 Task: Look for Airbnb properties in Juticalpa, Honduras from 12th December, 2023 to 16th December, 2023 for 8 adults.8 bedrooms having 8 beds and 8 bathrooms. Property type can be house. Amenities needed are: wifi, TV, free parkinig on premises, gym, breakfast. Look for 3 properties as per requirement.
Action: Mouse moved to (525, 110)
Screenshot: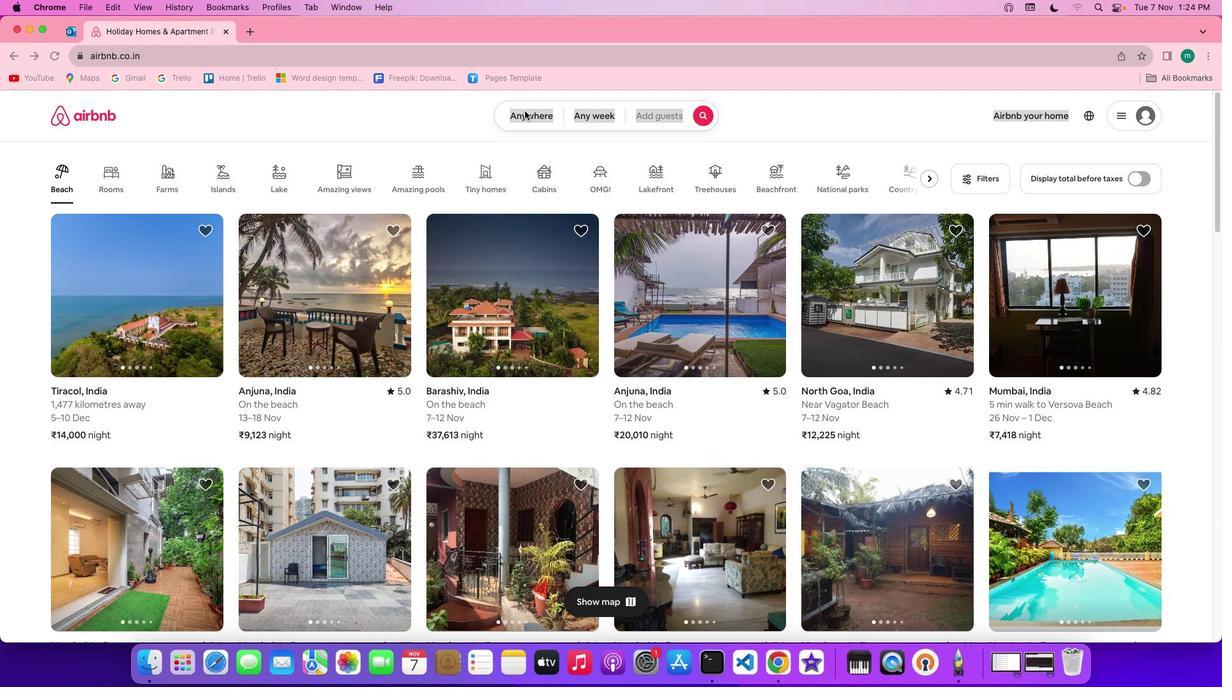 
Action: Mouse pressed left at (525, 110)
Screenshot: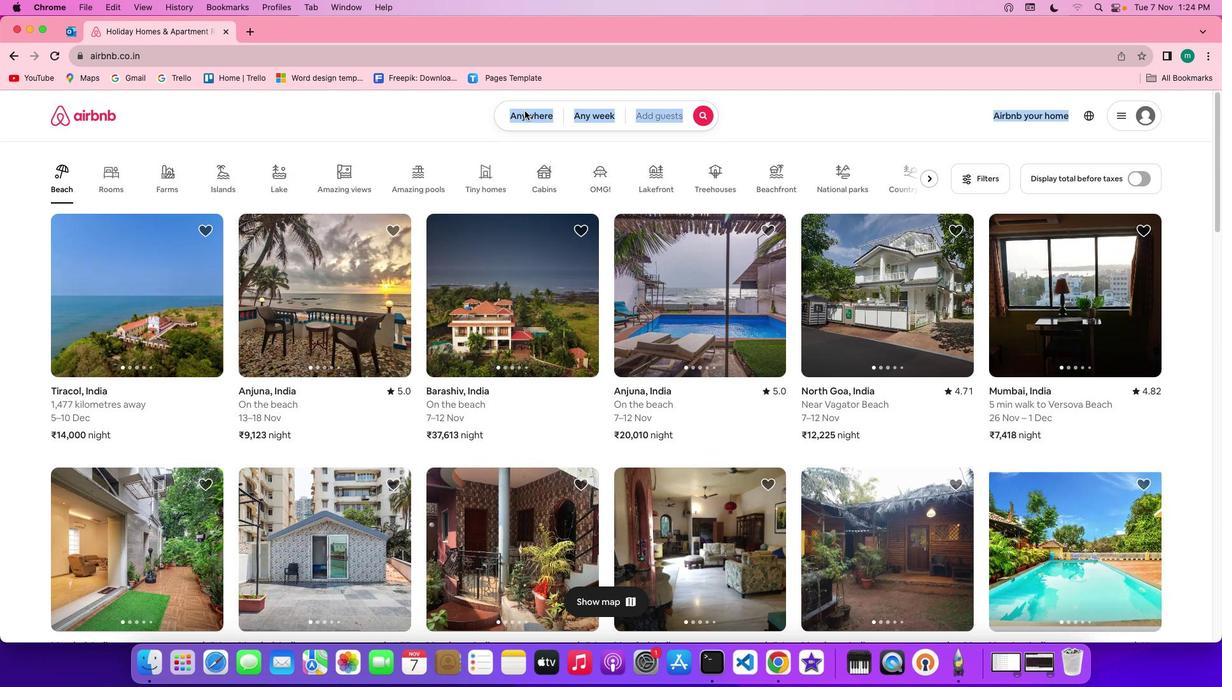 
Action: Mouse pressed left at (525, 110)
Screenshot: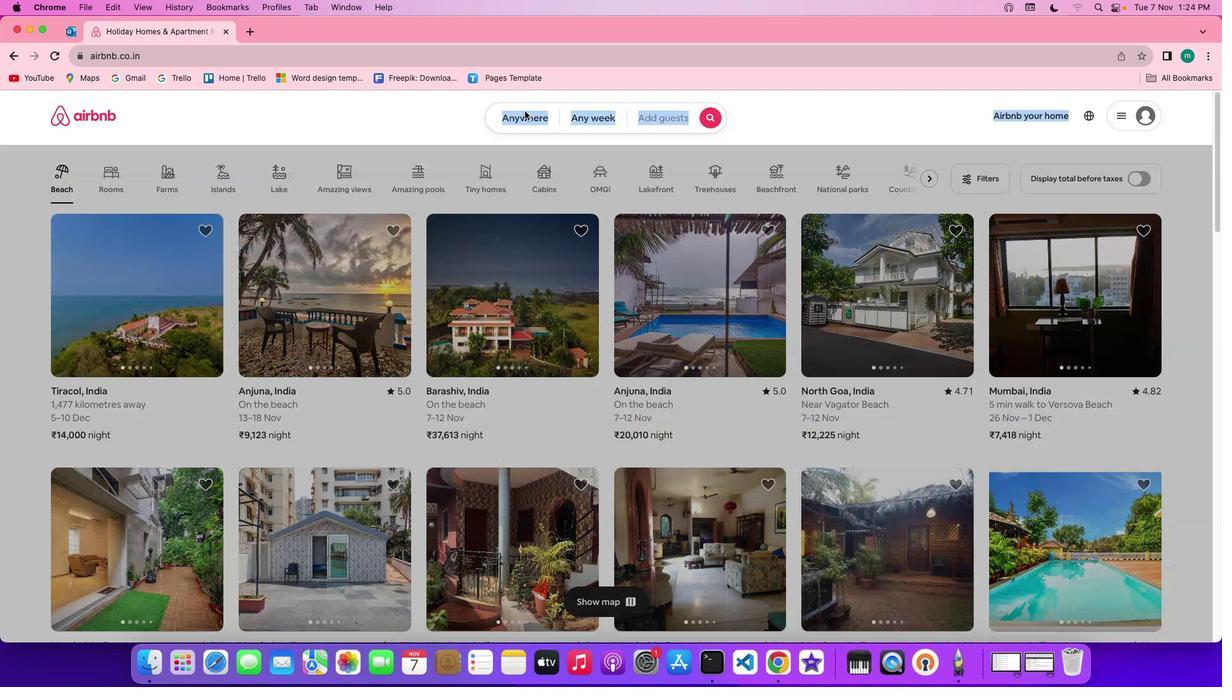 
Action: Mouse moved to (468, 168)
Screenshot: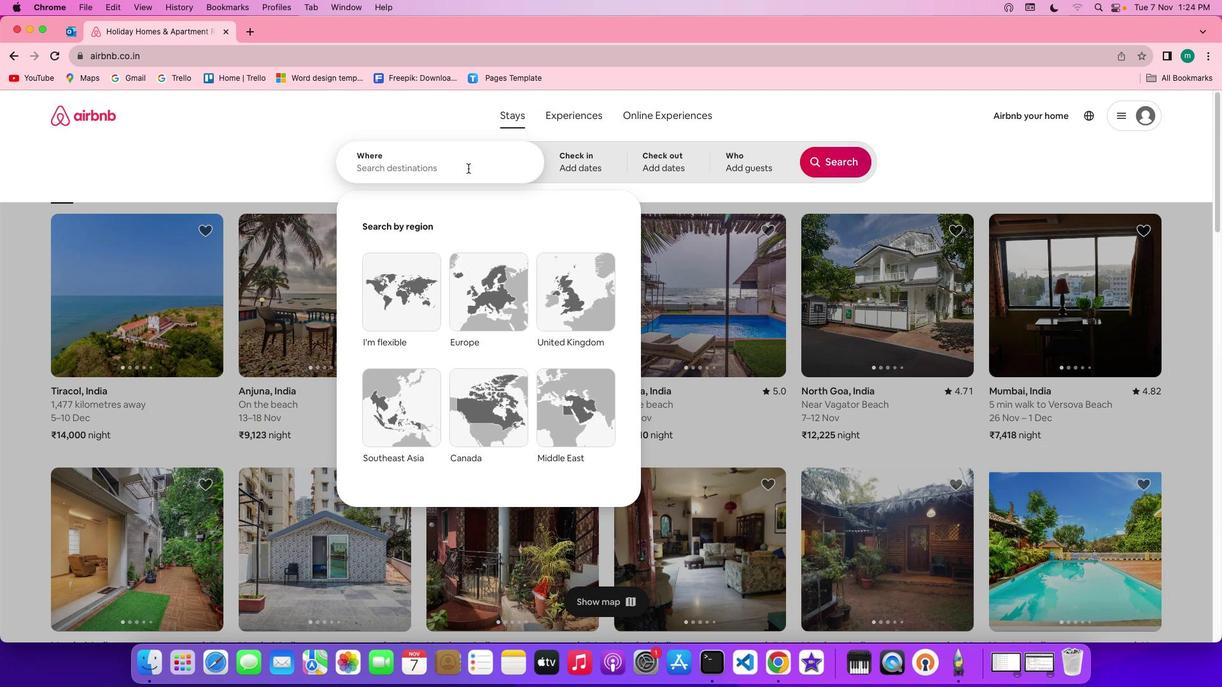 
Action: Mouse pressed left at (468, 168)
Screenshot: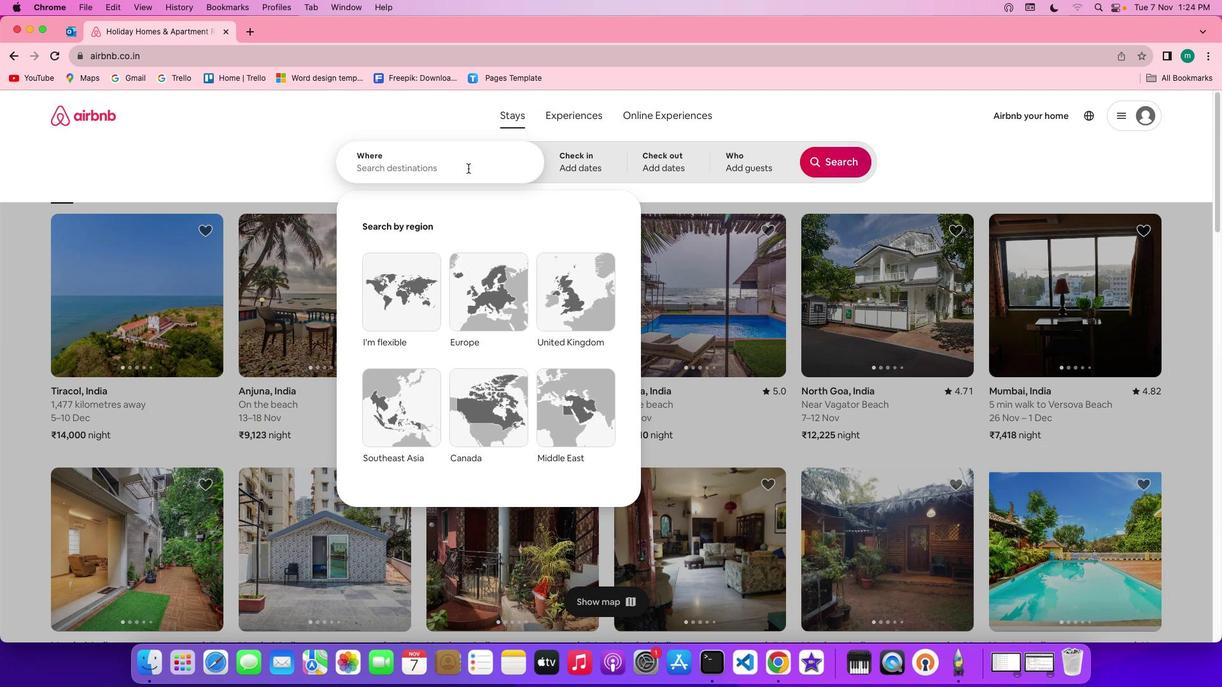 
Action: Mouse moved to (466, 168)
Screenshot: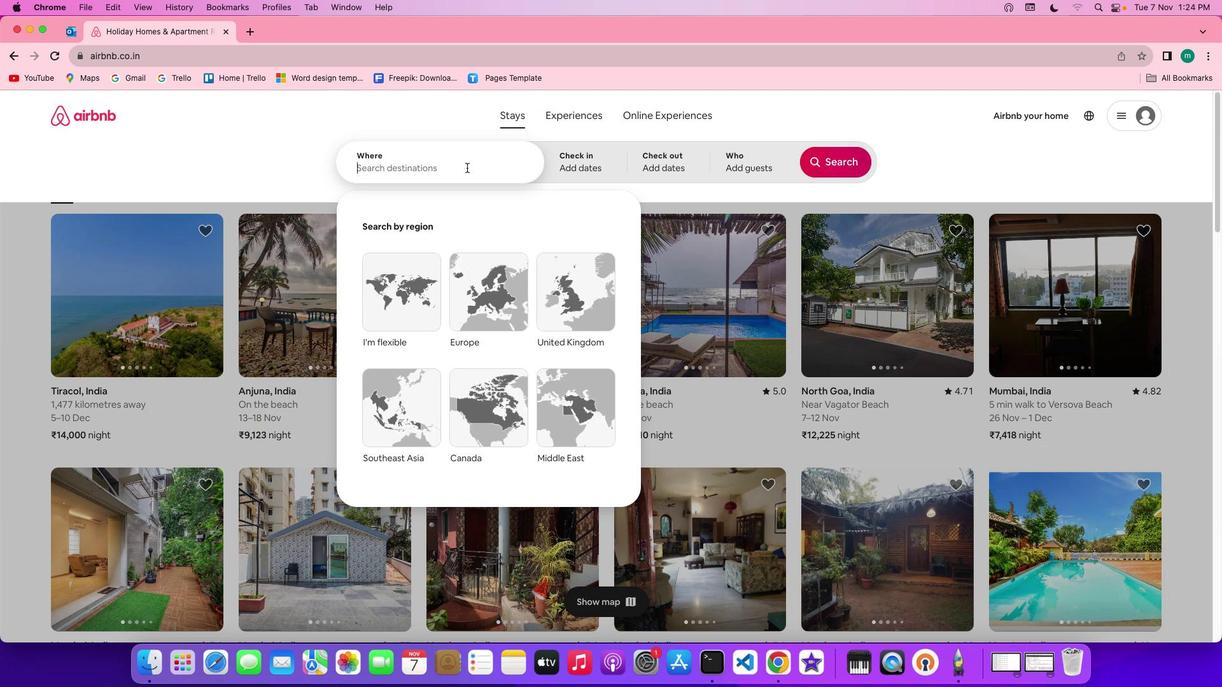 
Action: Key pressed Key.shiftKey.shift'J''u''t''i''c''a''l''p''a'','Key.spaceKey.shift'H''n''d''u''r''a''s'
Screenshot: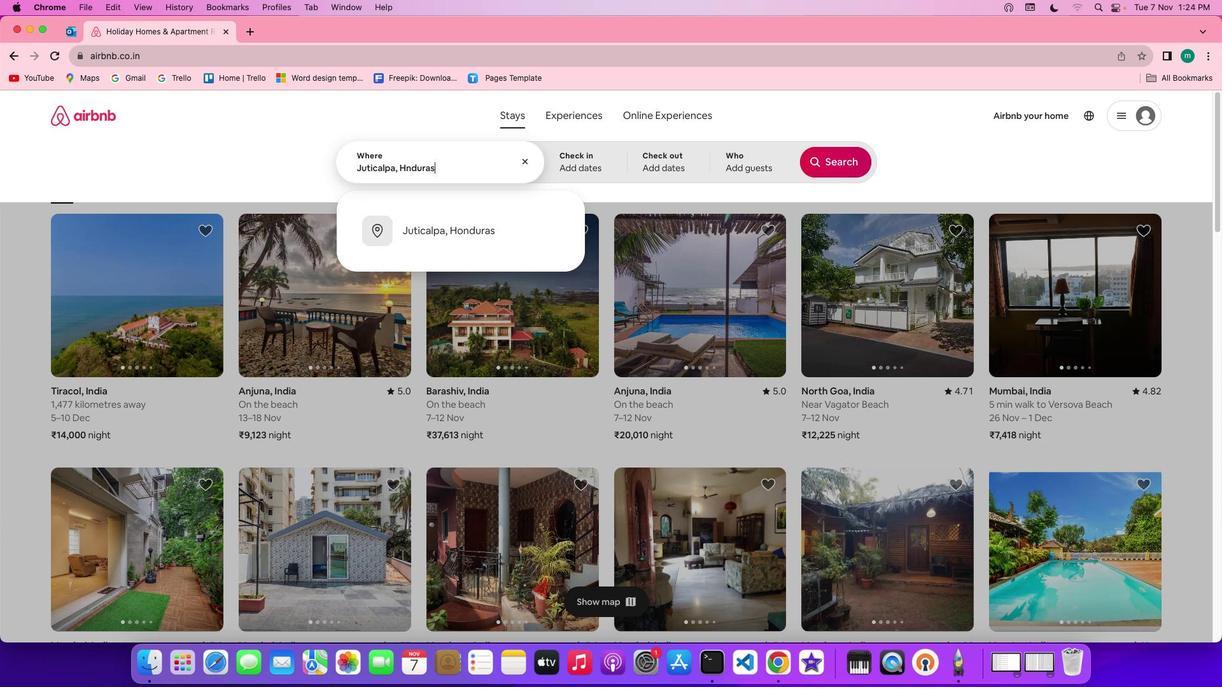 
Action: Mouse moved to (406, 166)
Screenshot: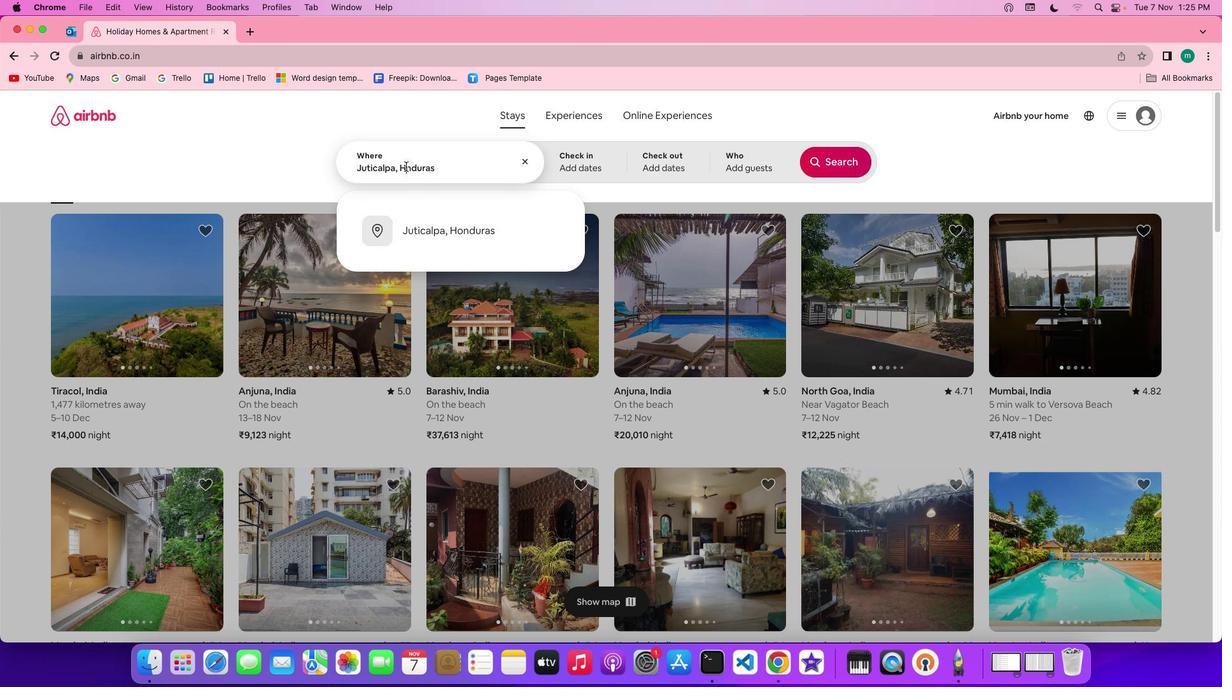 
Action: Mouse pressed left at (406, 166)
Screenshot: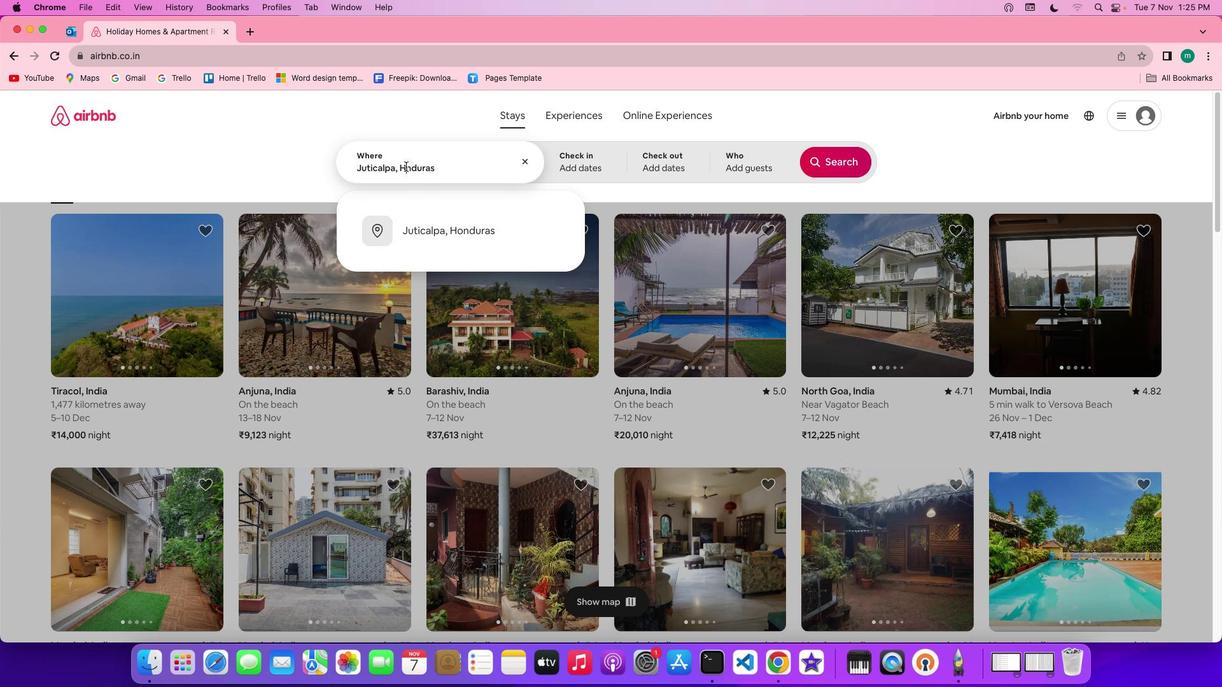 
Action: Mouse moved to (499, 220)
Screenshot: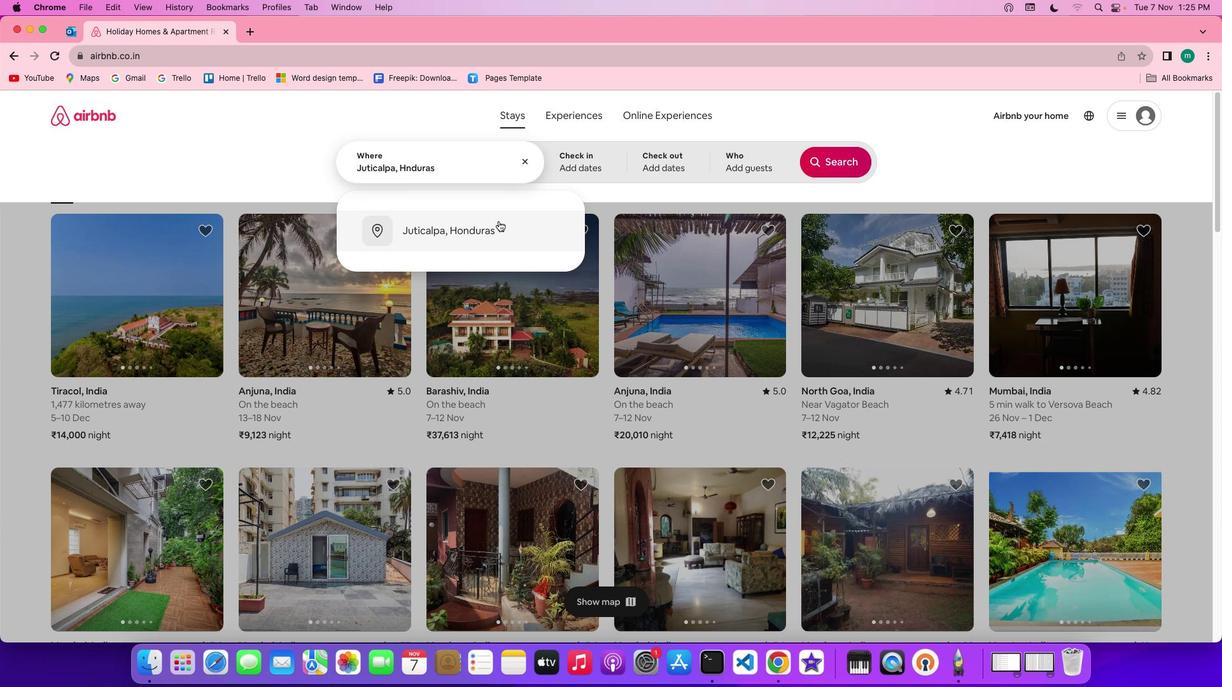 
Action: Key pressed 'o'
Screenshot: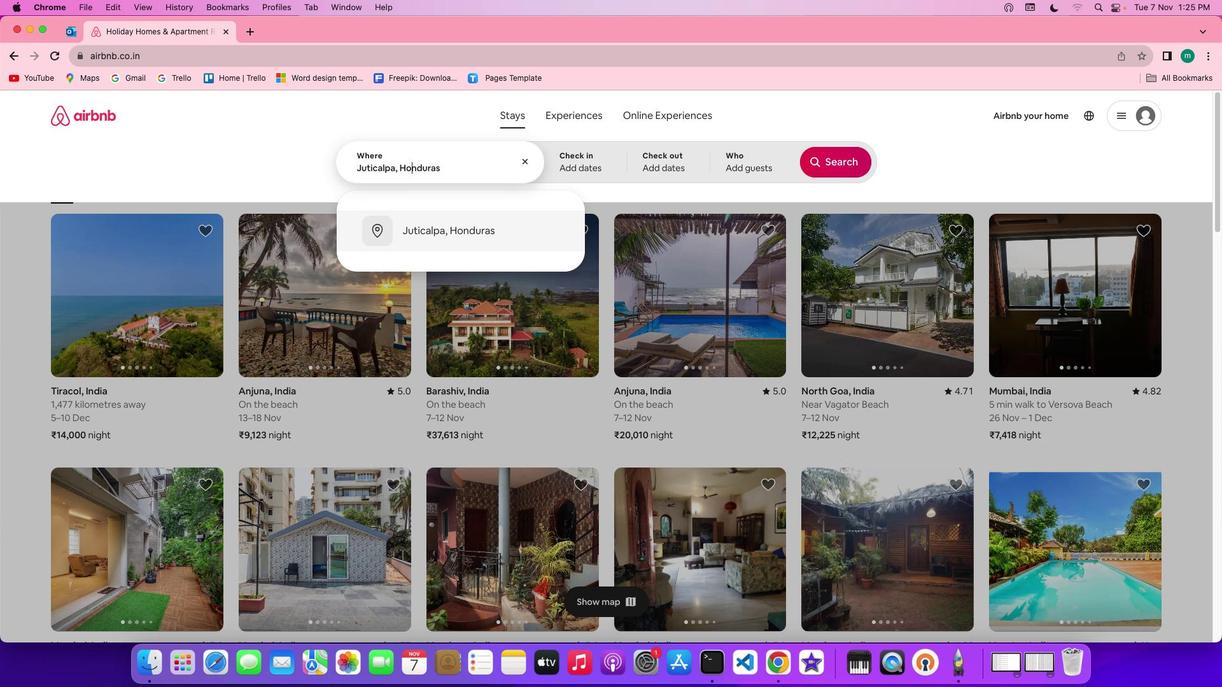 
Action: Mouse moved to (572, 161)
Screenshot: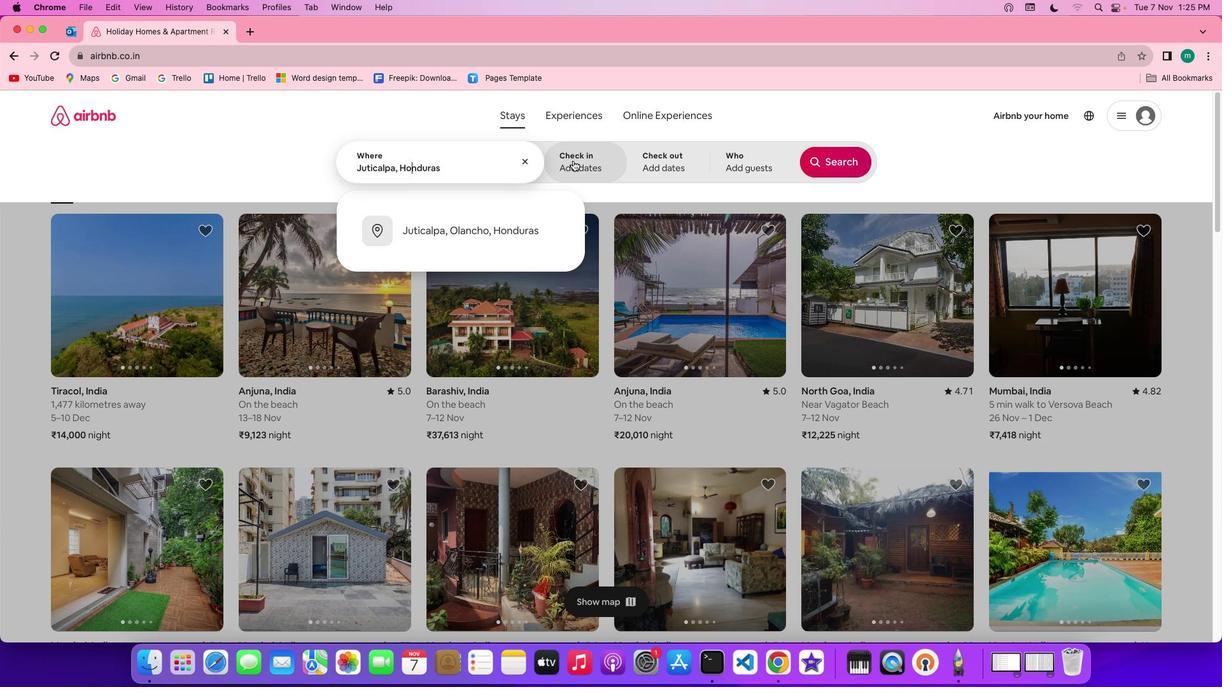 
Action: Mouse pressed left at (572, 161)
Screenshot: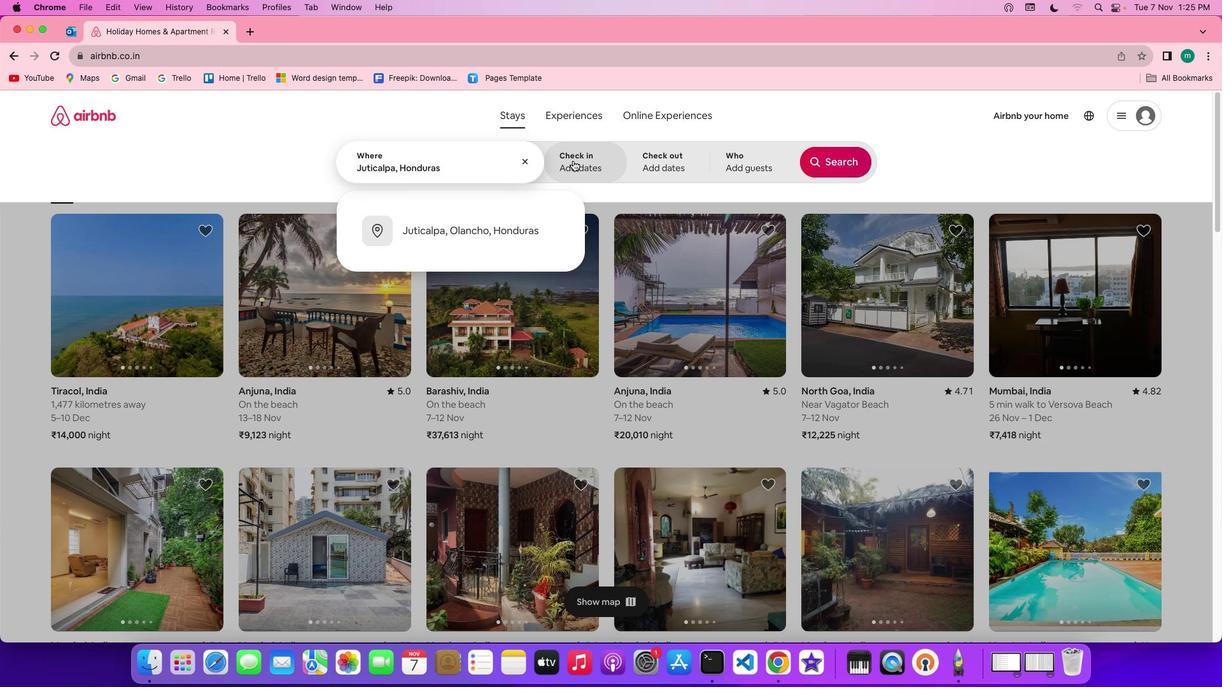 
Action: Mouse moved to (703, 381)
Screenshot: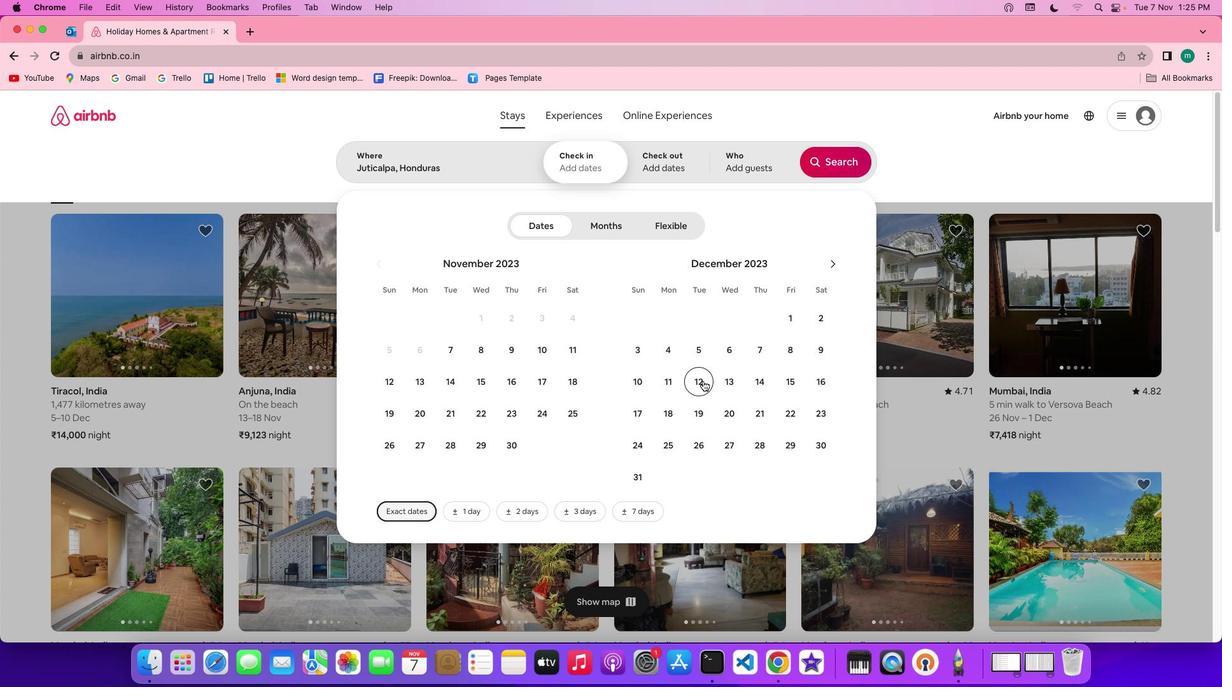 
Action: Mouse pressed left at (703, 381)
Screenshot: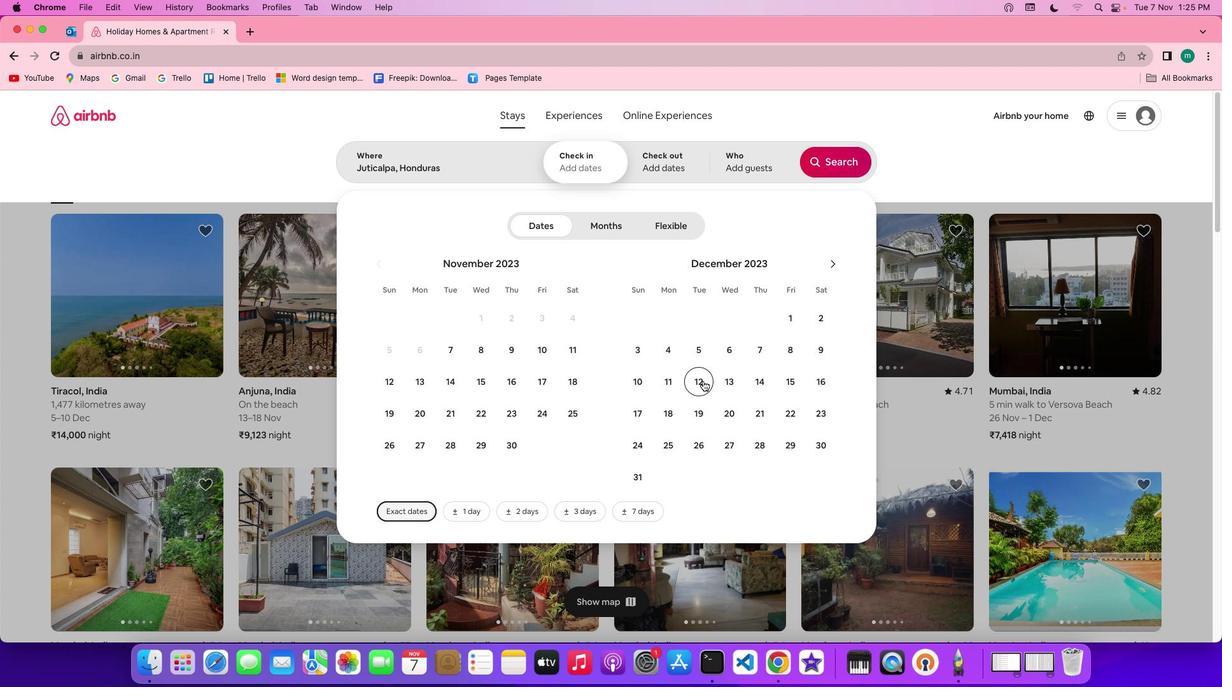 
Action: Mouse moved to (824, 386)
Screenshot: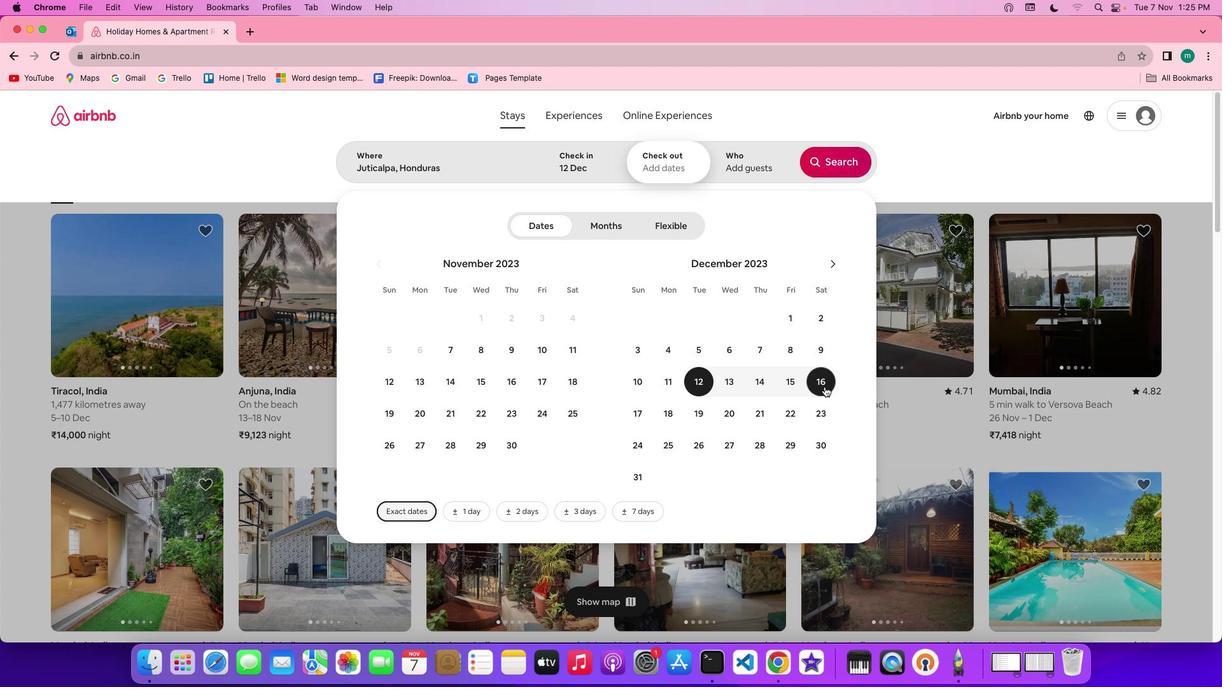 
Action: Mouse pressed left at (824, 386)
Screenshot: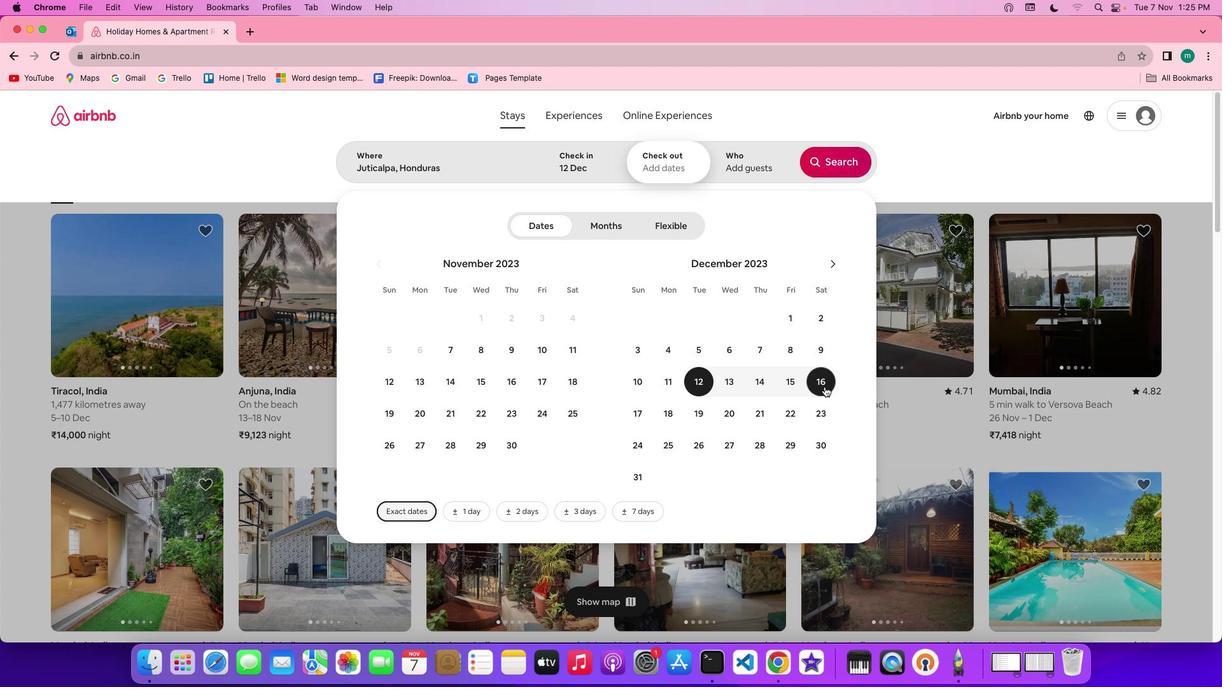 
Action: Mouse moved to (754, 164)
Screenshot: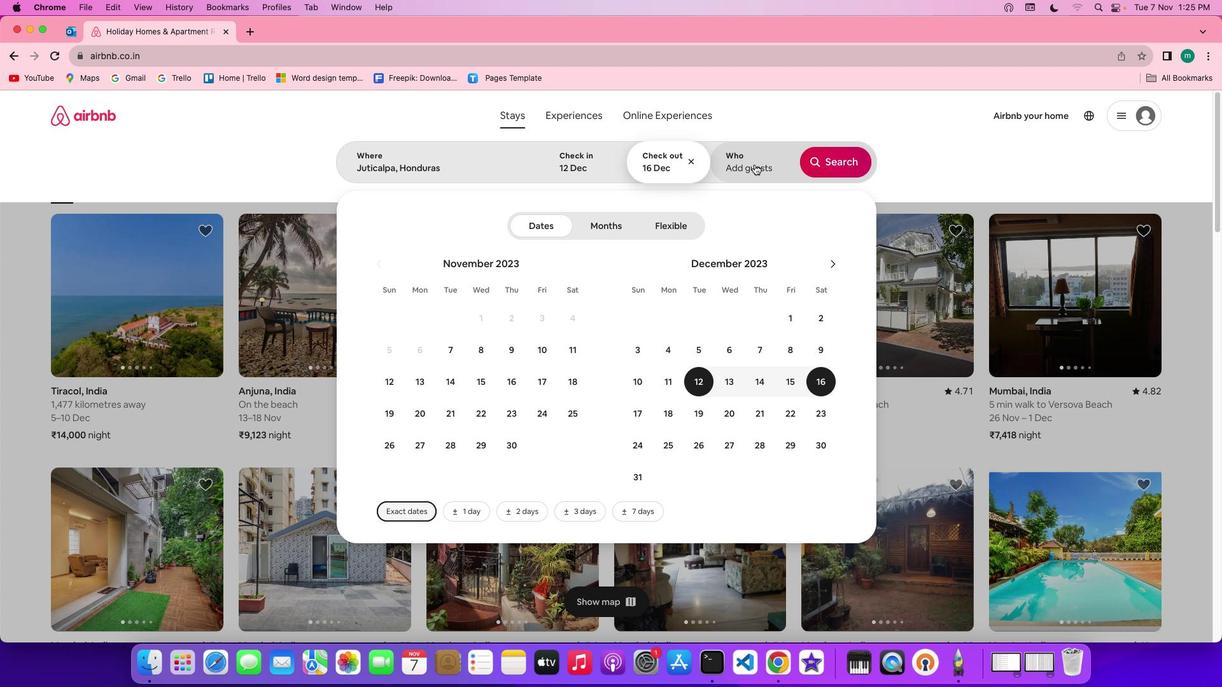 
Action: Mouse pressed left at (754, 164)
Screenshot: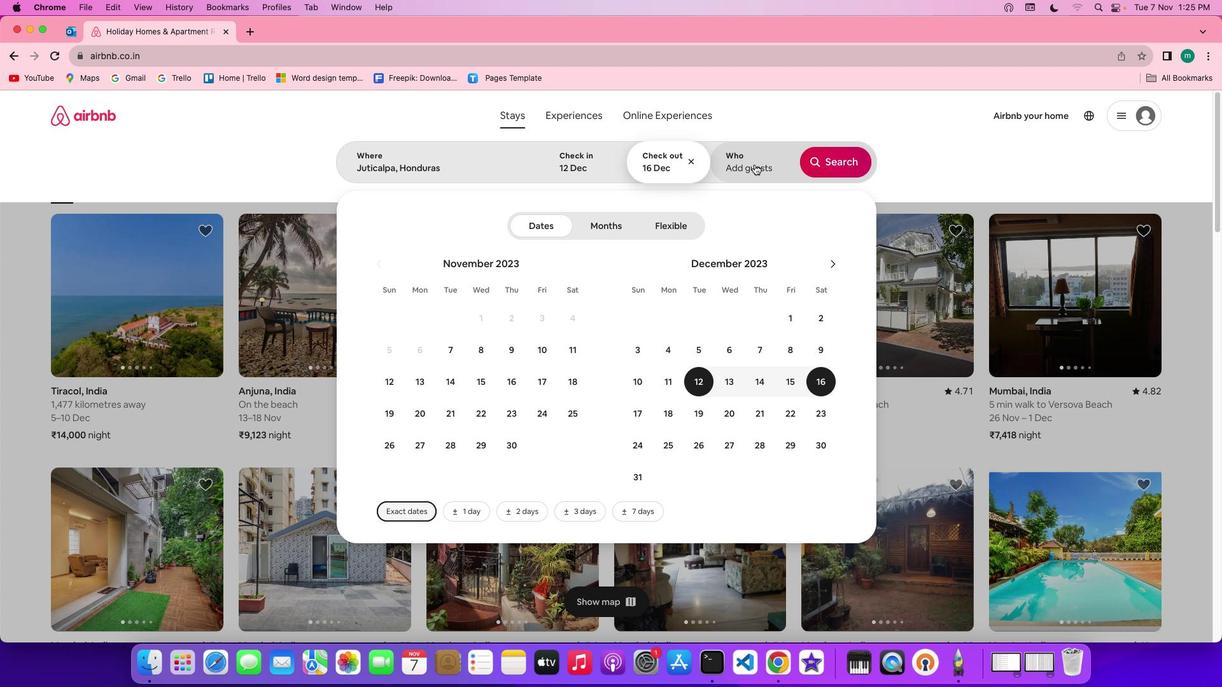 
Action: Mouse moved to (839, 232)
Screenshot: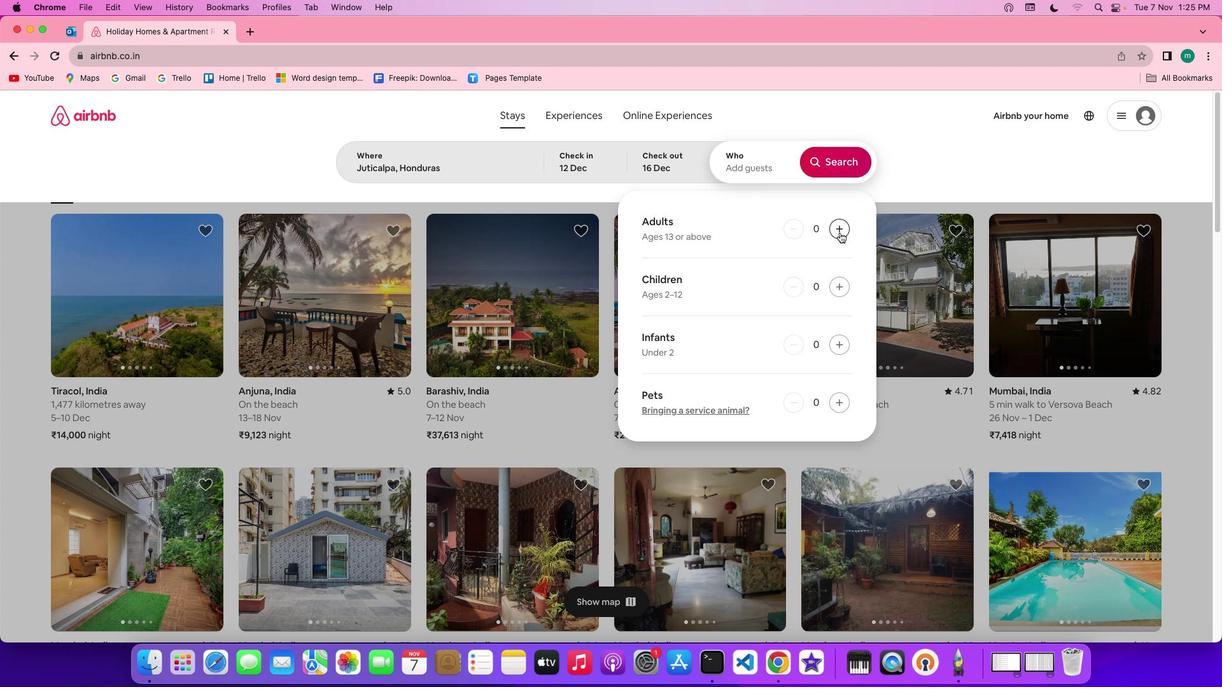 
Action: Mouse pressed left at (839, 232)
Screenshot: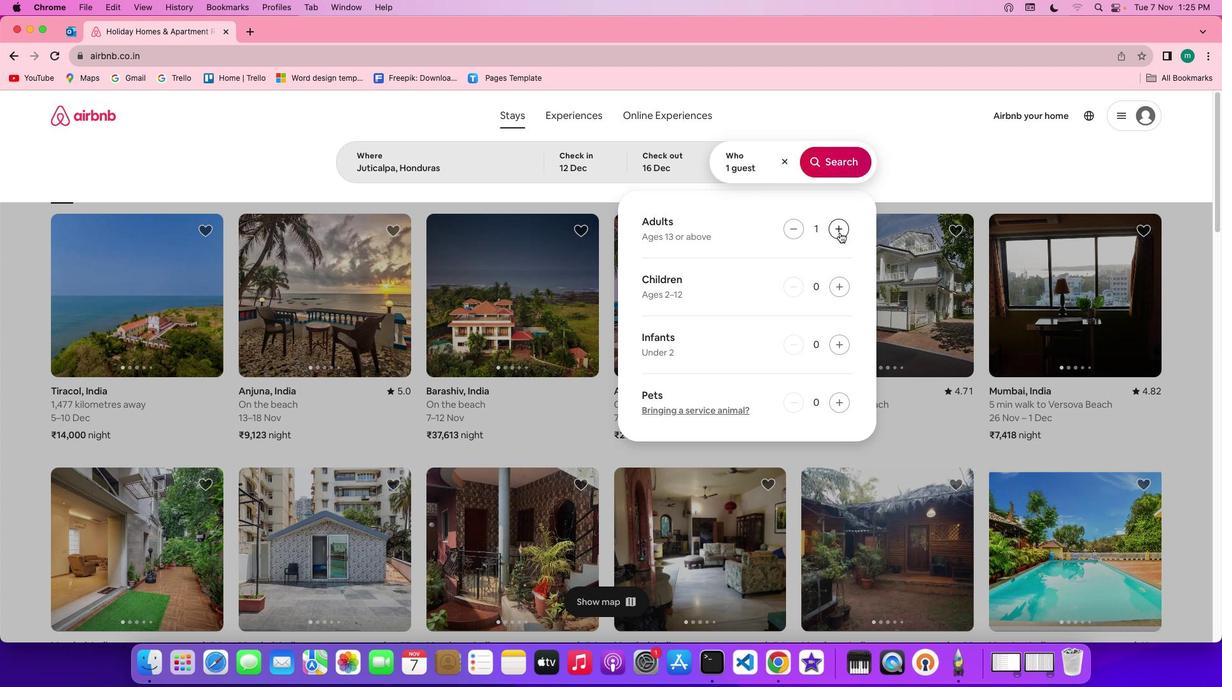 
Action: Mouse pressed left at (839, 232)
Screenshot: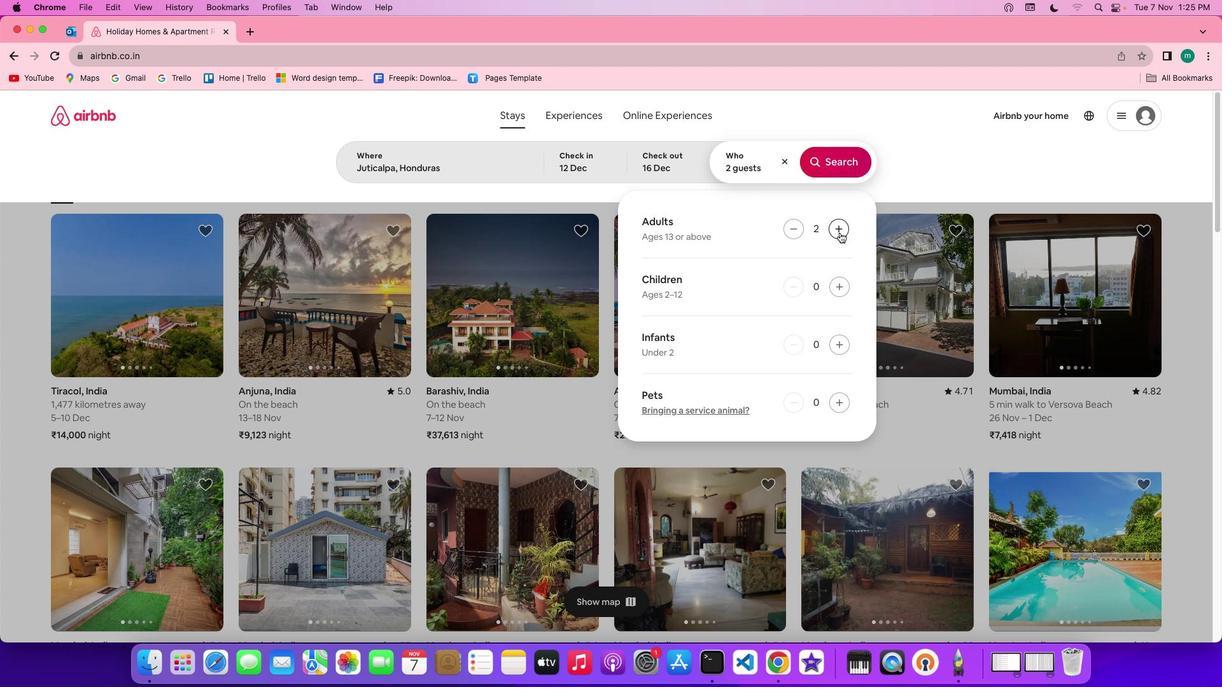 
Action: Mouse pressed left at (839, 232)
Screenshot: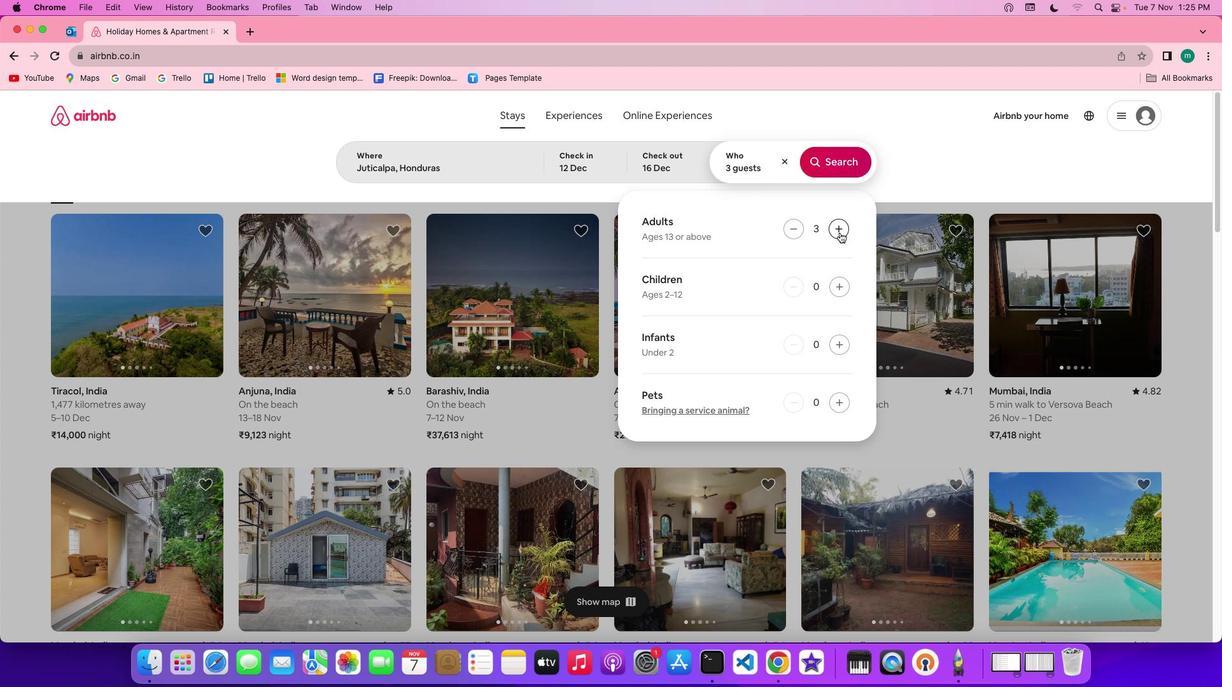 
Action: Mouse pressed left at (839, 232)
Screenshot: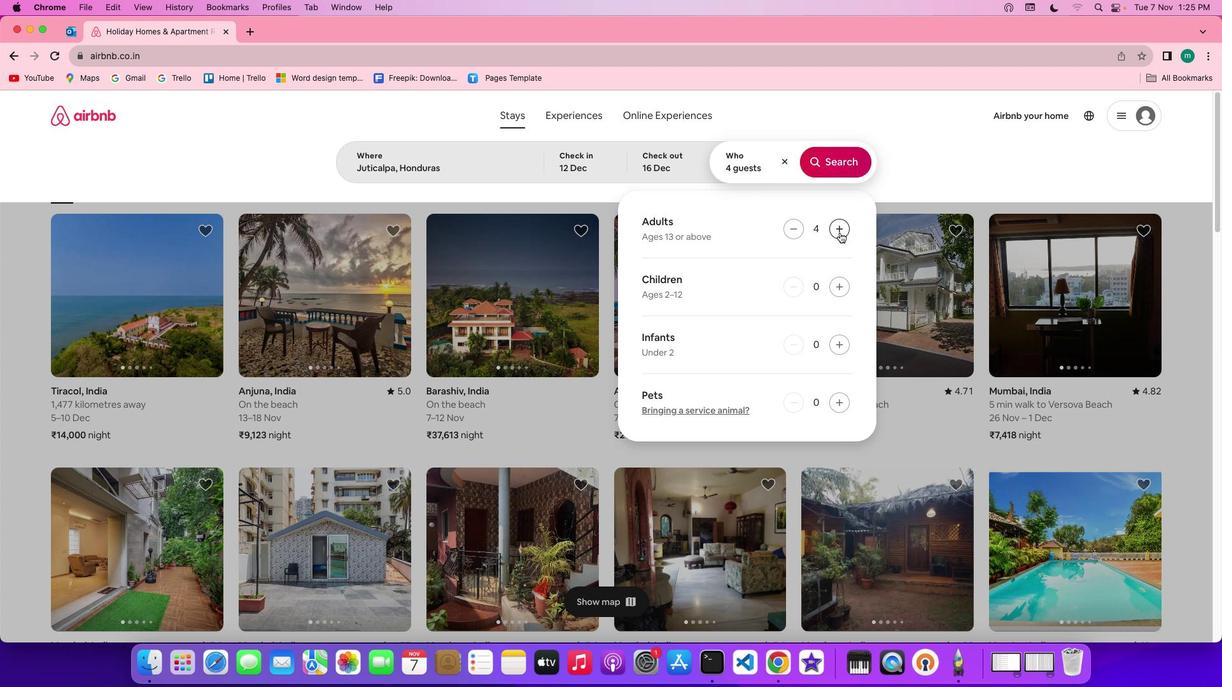 
Action: Mouse pressed left at (839, 232)
Screenshot: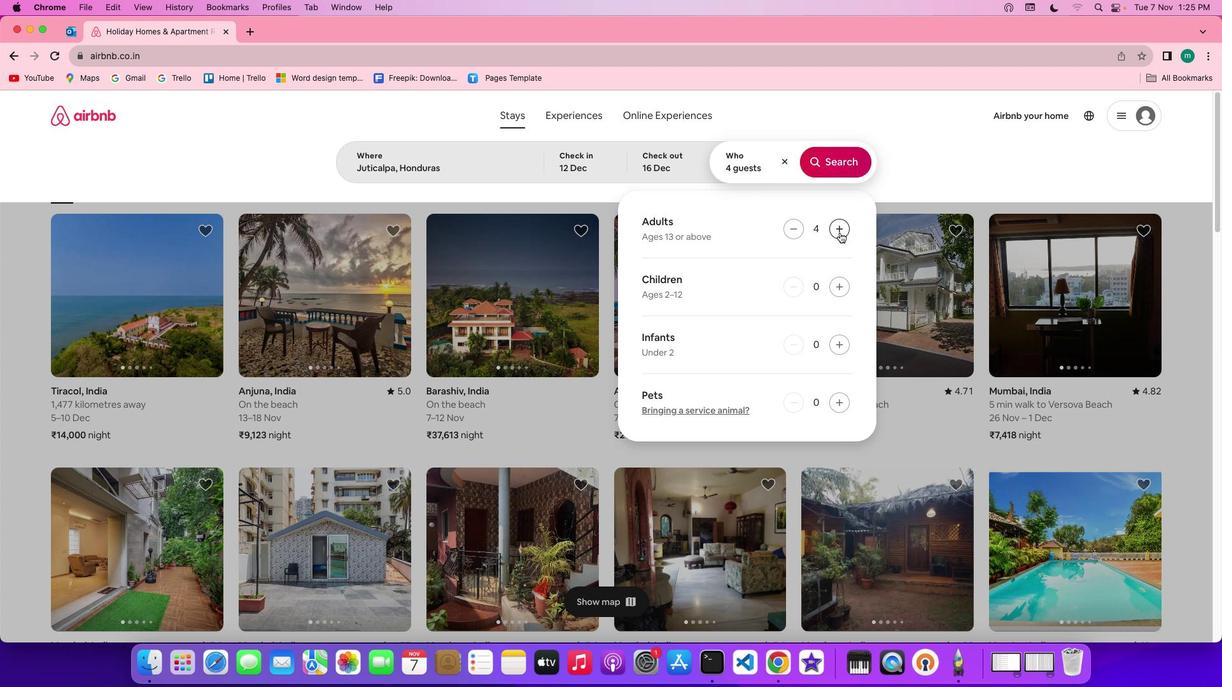 
Action: Mouse pressed left at (839, 232)
Screenshot: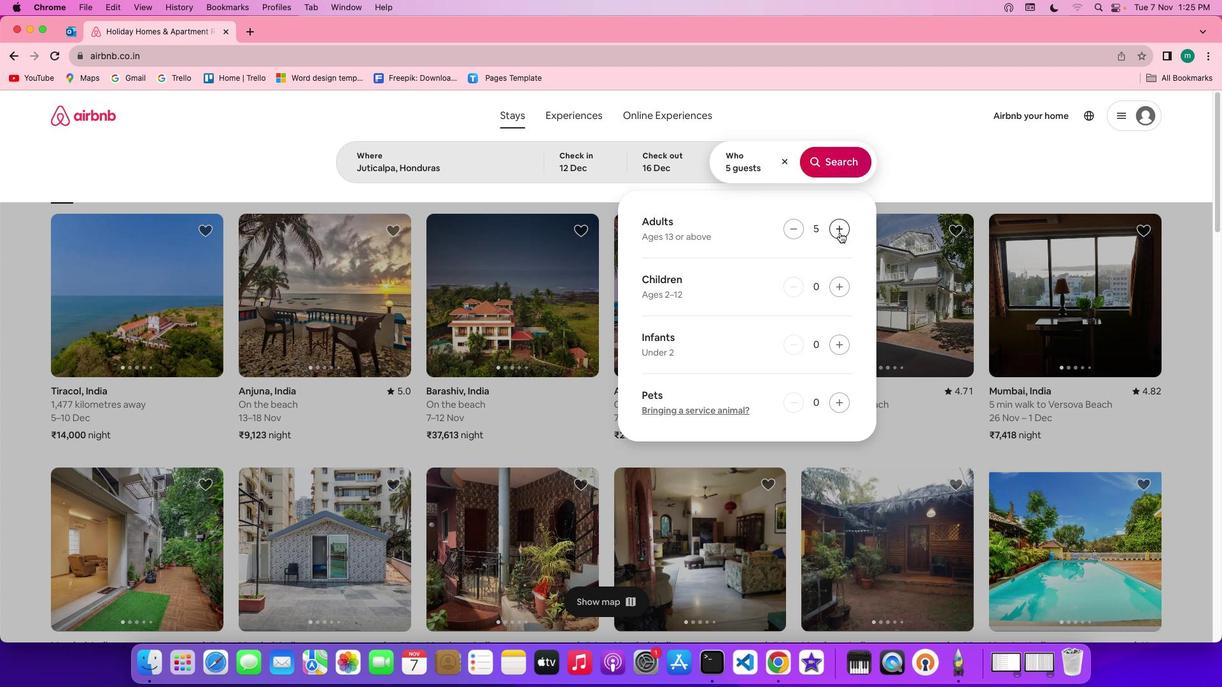 
Action: Mouse pressed left at (839, 232)
Screenshot: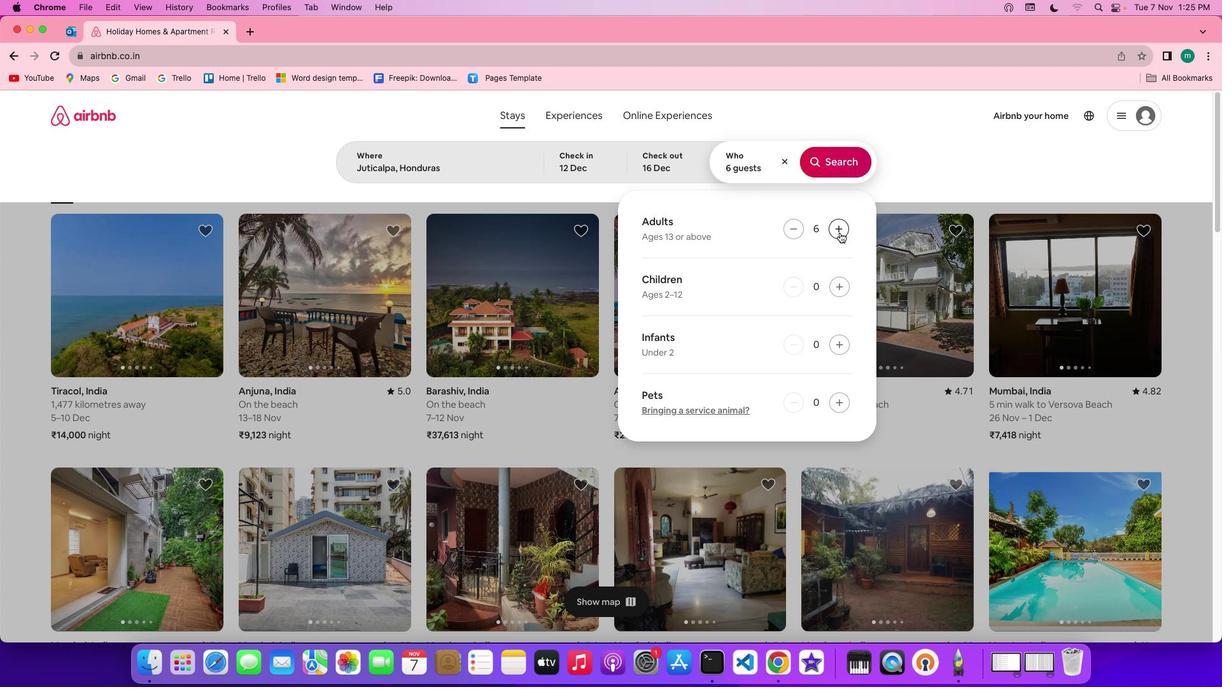 
Action: Mouse pressed left at (839, 232)
Screenshot: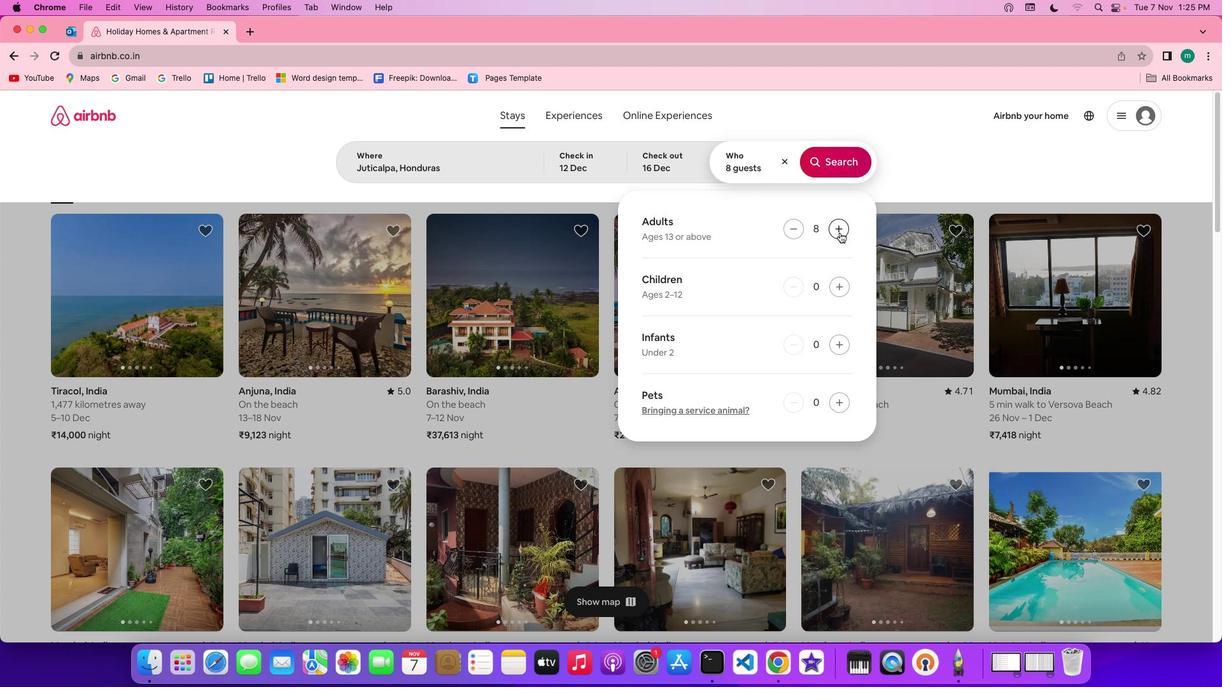 
Action: Mouse moved to (828, 160)
Screenshot: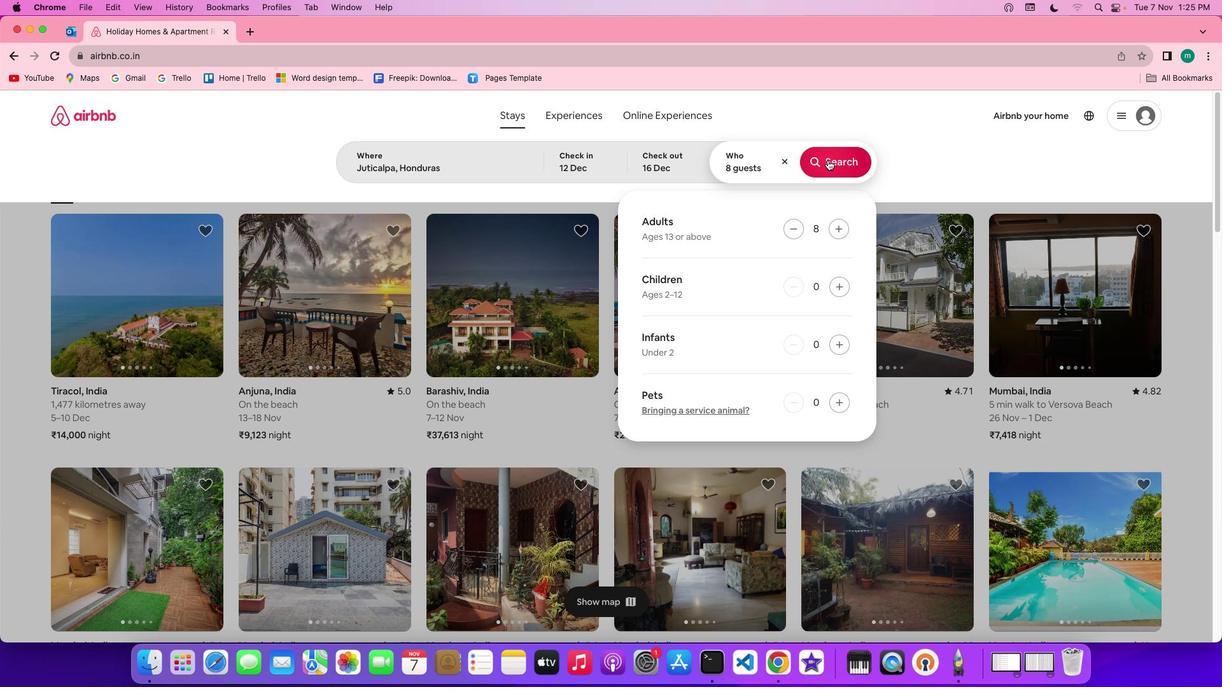 
Action: Mouse pressed left at (828, 160)
Screenshot: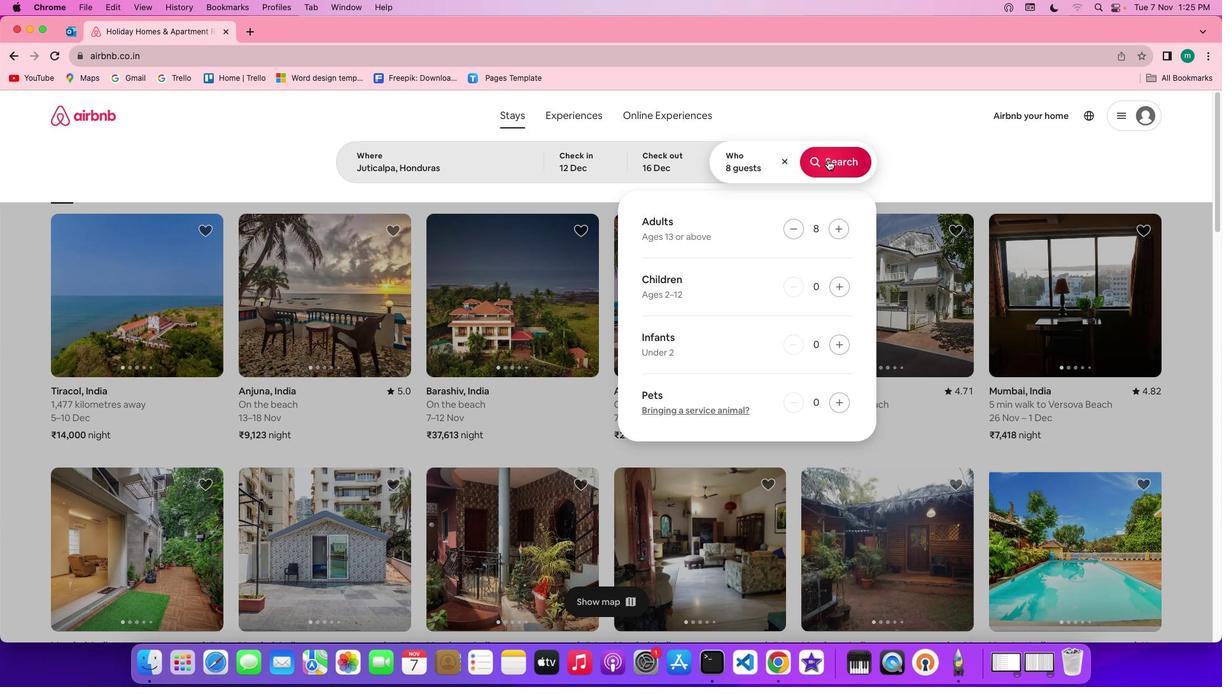 
Action: Mouse moved to (1020, 164)
Screenshot: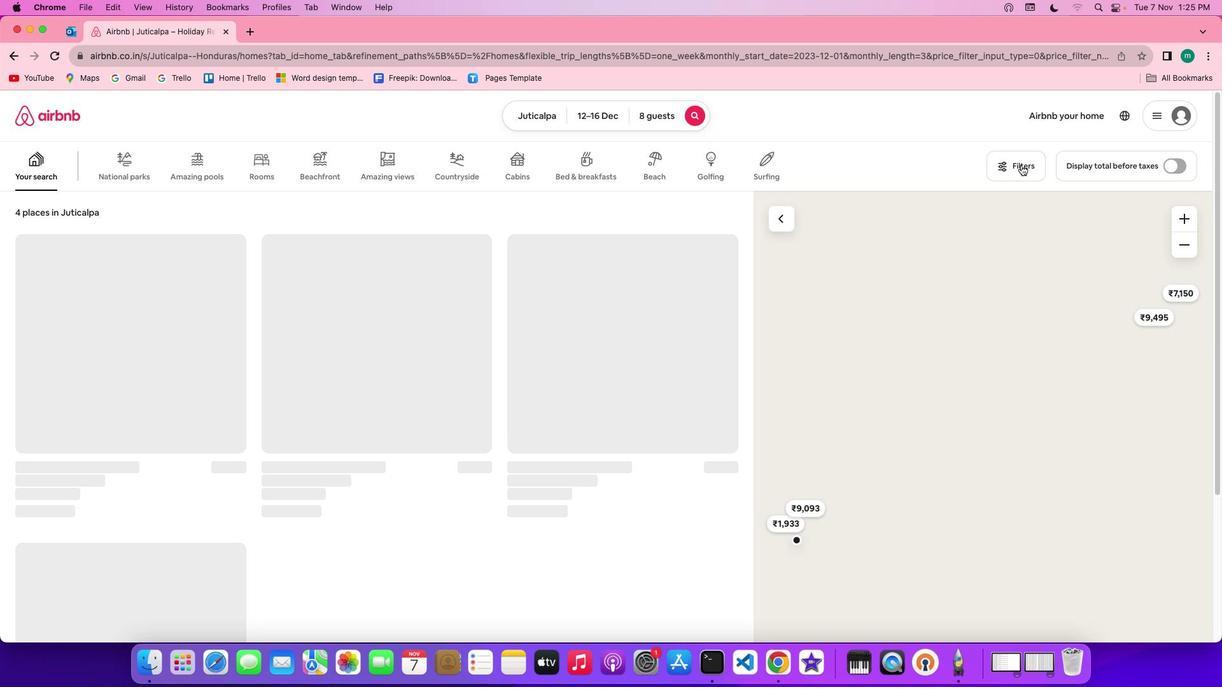 
Action: Mouse pressed left at (1020, 164)
Screenshot: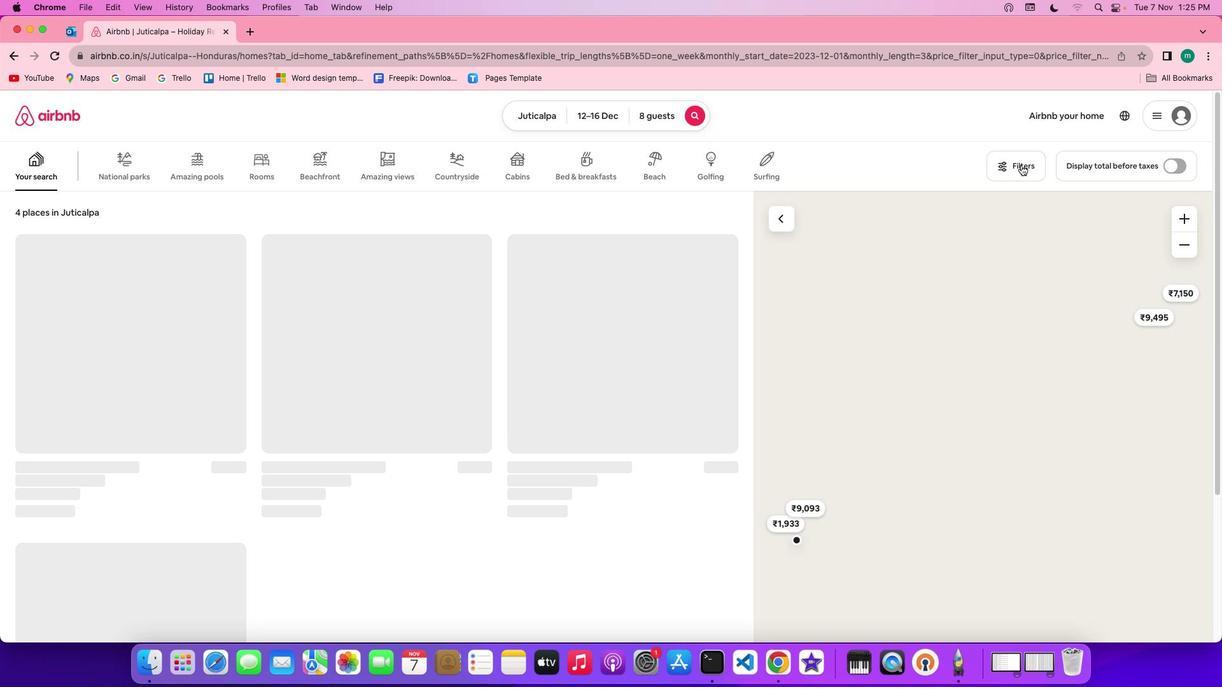 
Action: Mouse moved to (1017, 162)
Screenshot: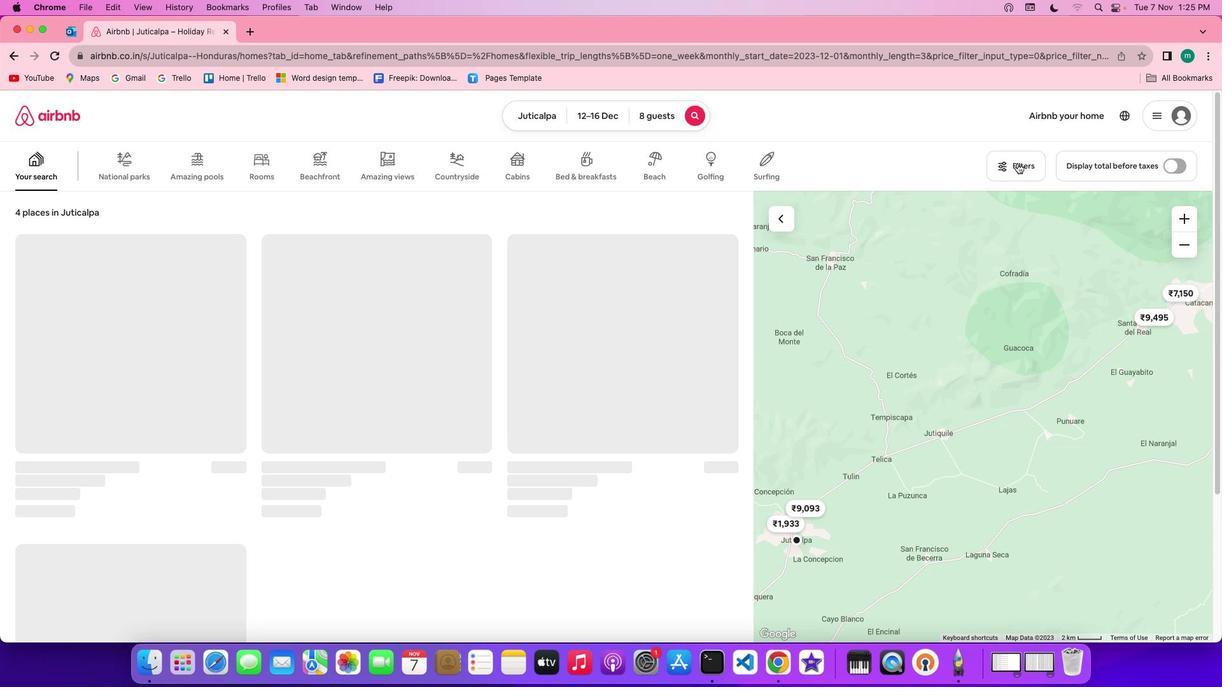 
Action: Mouse pressed left at (1017, 162)
Screenshot: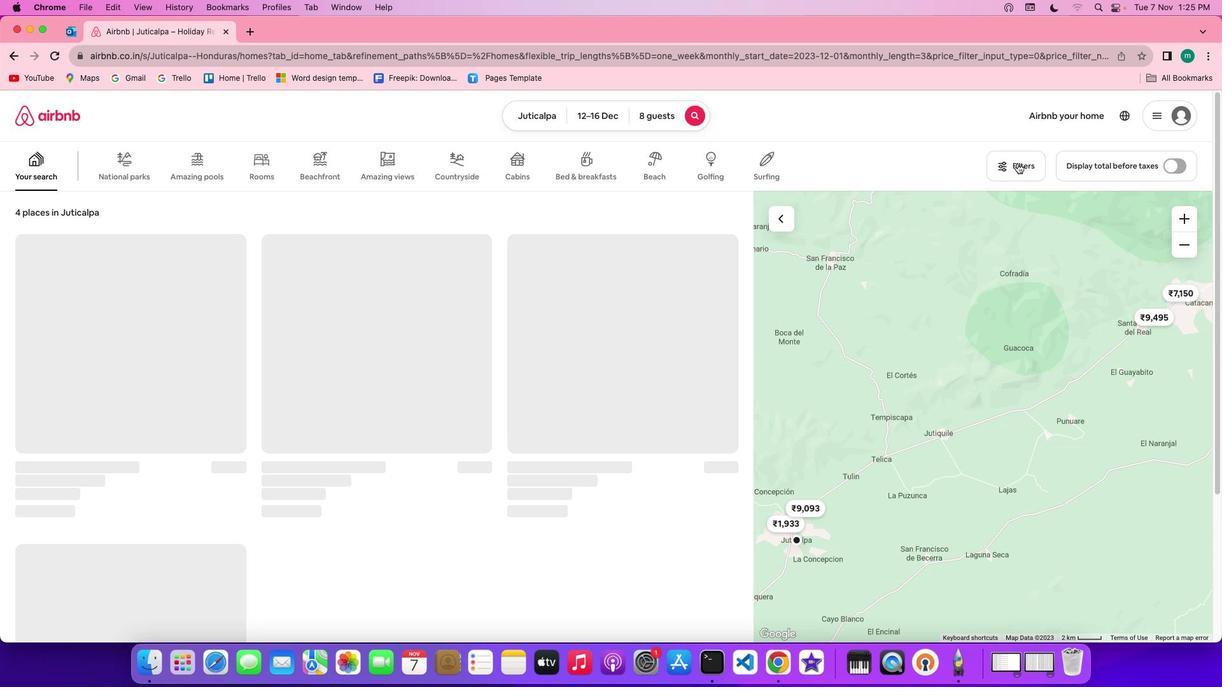 
Action: Mouse moved to (520, 372)
Screenshot: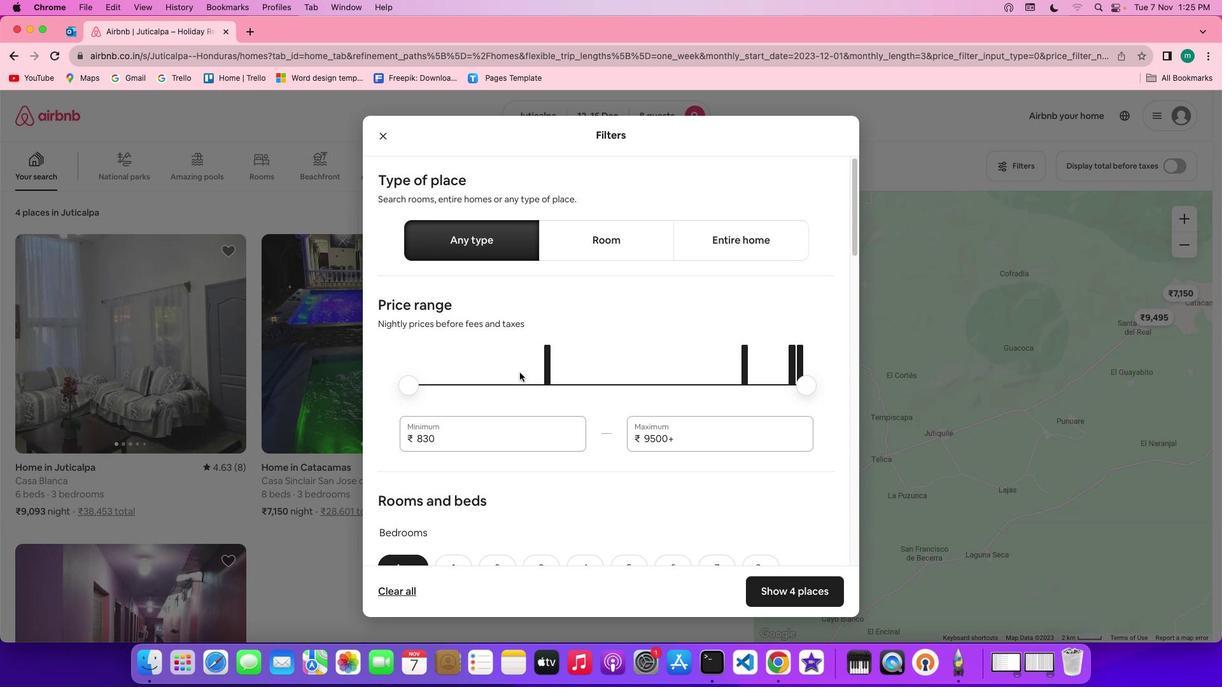
Action: Mouse scrolled (520, 372) with delta (0, 0)
Screenshot: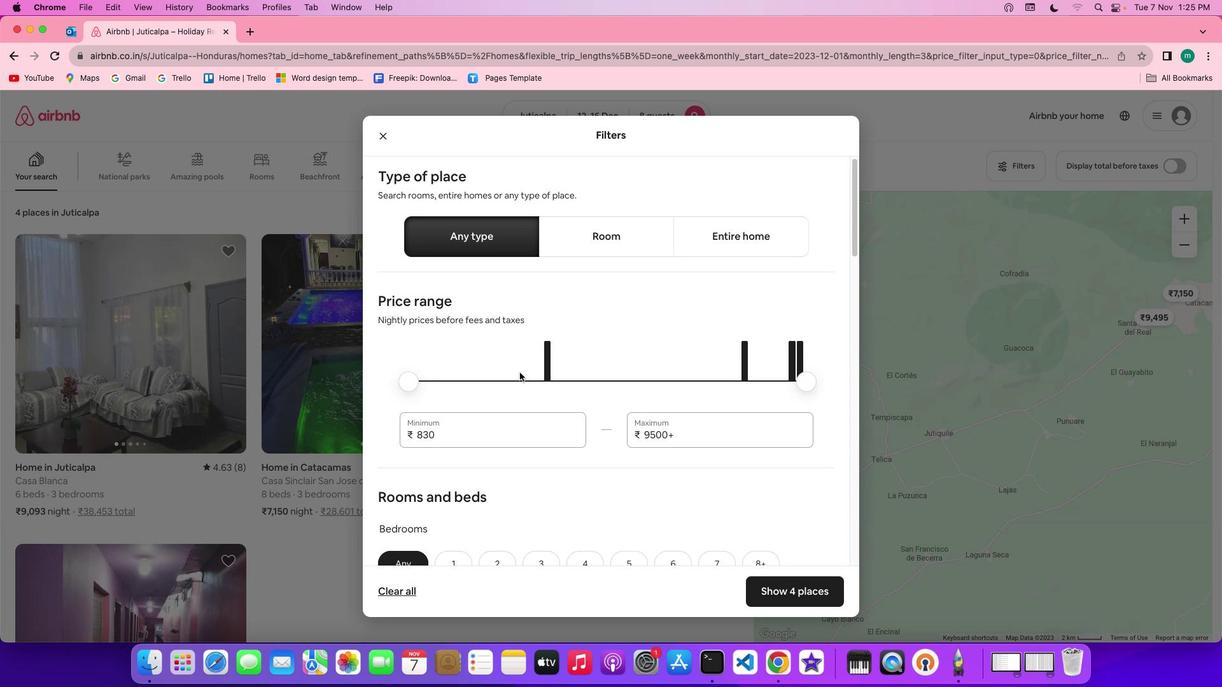 
Action: Mouse scrolled (520, 372) with delta (0, 0)
Screenshot: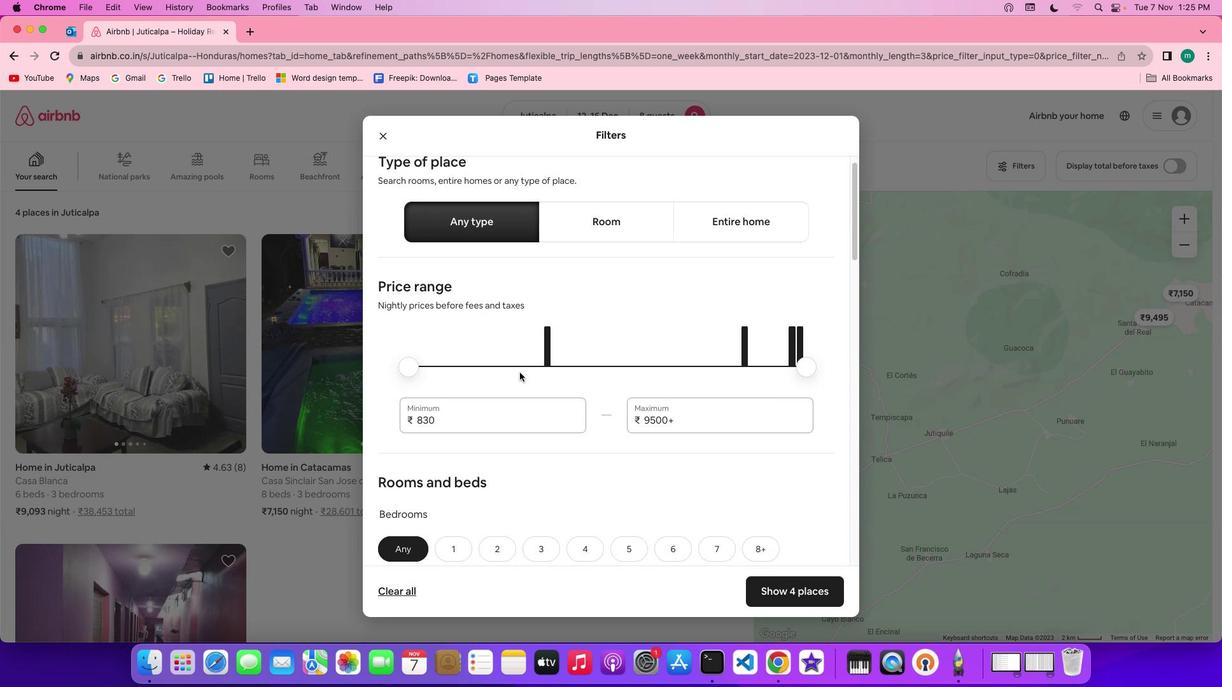 
Action: Mouse scrolled (520, 372) with delta (0, -1)
Screenshot: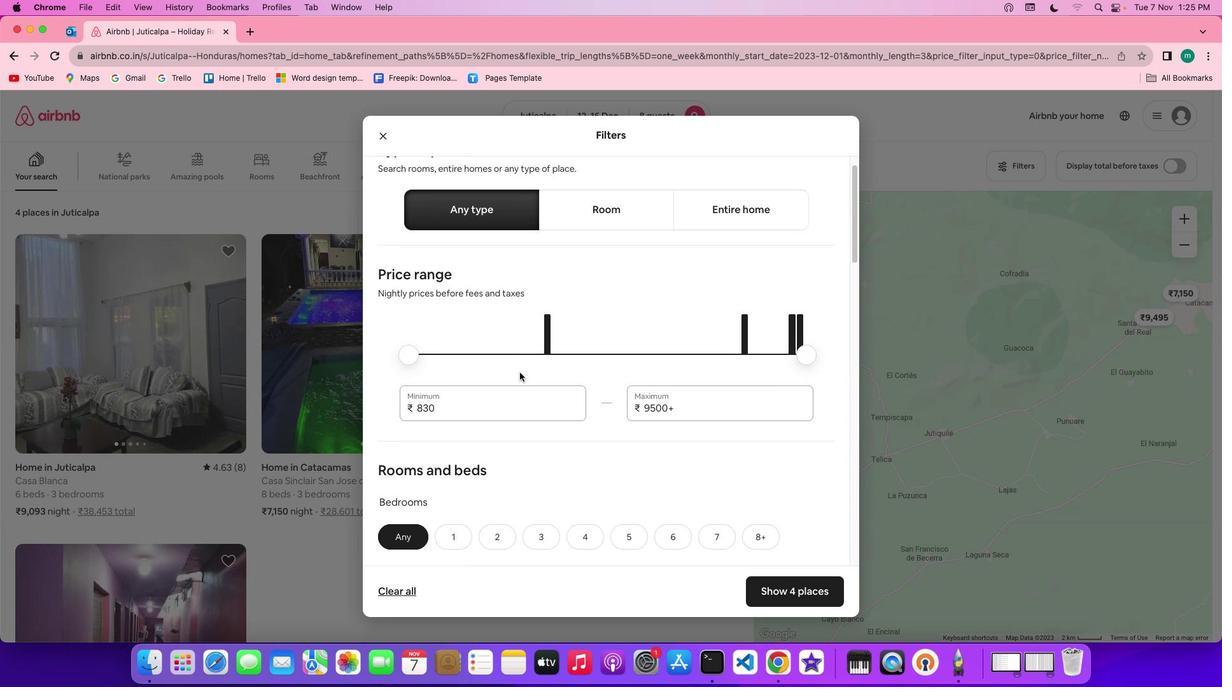 
Action: Mouse scrolled (520, 372) with delta (0, -2)
Screenshot: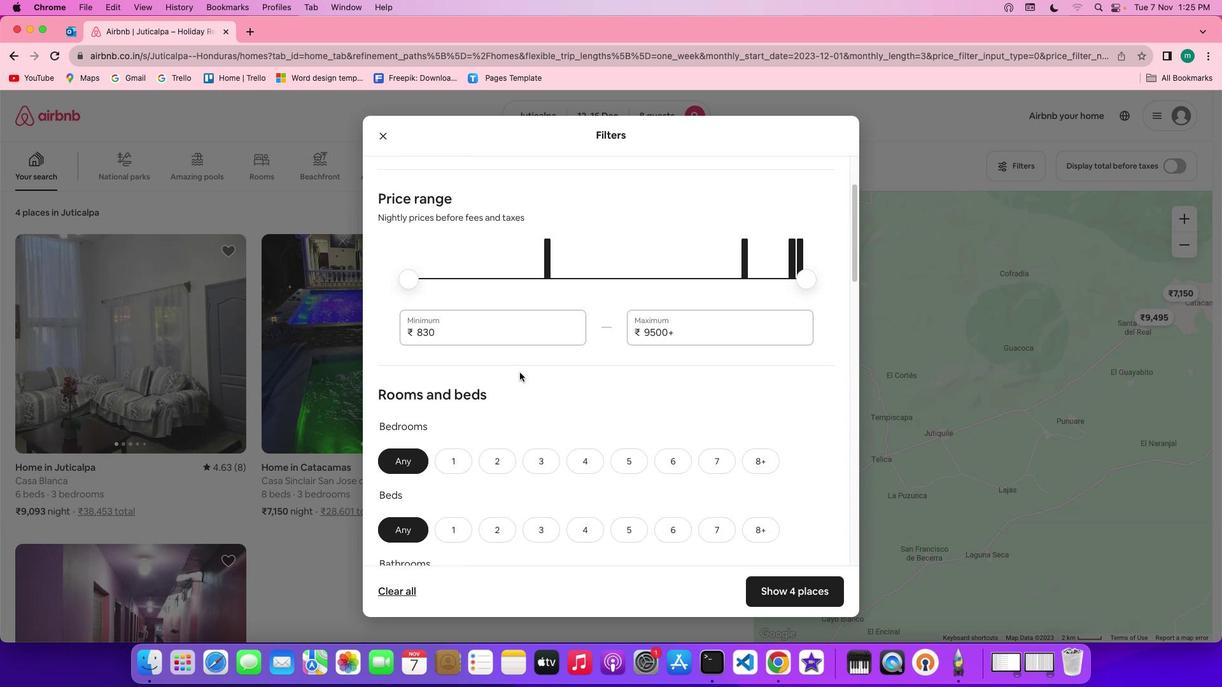
Action: Mouse moved to (528, 365)
Screenshot: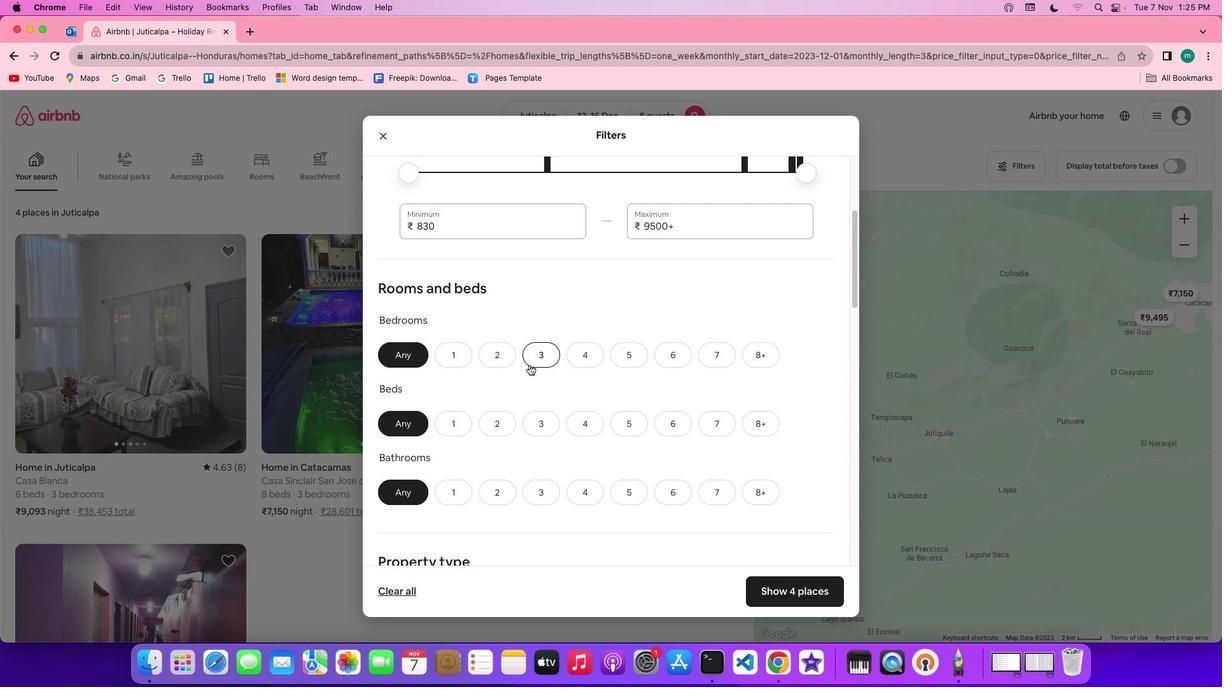 
Action: Mouse scrolled (528, 365) with delta (0, 0)
Screenshot: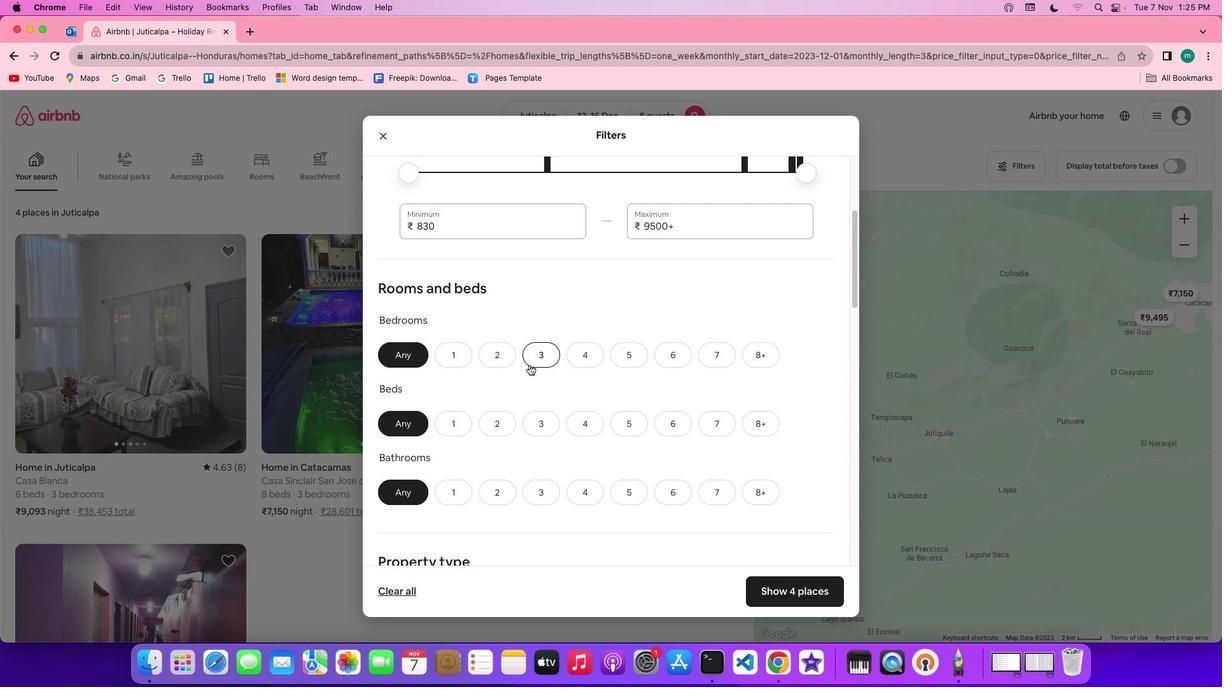 
Action: Mouse scrolled (528, 365) with delta (0, 0)
Screenshot: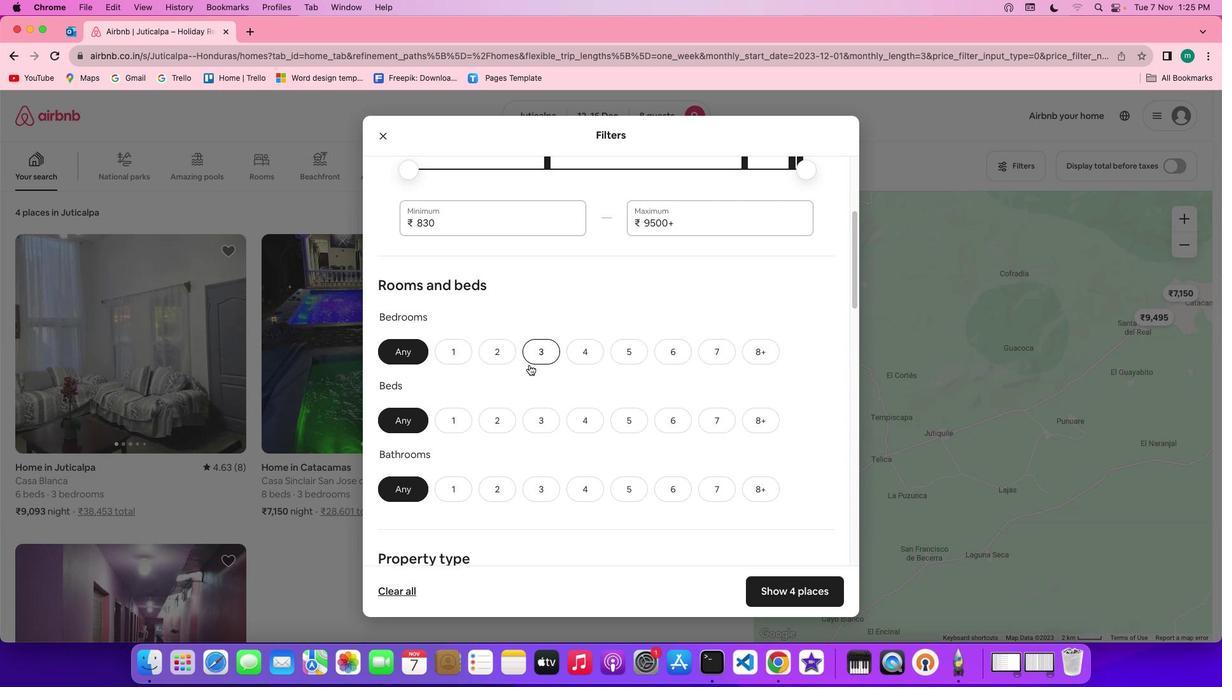 
Action: Mouse moved to (528, 365)
Screenshot: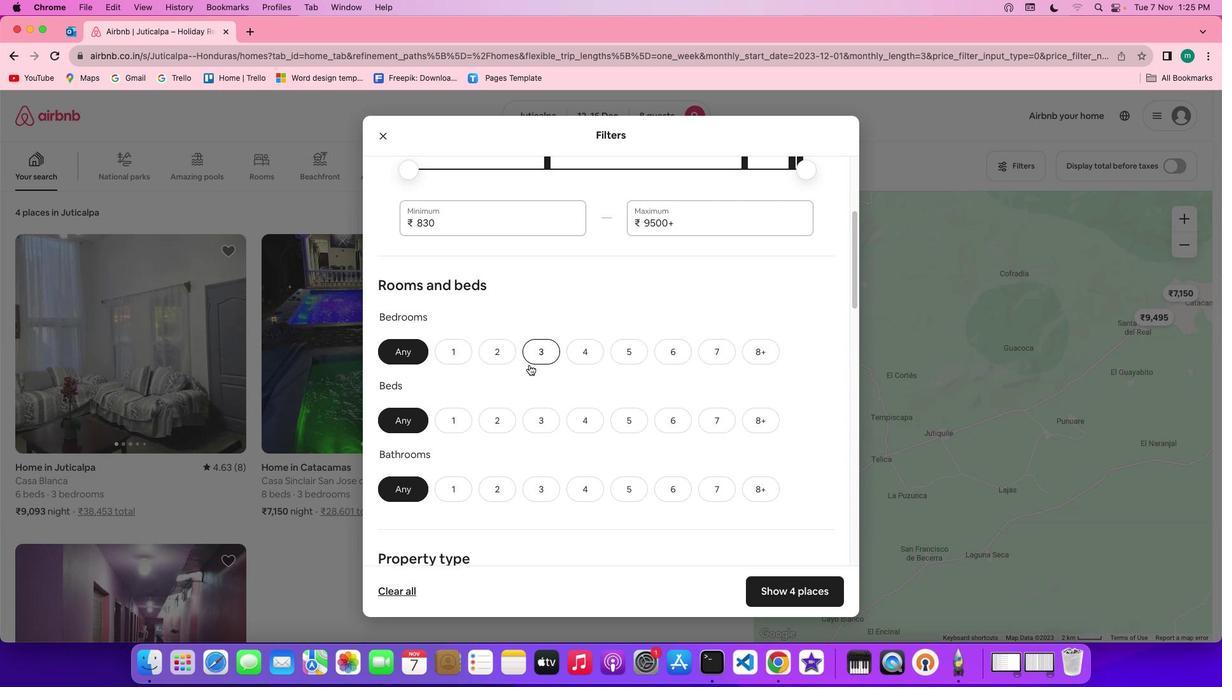 
Action: Mouse scrolled (528, 365) with delta (0, -1)
Screenshot: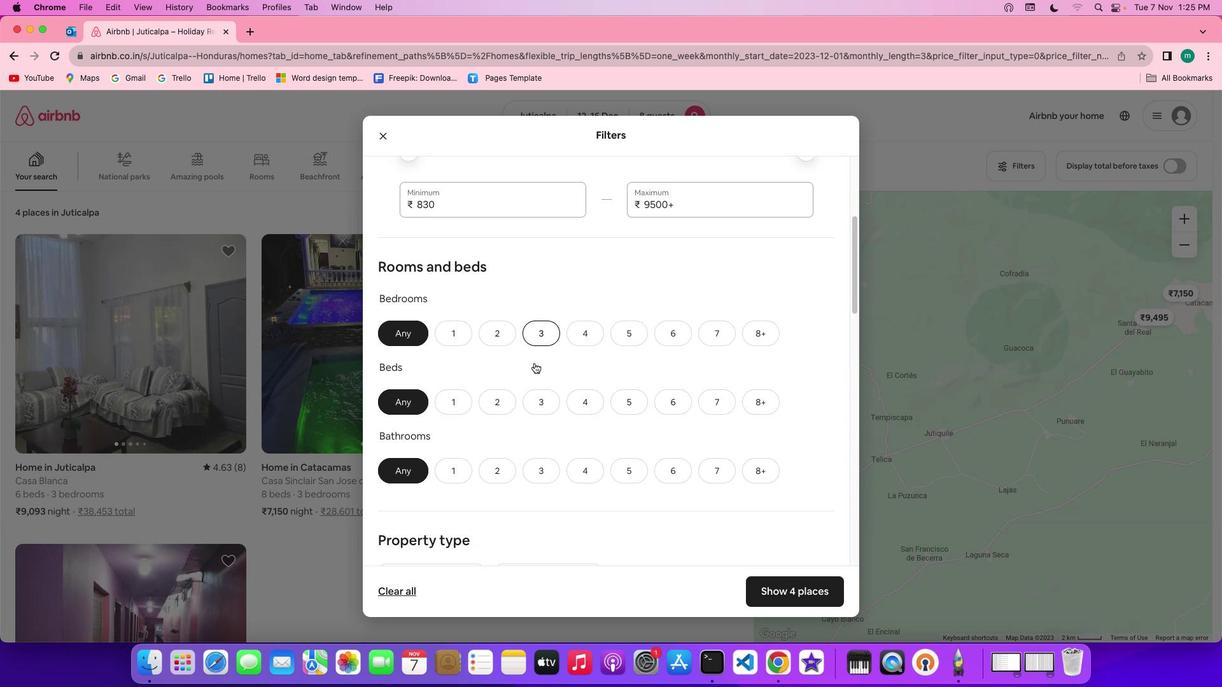 
Action: Mouse moved to (745, 276)
Screenshot: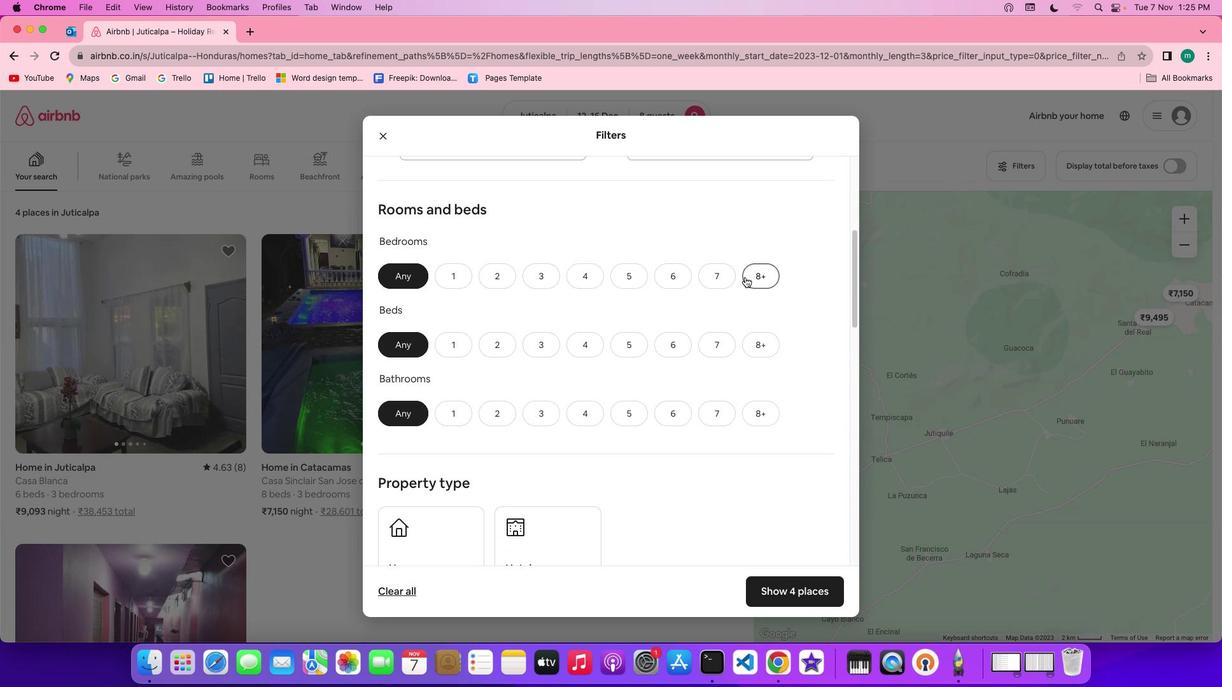 
Action: Mouse pressed left at (745, 276)
Screenshot: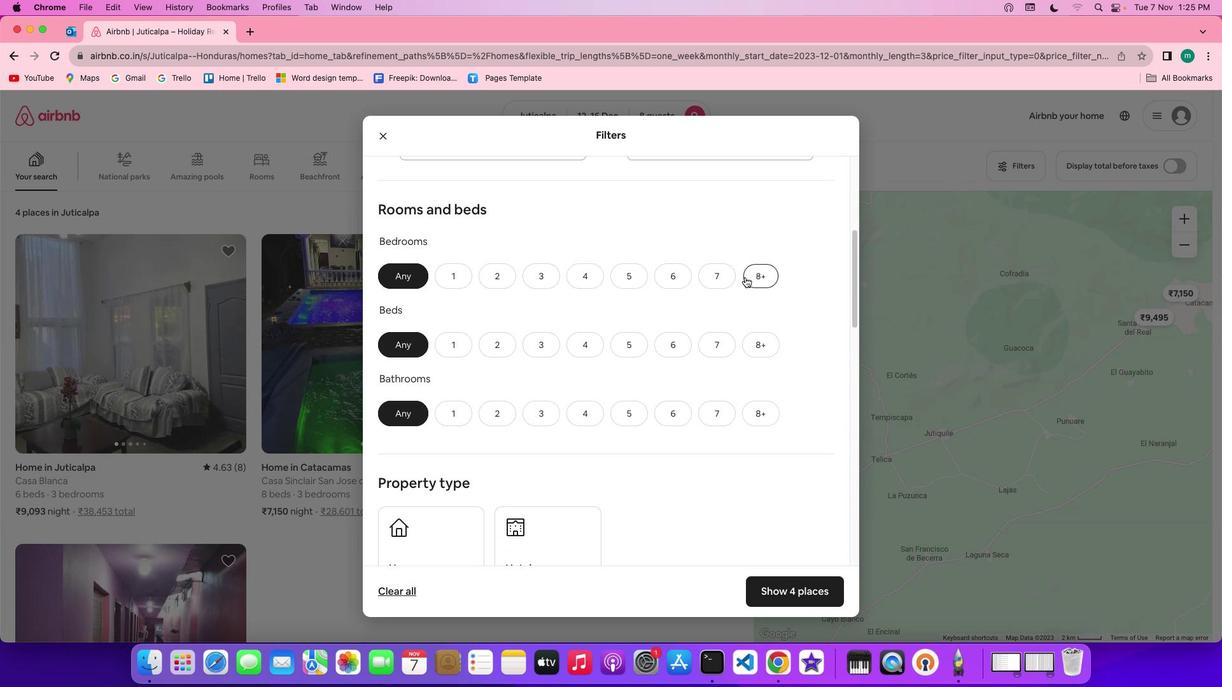 
Action: Mouse moved to (756, 341)
Screenshot: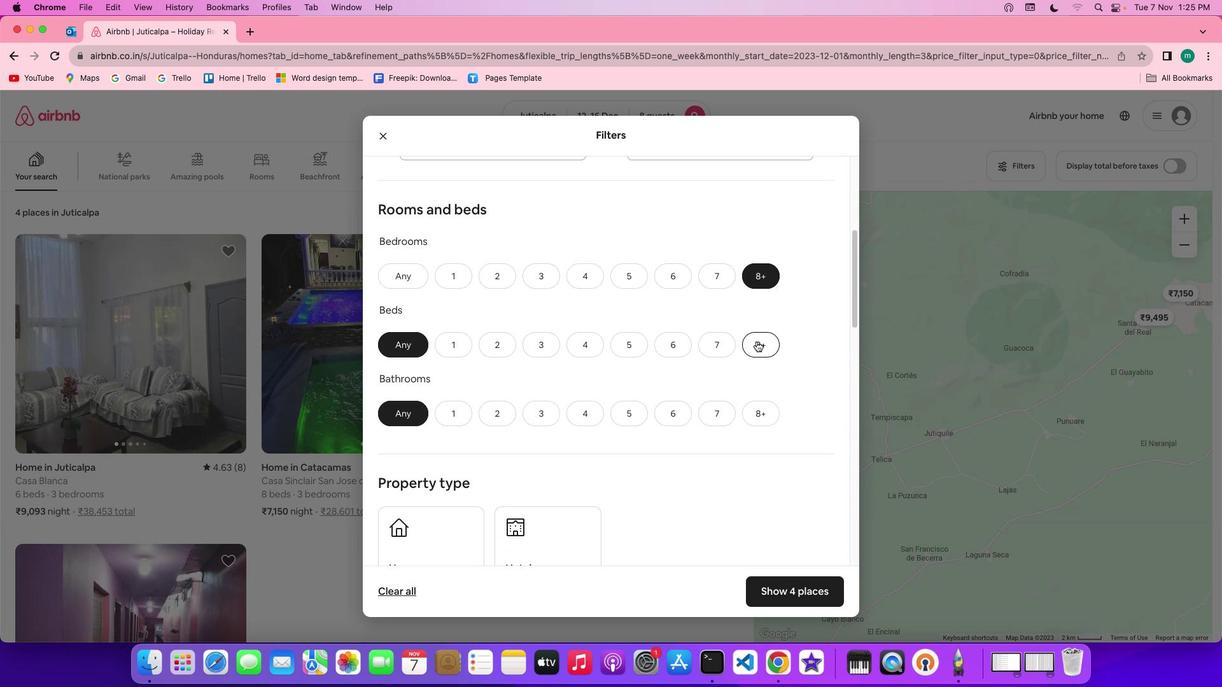 
Action: Mouse pressed left at (756, 341)
Screenshot: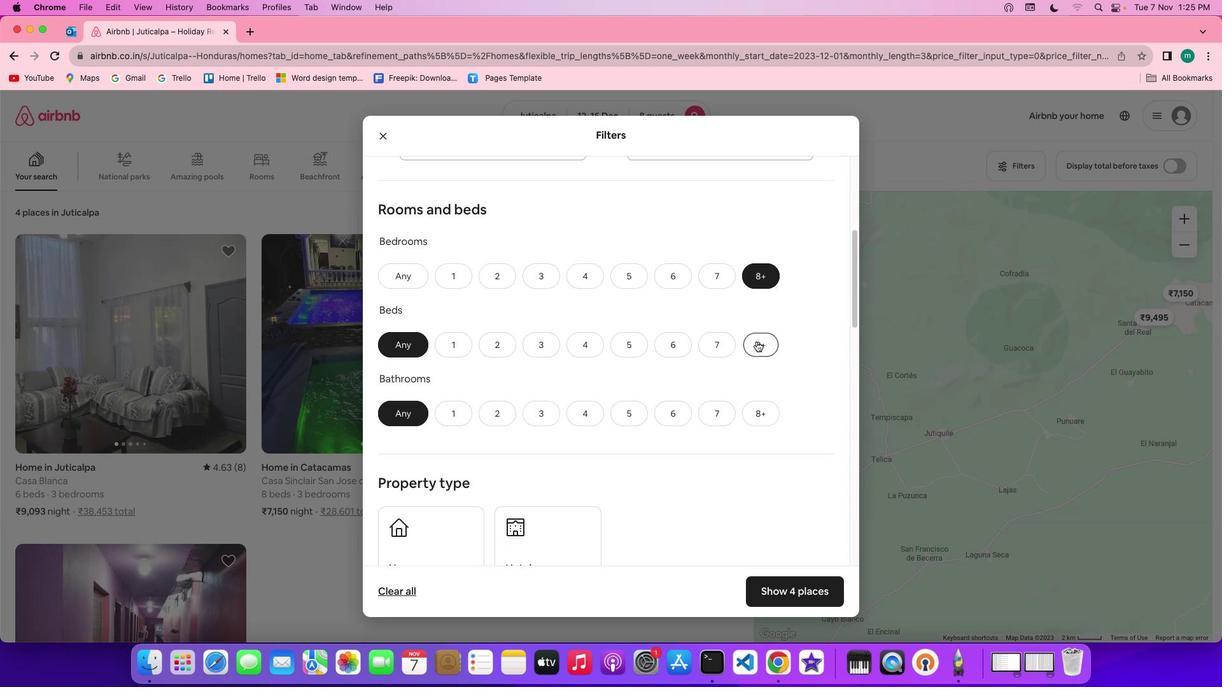 
Action: Mouse moved to (754, 408)
Screenshot: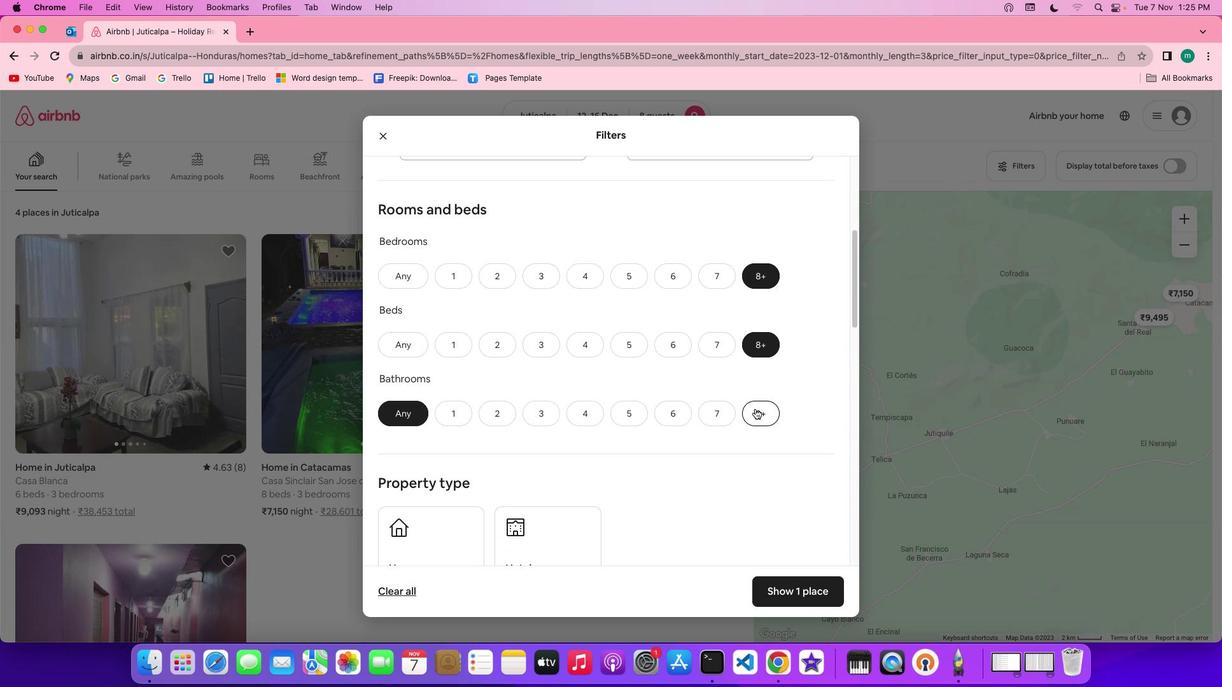 
Action: Mouse pressed left at (754, 408)
Screenshot: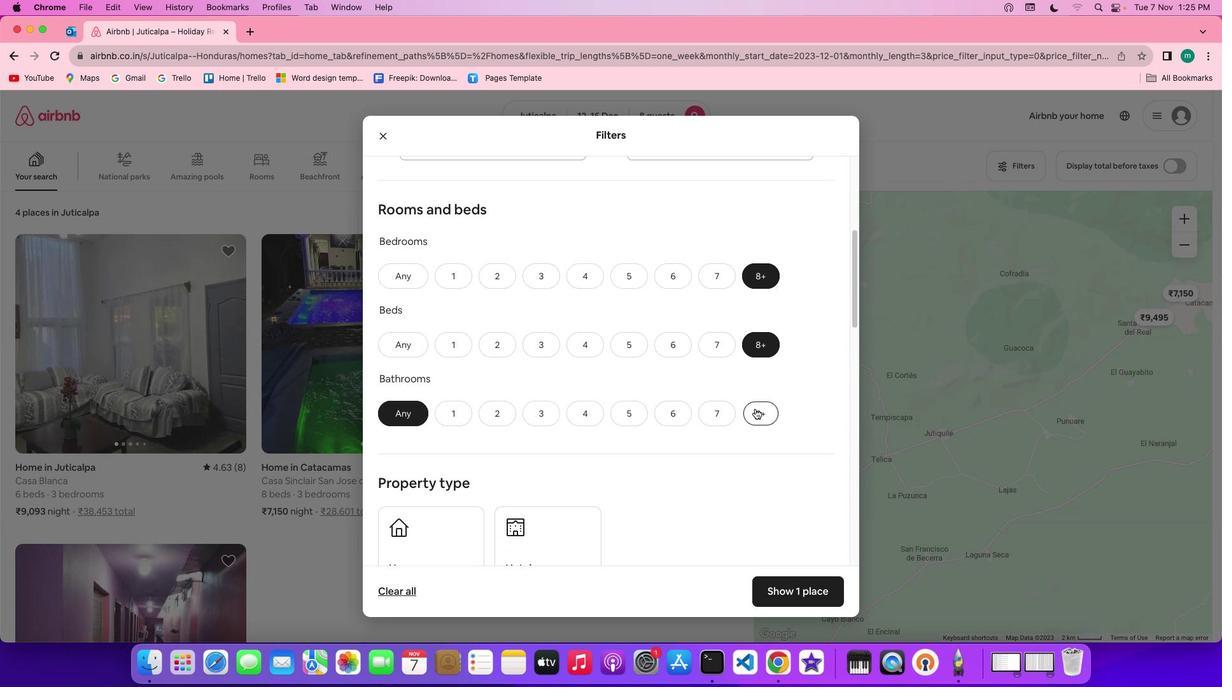 
Action: Mouse moved to (756, 408)
Screenshot: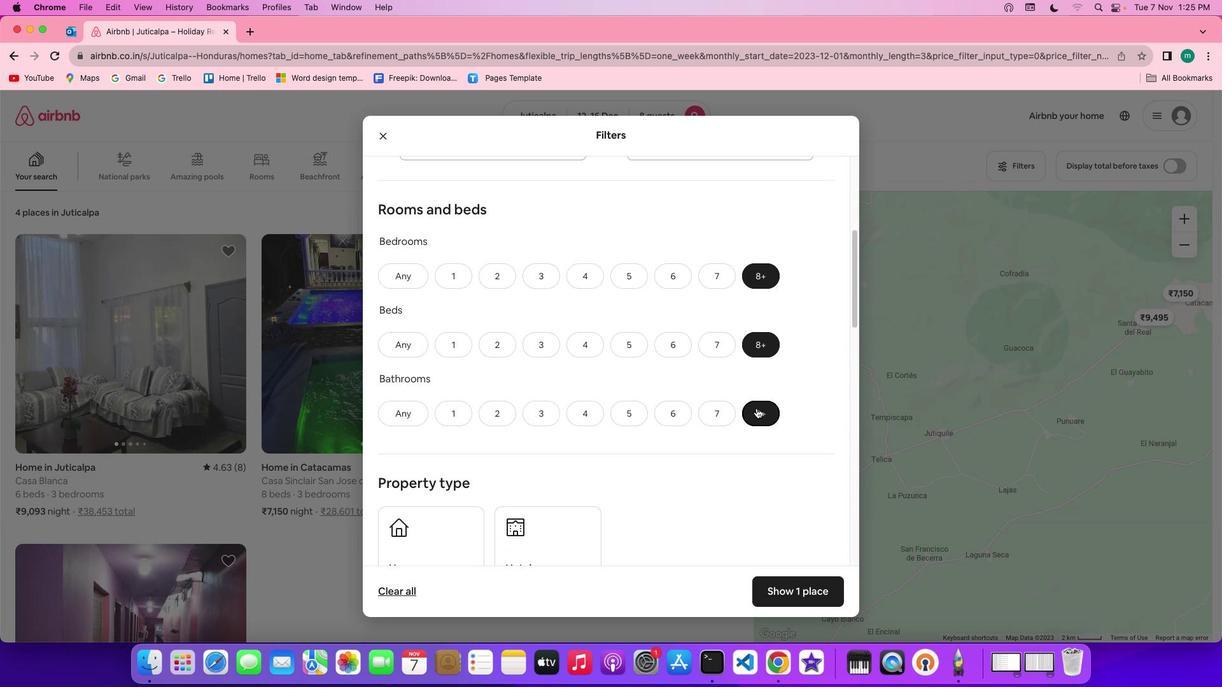 
Action: Mouse scrolled (756, 408) with delta (0, 0)
Screenshot: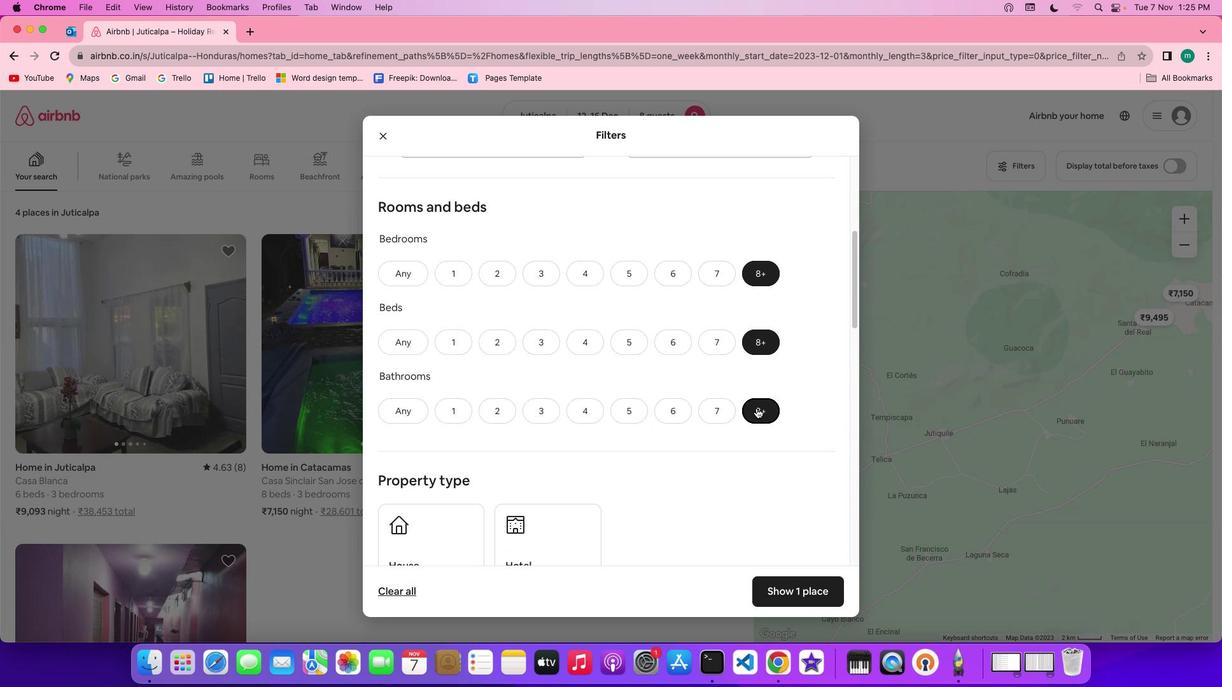 
Action: Mouse scrolled (756, 408) with delta (0, 0)
Screenshot: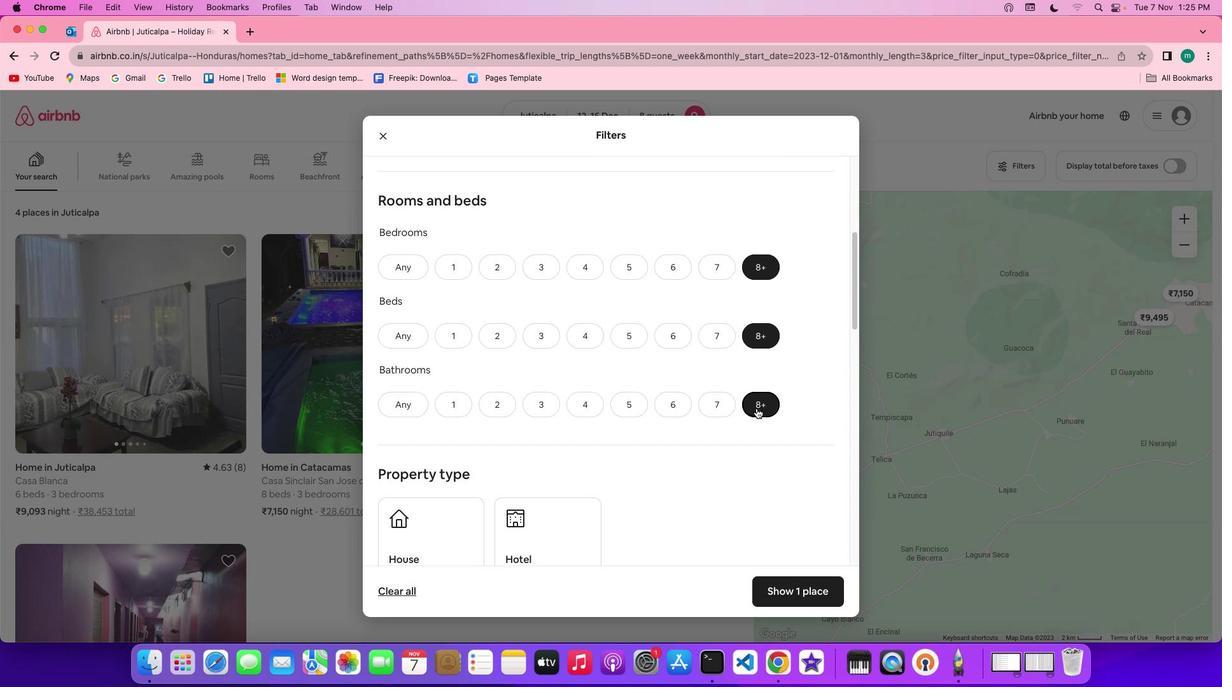 
Action: Mouse scrolled (756, 408) with delta (0, -1)
Screenshot: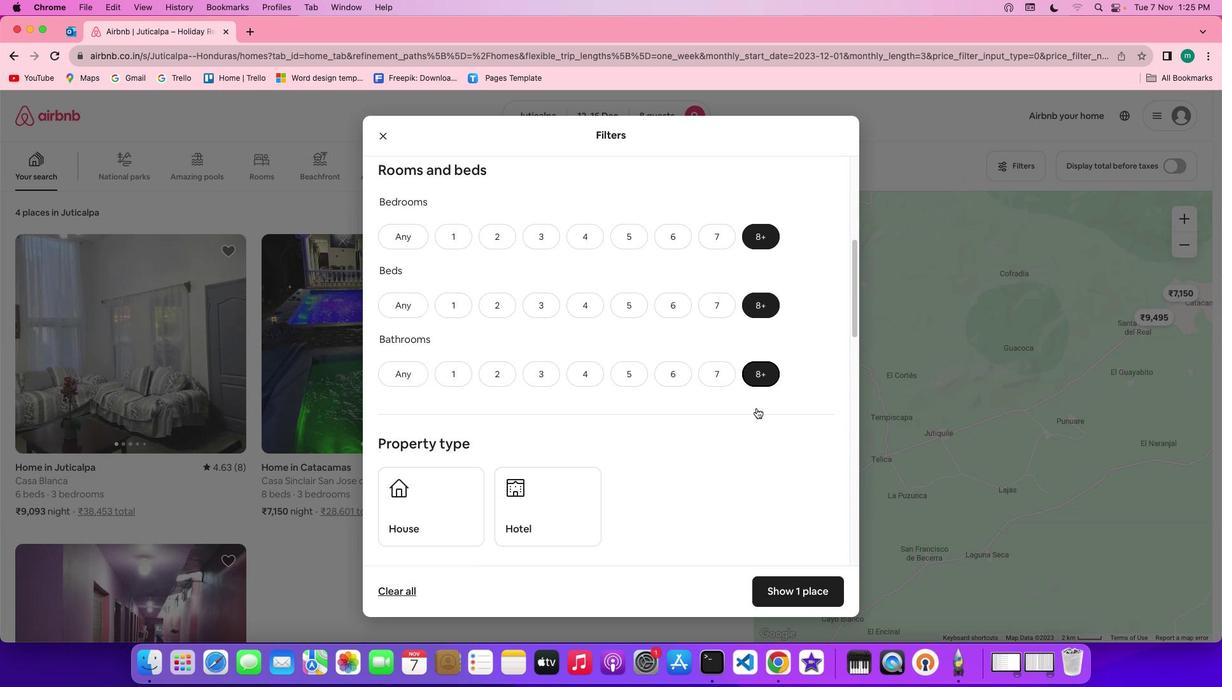
Action: Mouse scrolled (756, 408) with delta (0, 0)
Screenshot: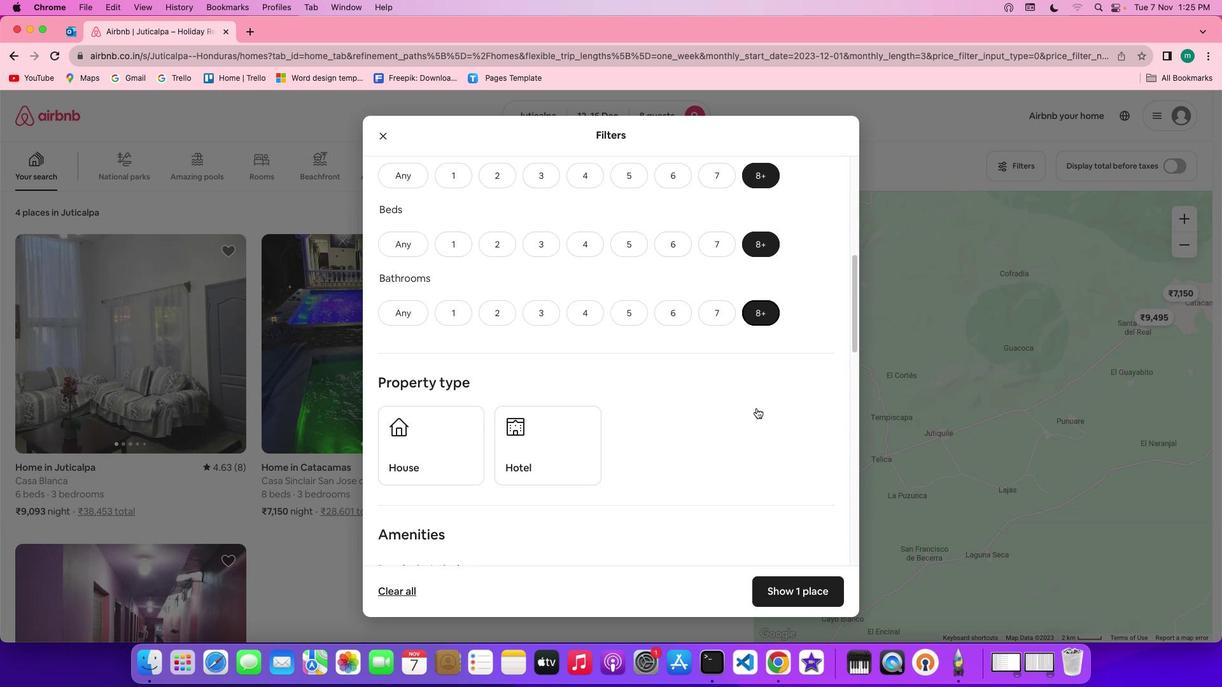 
Action: Mouse moved to (756, 408)
Screenshot: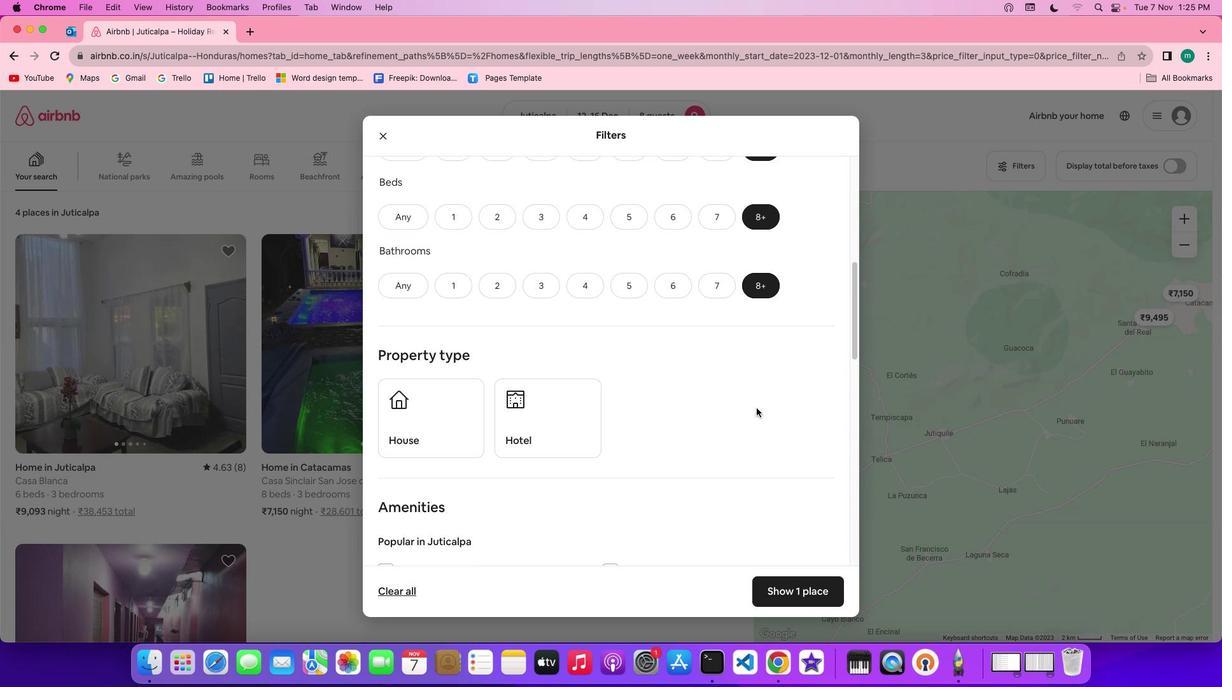 
Action: Mouse scrolled (756, 408) with delta (0, 0)
Screenshot: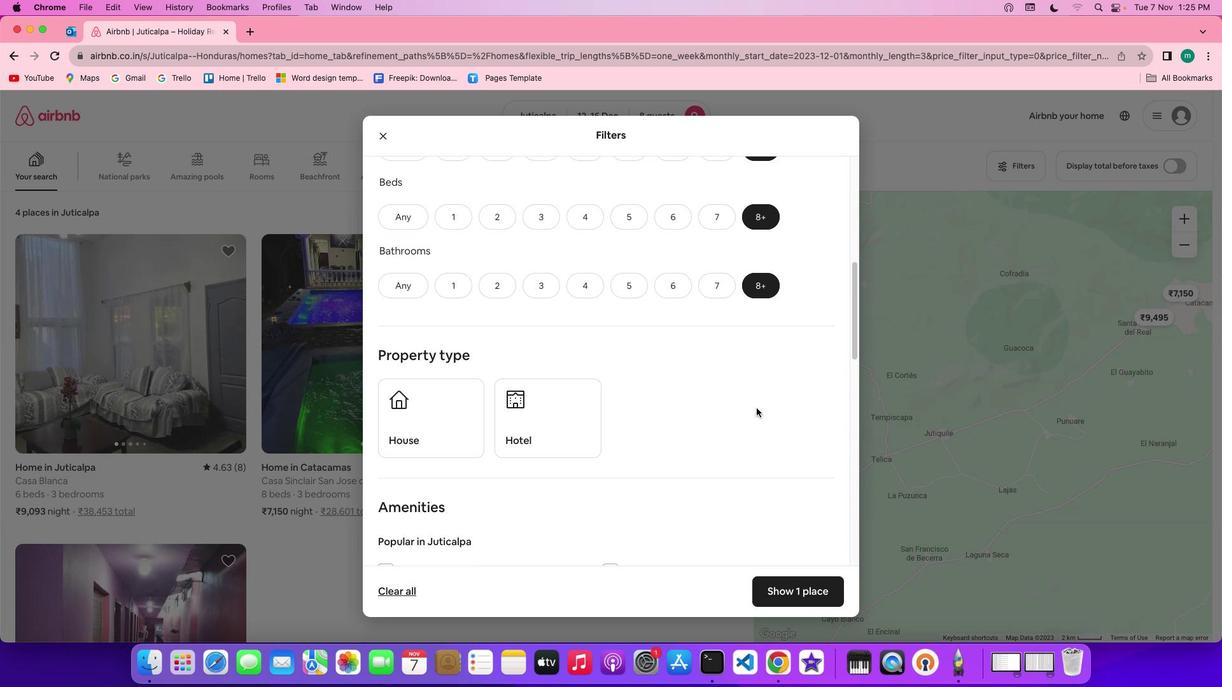 
Action: Mouse scrolled (756, 408) with delta (0, 0)
Screenshot: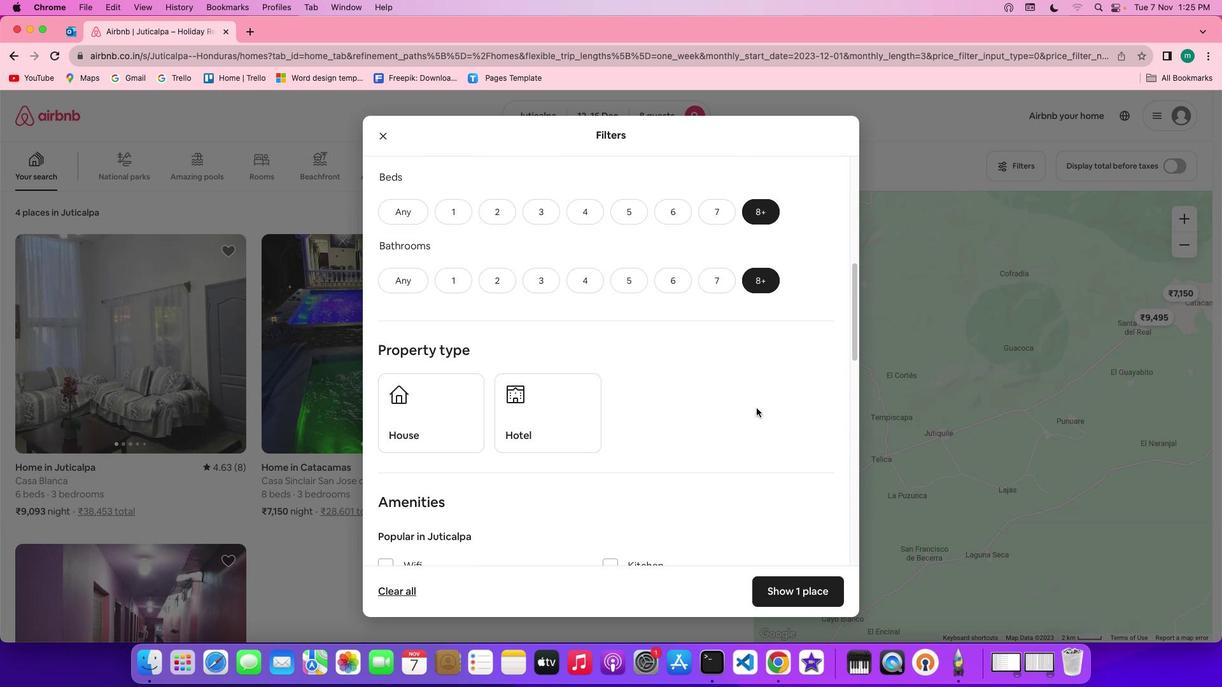 
Action: Mouse scrolled (756, 408) with delta (0, 0)
Screenshot: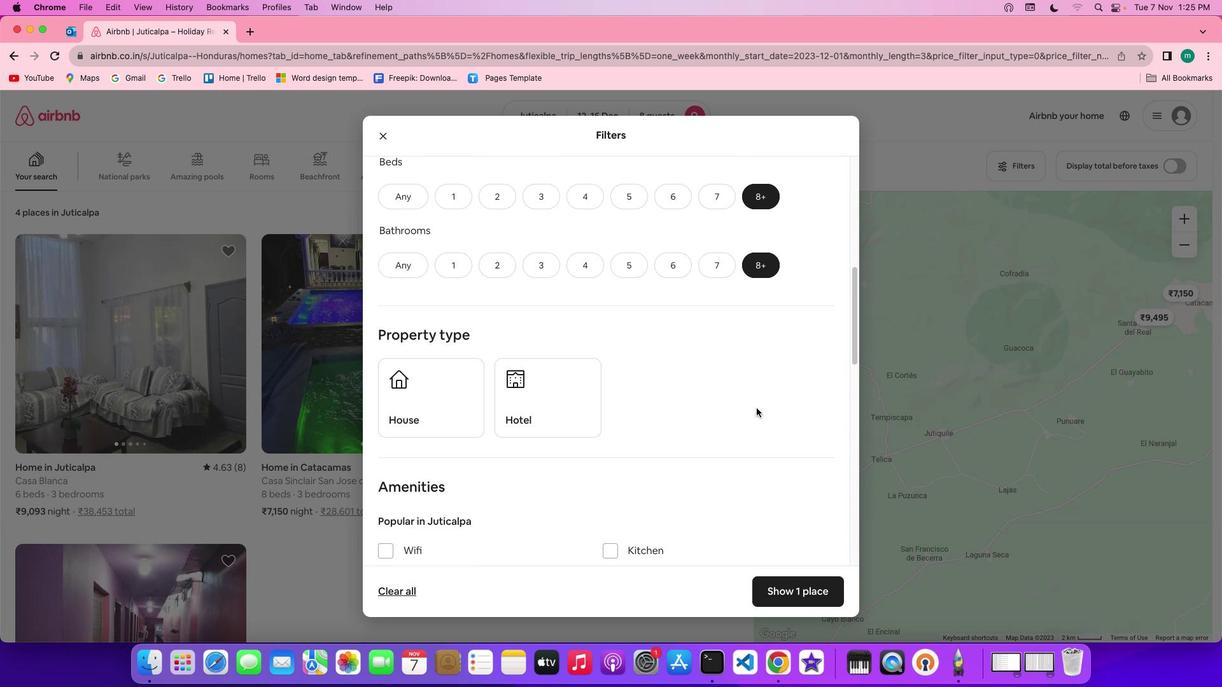
Action: Mouse scrolled (756, 408) with delta (0, 0)
Screenshot: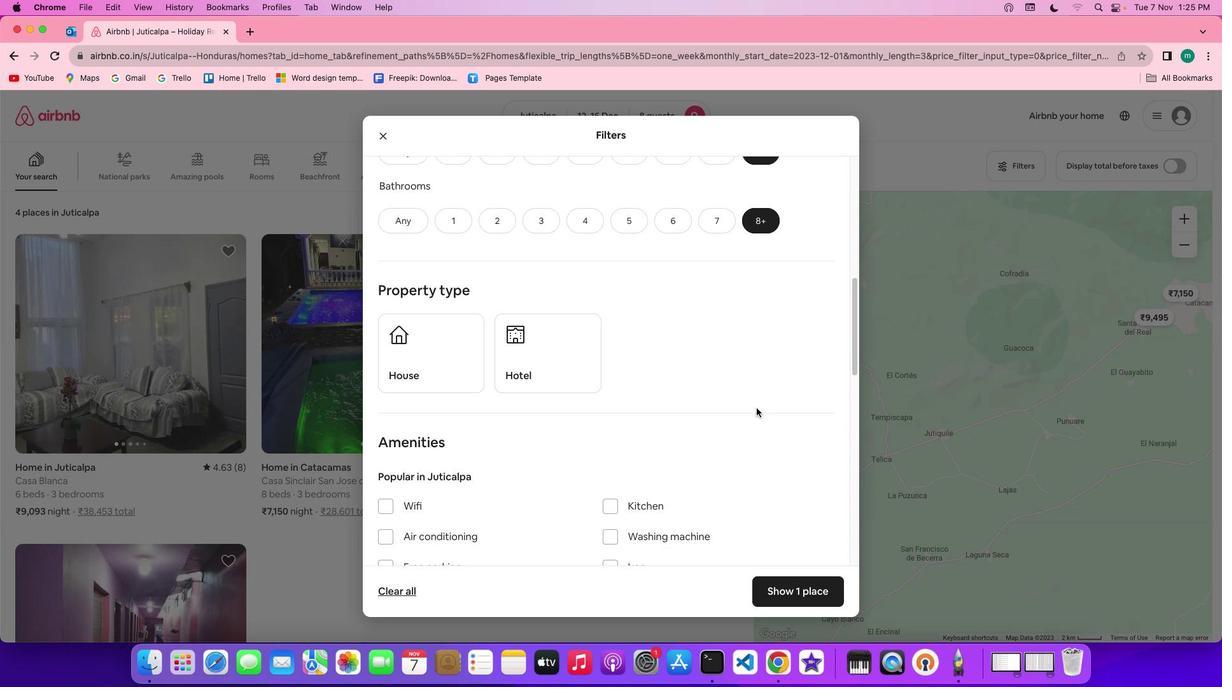 
Action: Mouse scrolled (756, 408) with delta (0, 0)
Screenshot: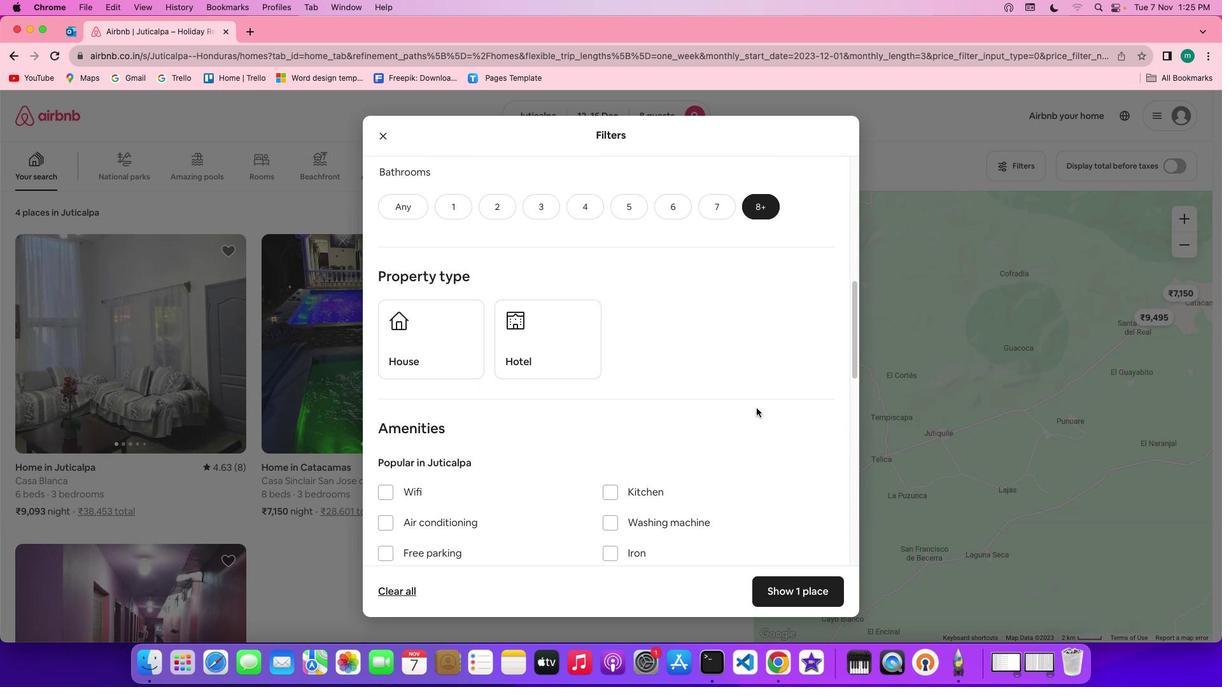 
Action: Mouse scrolled (756, 408) with delta (0, 0)
Screenshot: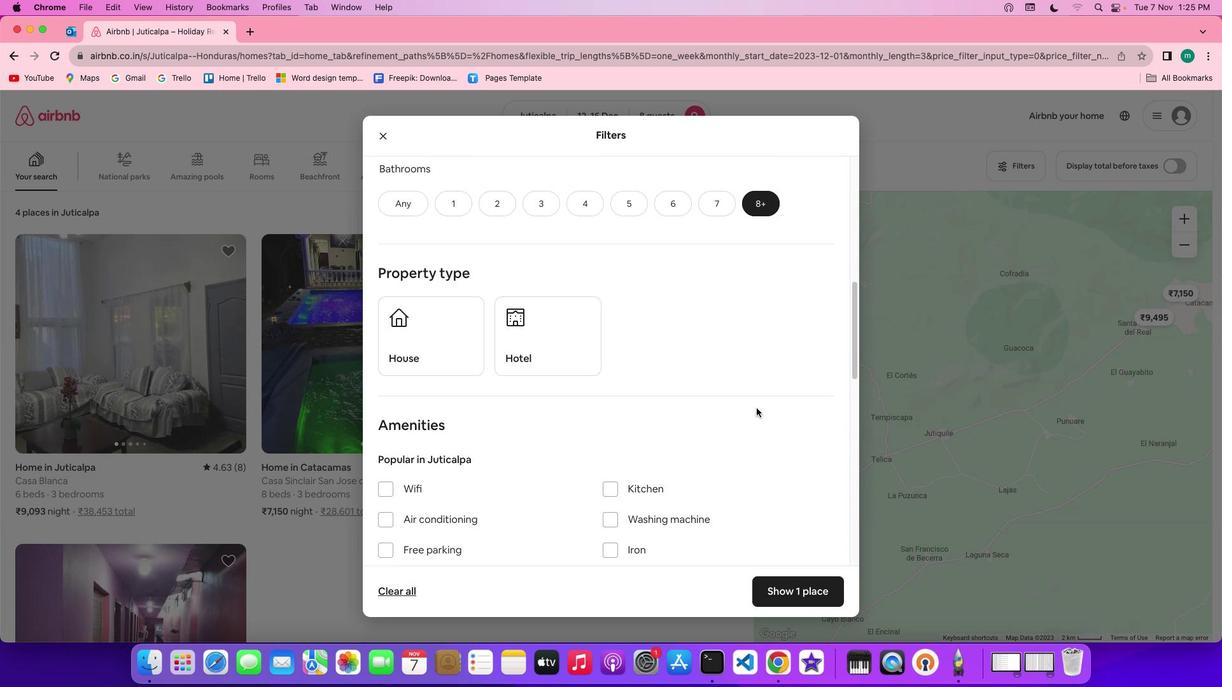 
Action: Mouse moved to (379, 312)
Screenshot: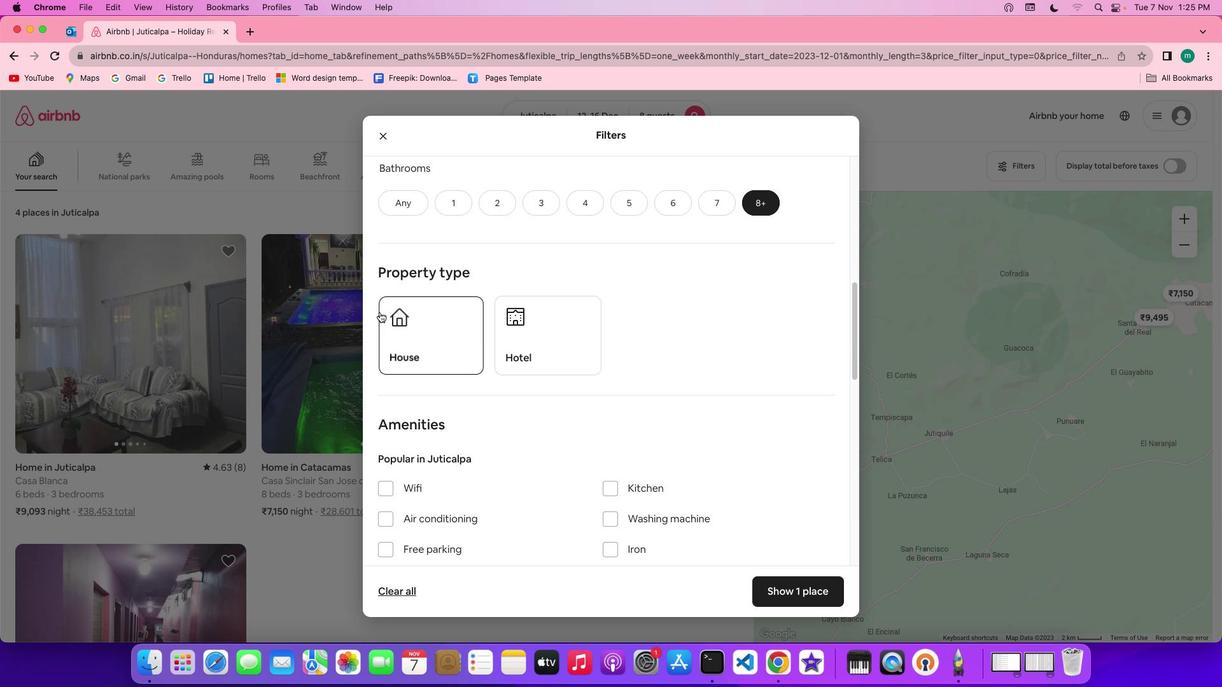 
Action: Mouse pressed left at (379, 312)
Screenshot: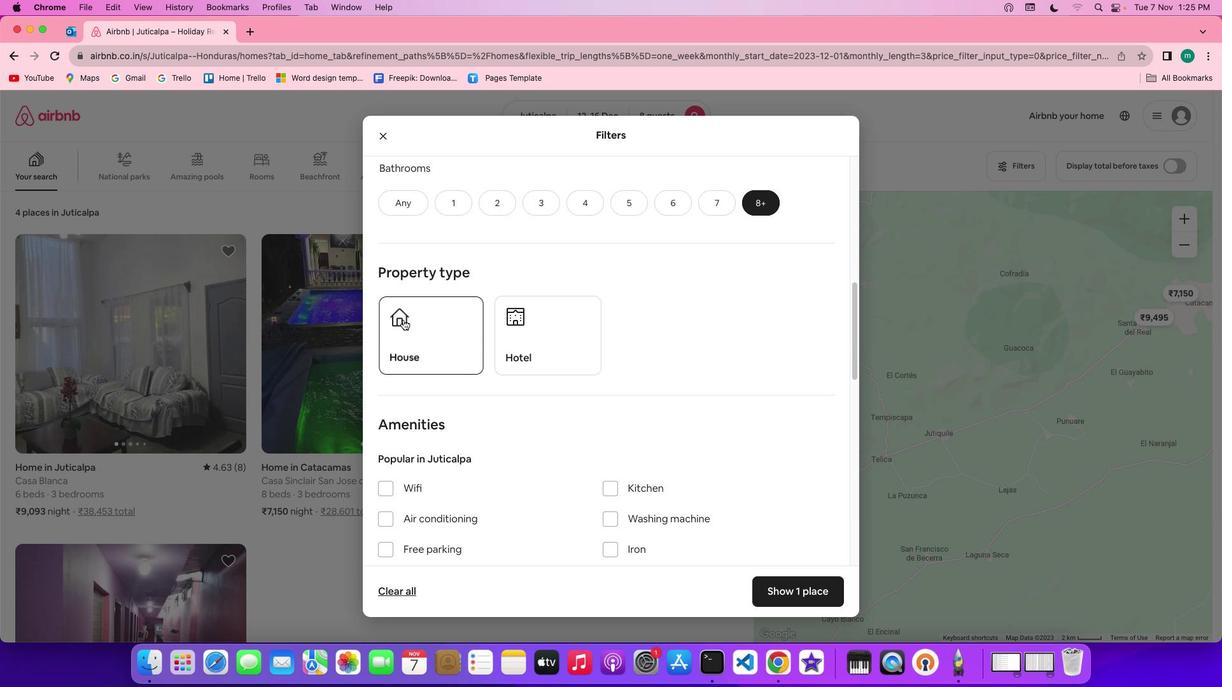 
Action: Mouse moved to (462, 336)
Screenshot: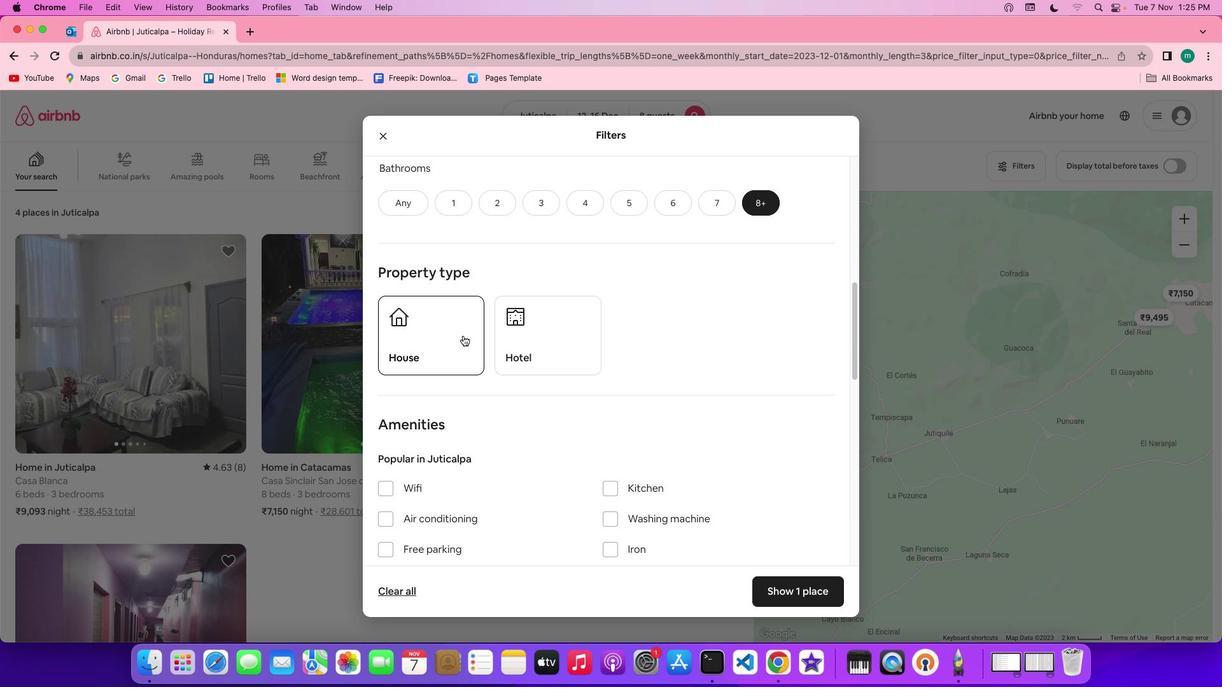 
Action: Mouse pressed left at (462, 336)
Screenshot: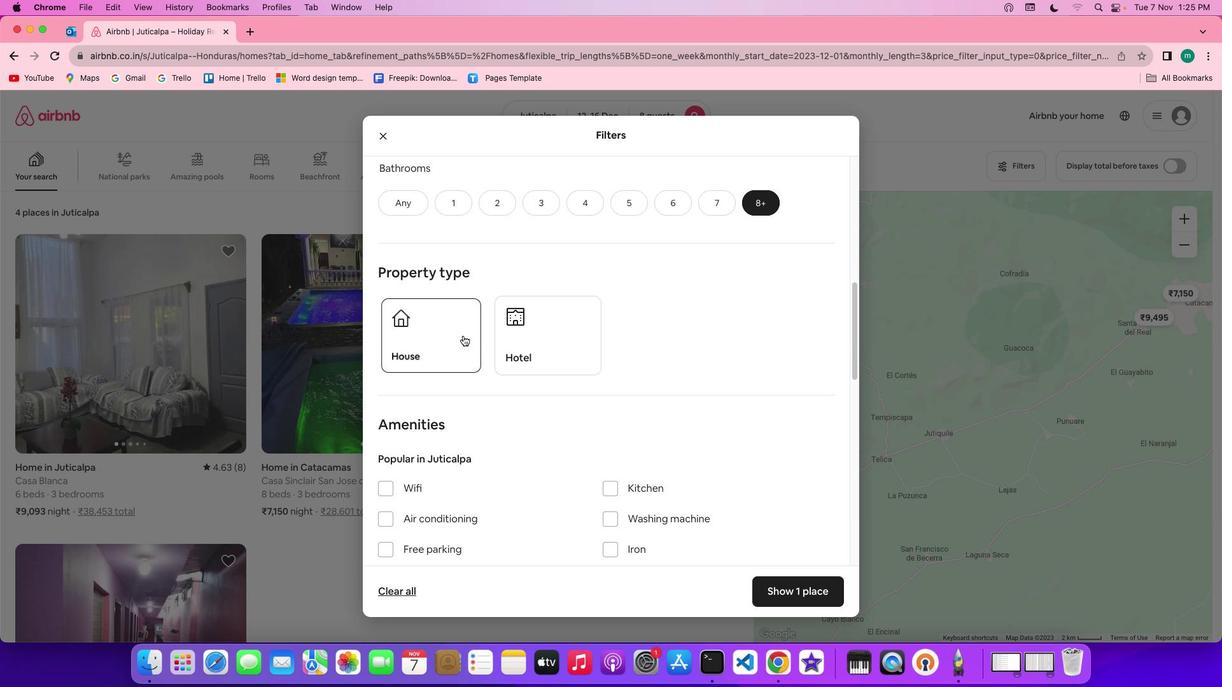 
Action: Mouse moved to (662, 372)
Screenshot: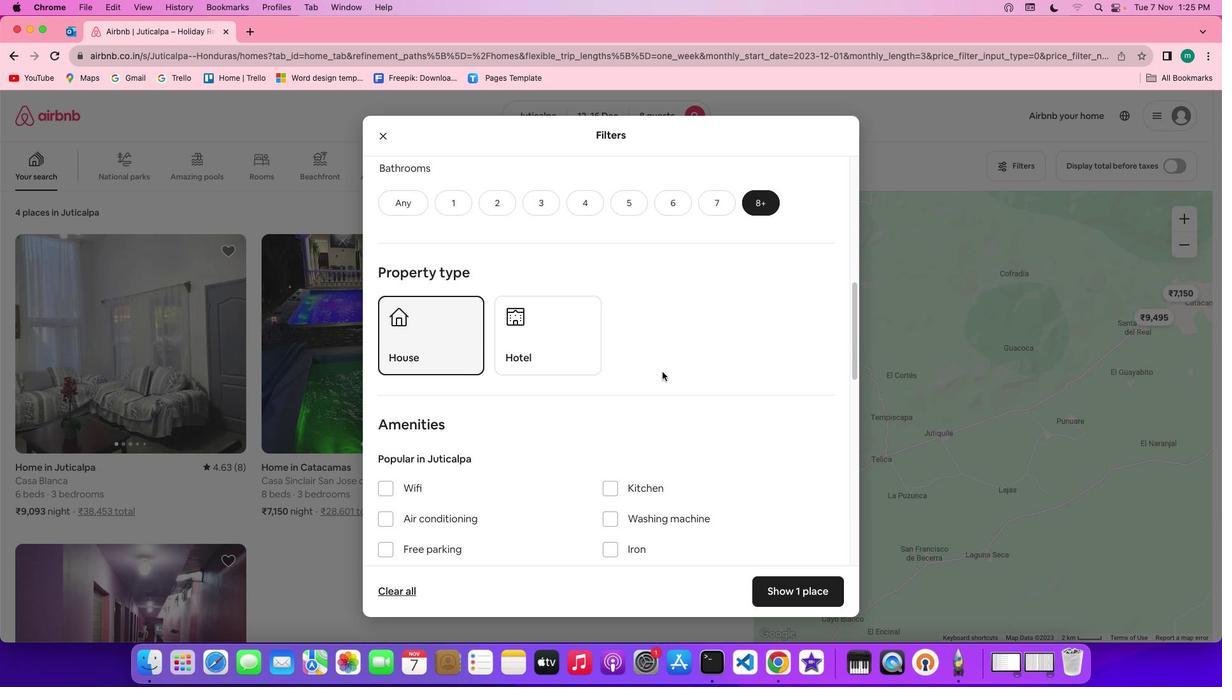 
Action: Mouse scrolled (662, 372) with delta (0, 0)
Screenshot: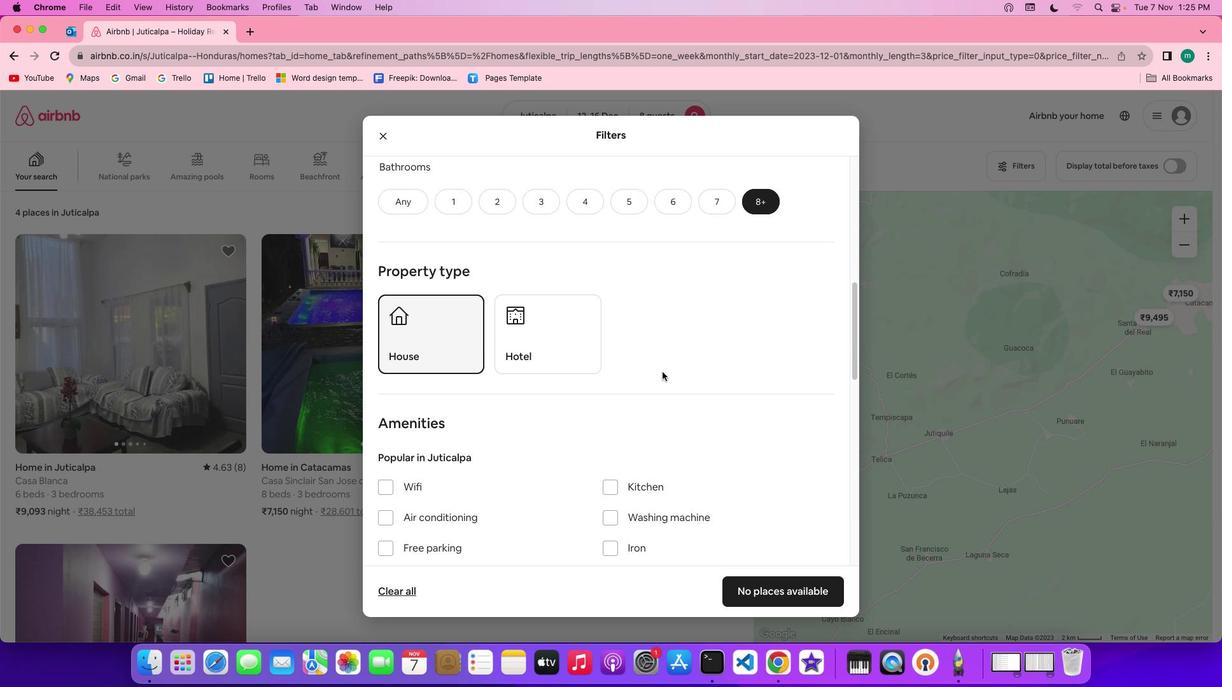 
Action: Mouse scrolled (662, 372) with delta (0, 0)
Screenshot: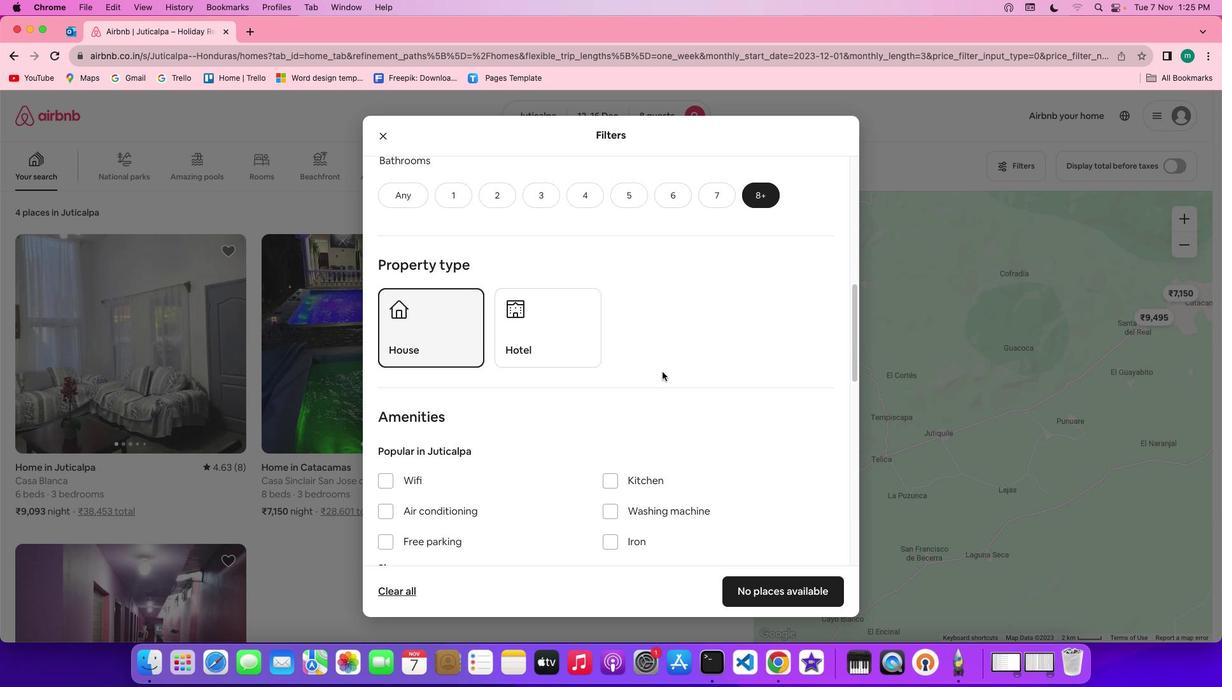 
Action: Mouse scrolled (662, 372) with delta (0, 0)
Screenshot: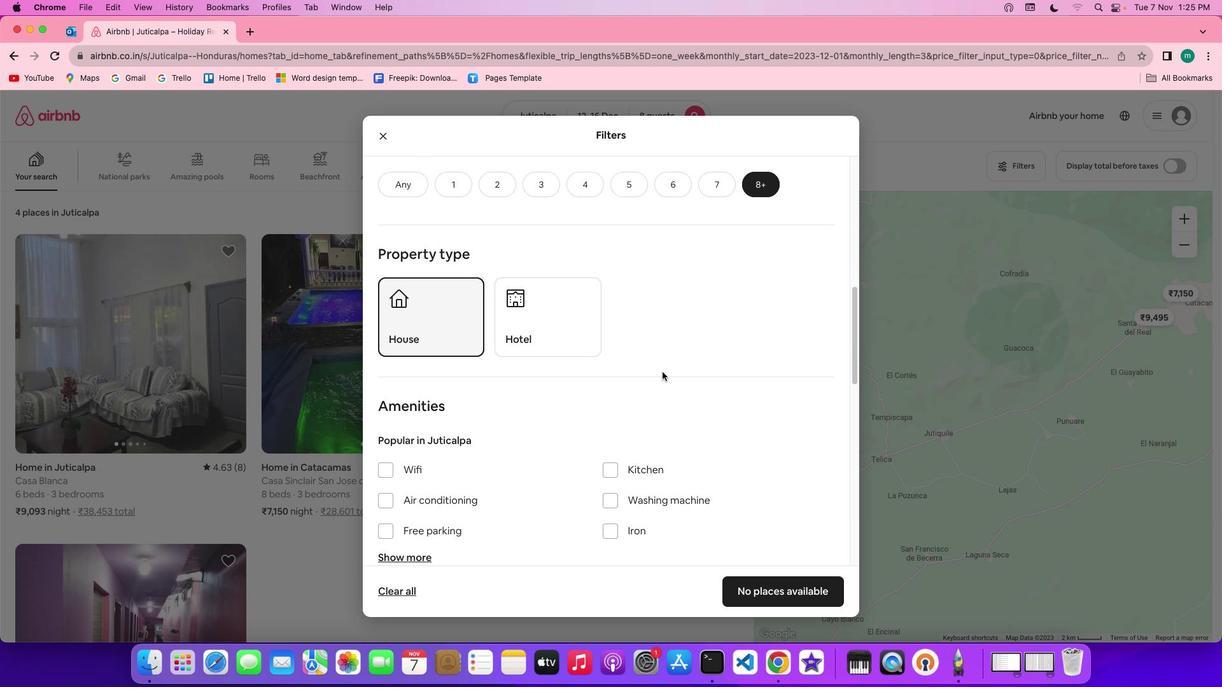 
Action: Mouse scrolled (662, 372) with delta (0, 0)
Screenshot: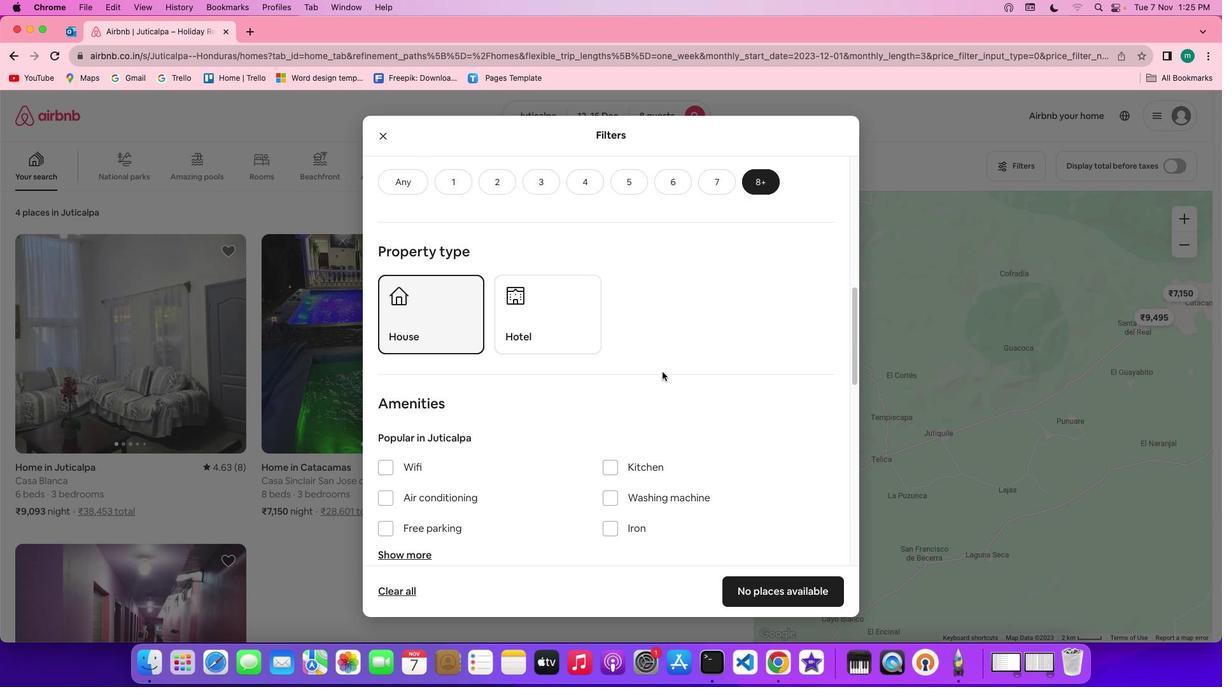 
Action: Mouse scrolled (662, 372) with delta (0, 0)
Screenshot: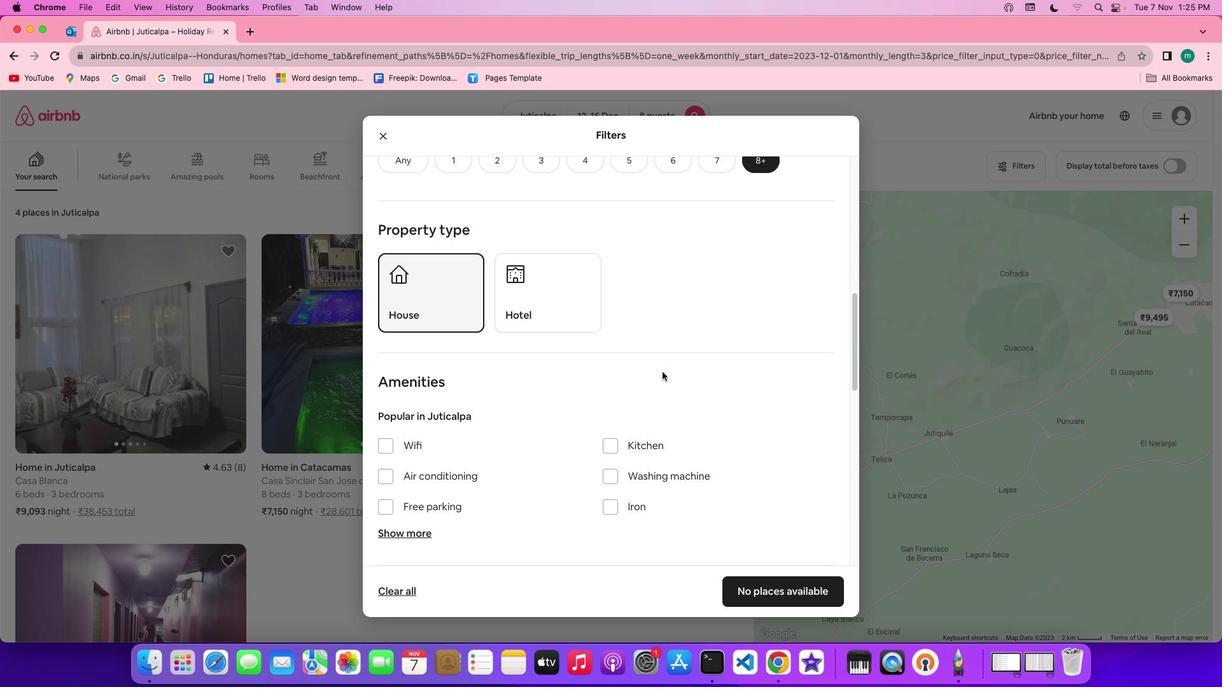 
Action: Mouse scrolled (662, 372) with delta (0, 0)
Screenshot: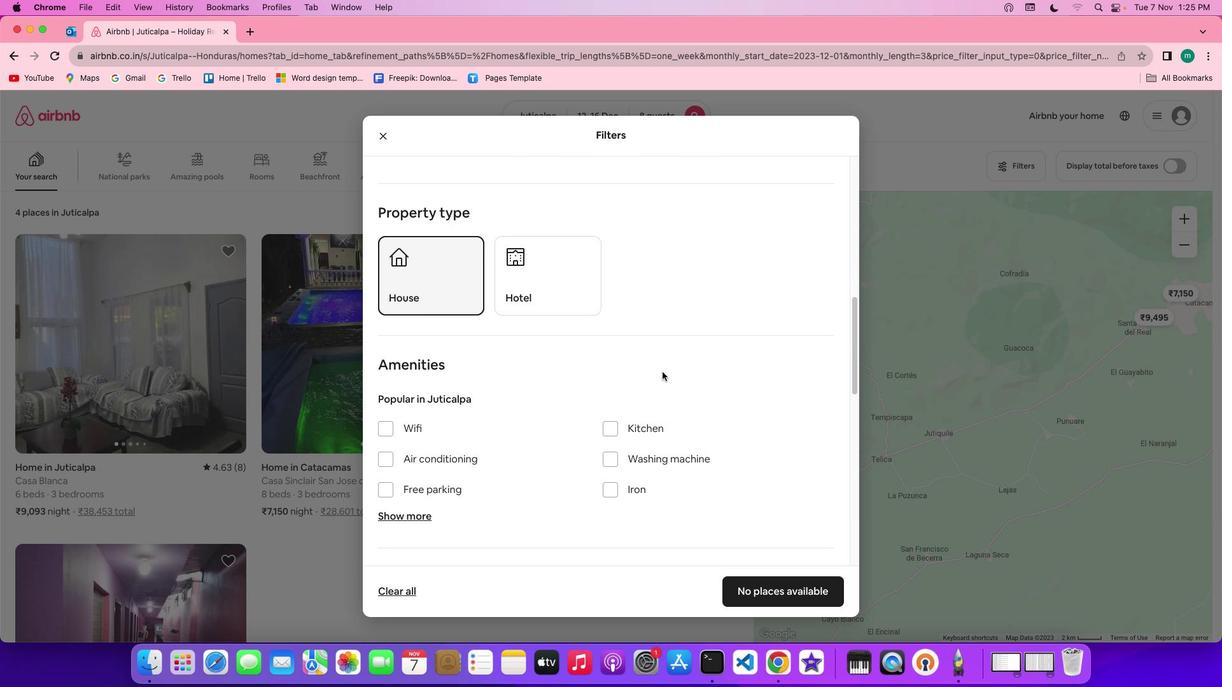 
Action: Mouse scrolled (662, 372) with delta (0, 0)
Screenshot: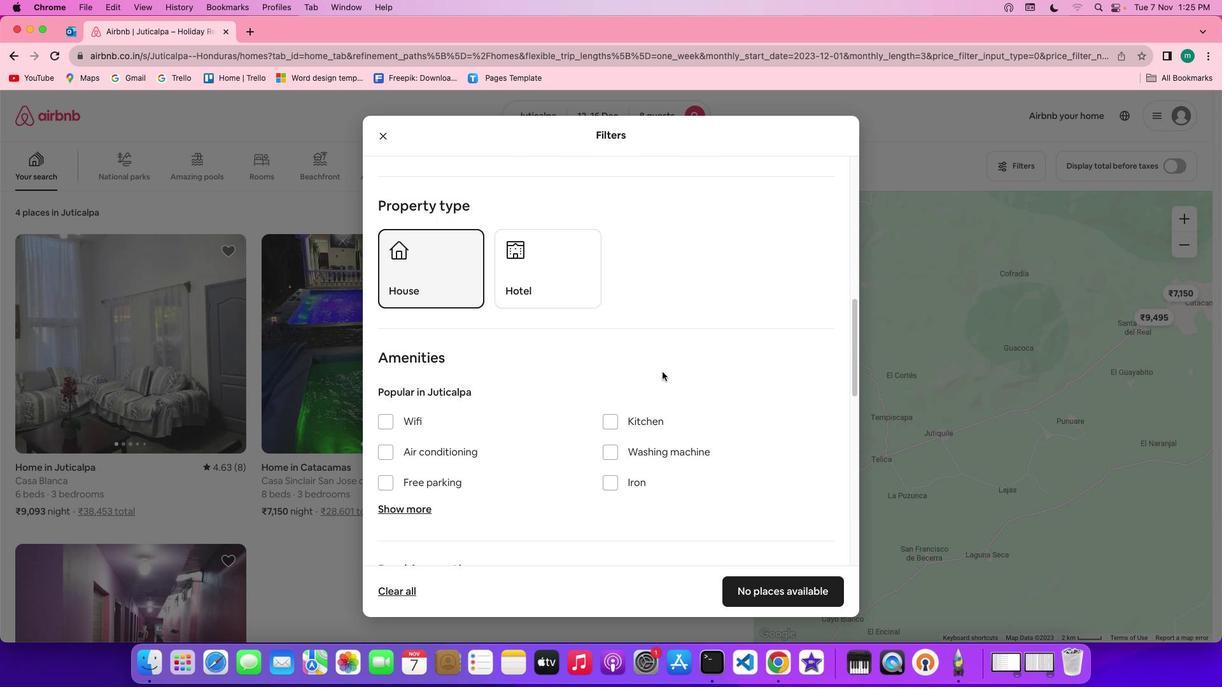 
Action: Mouse scrolled (662, 372) with delta (0, 0)
Screenshot: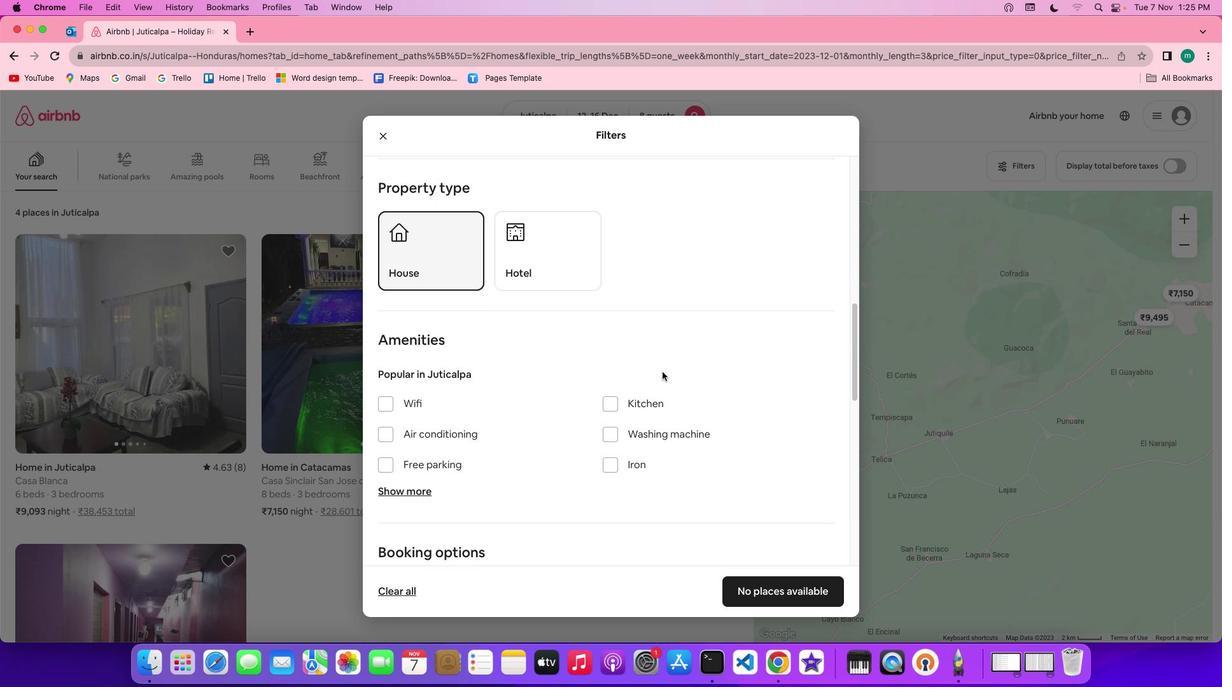 
Action: Mouse moved to (418, 370)
Screenshot: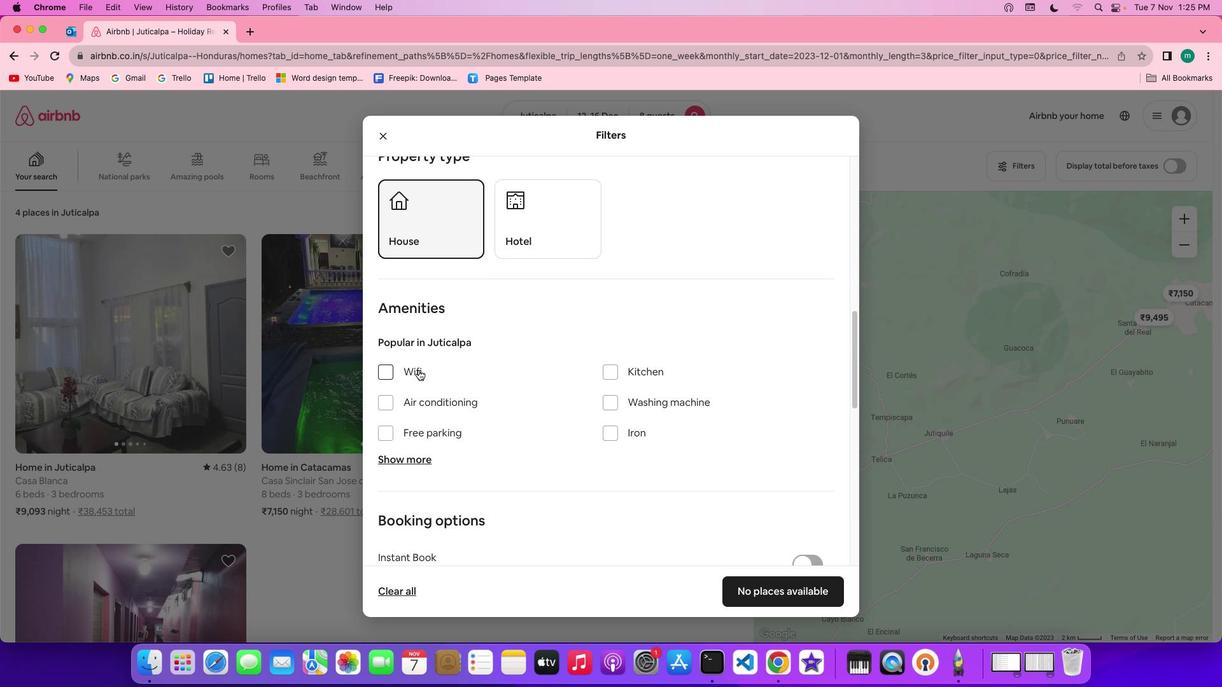 
Action: Mouse pressed left at (418, 370)
Screenshot: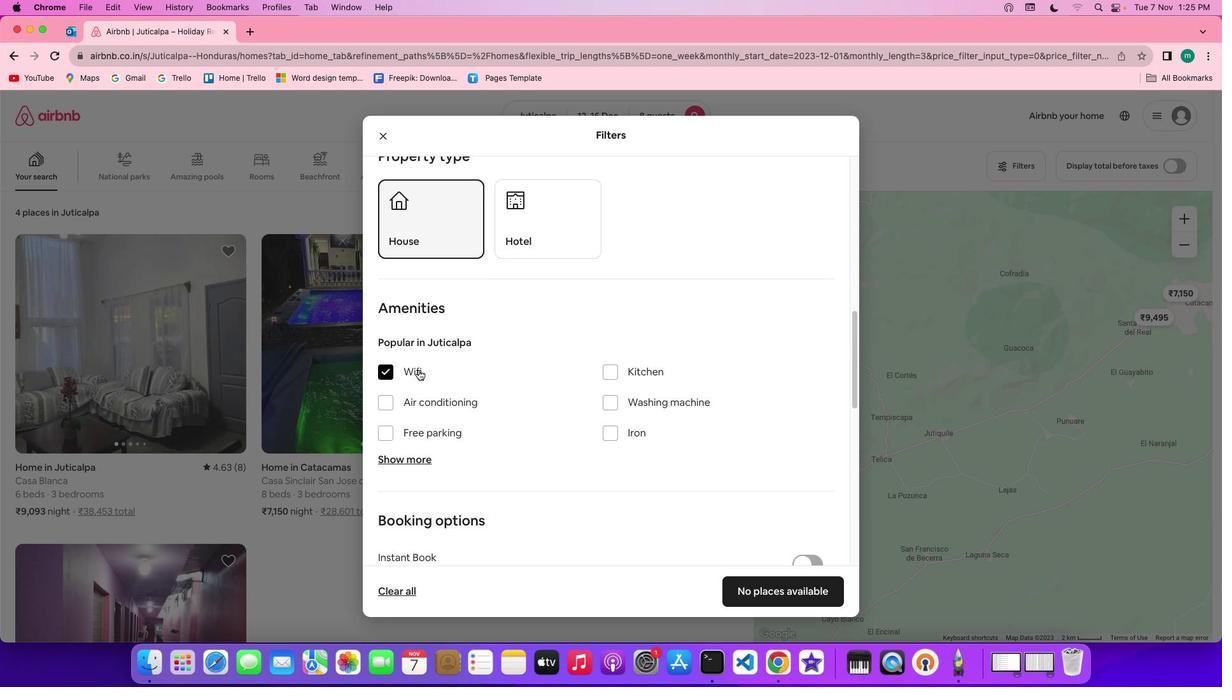 
Action: Mouse moved to (549, 375)
Screenshot: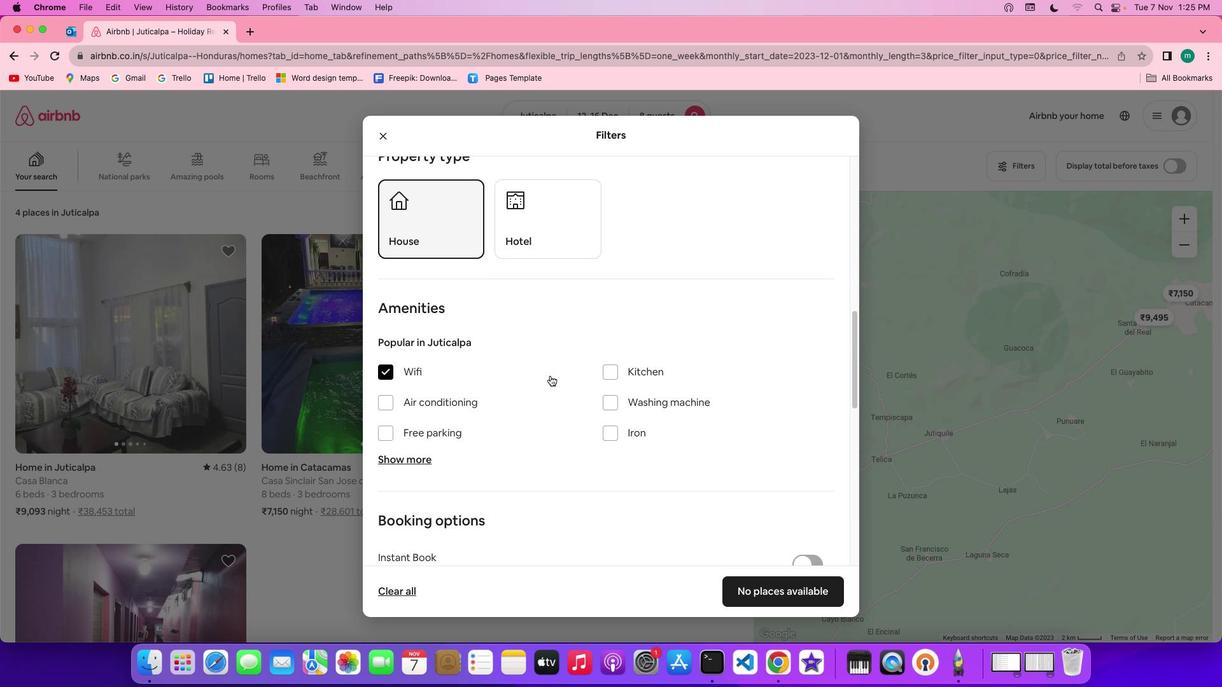 
Action: Mouse scrolled (549, 375) with delta (0, 0)
Screenshot: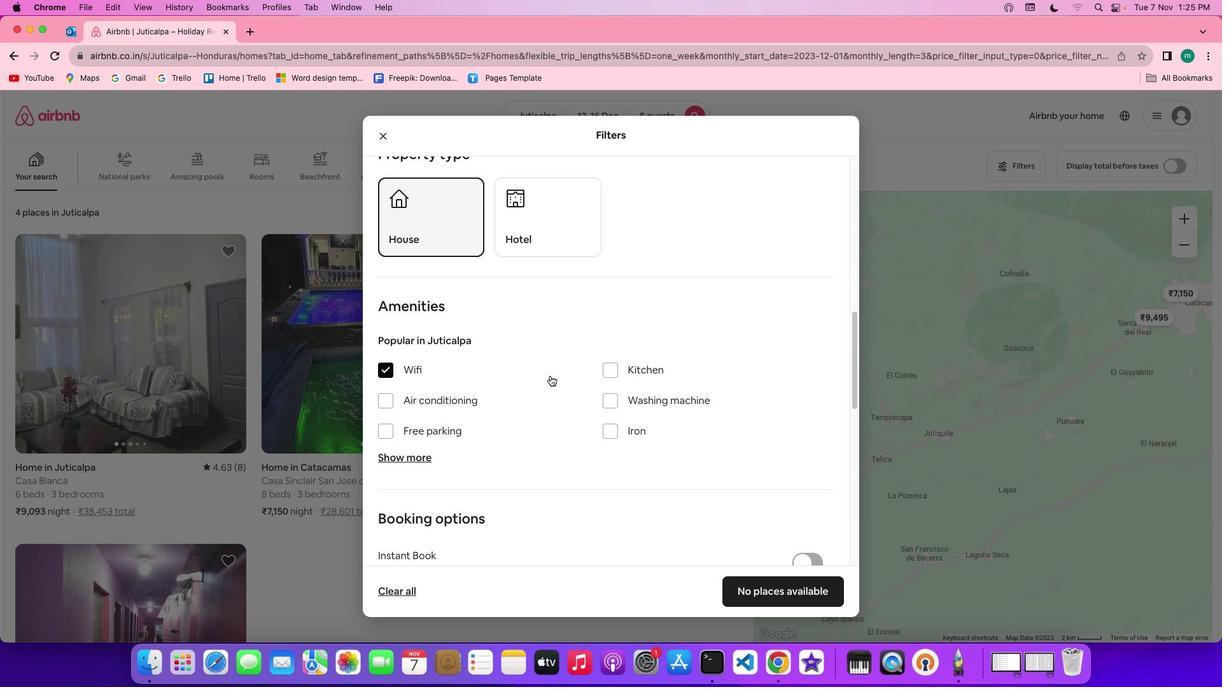 
Action: Mouse scrolled (549, 375) with delta (0, 0)
Screenshot: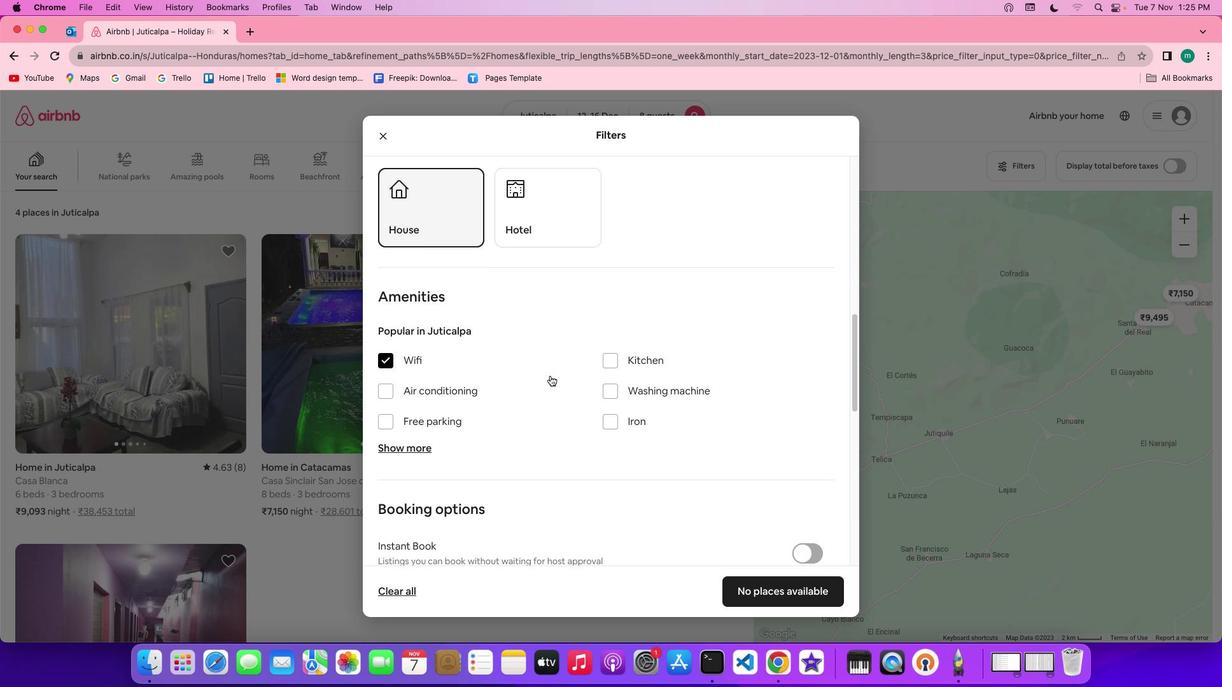 
Action: Mouse scrolled (549, 375) with delta (0, 0)
Screenshot: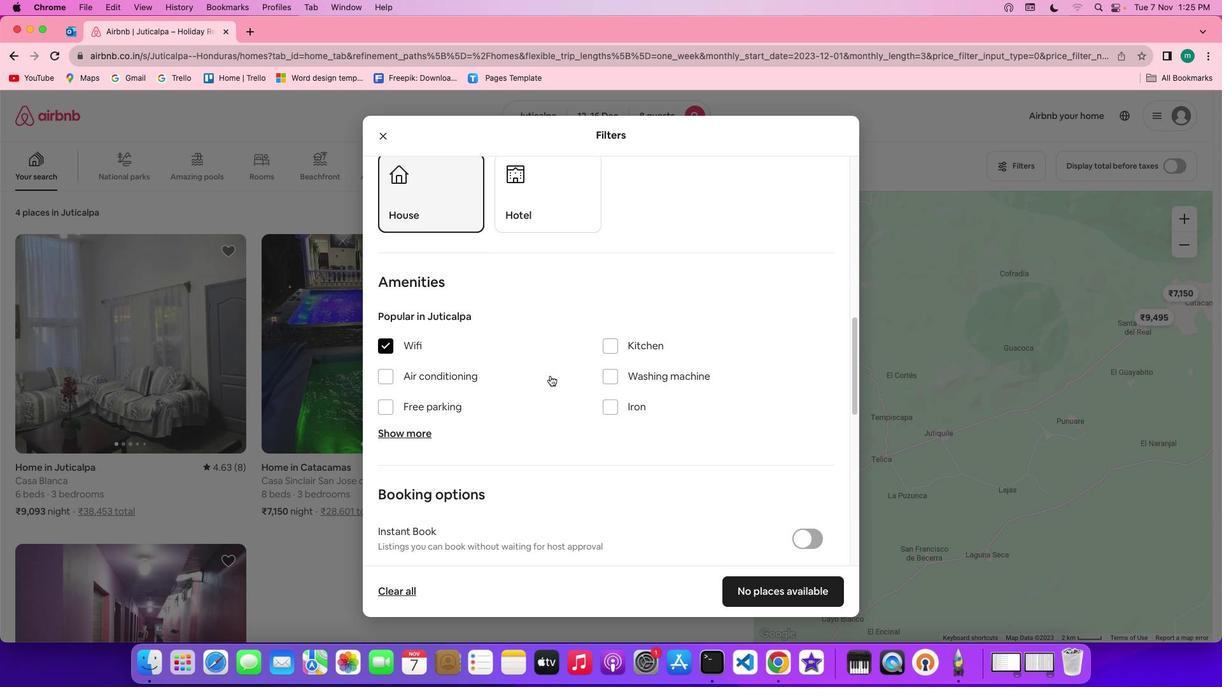 
Action: Mouse scrolled (549, 375) with delta (0, 0)
Screenshot: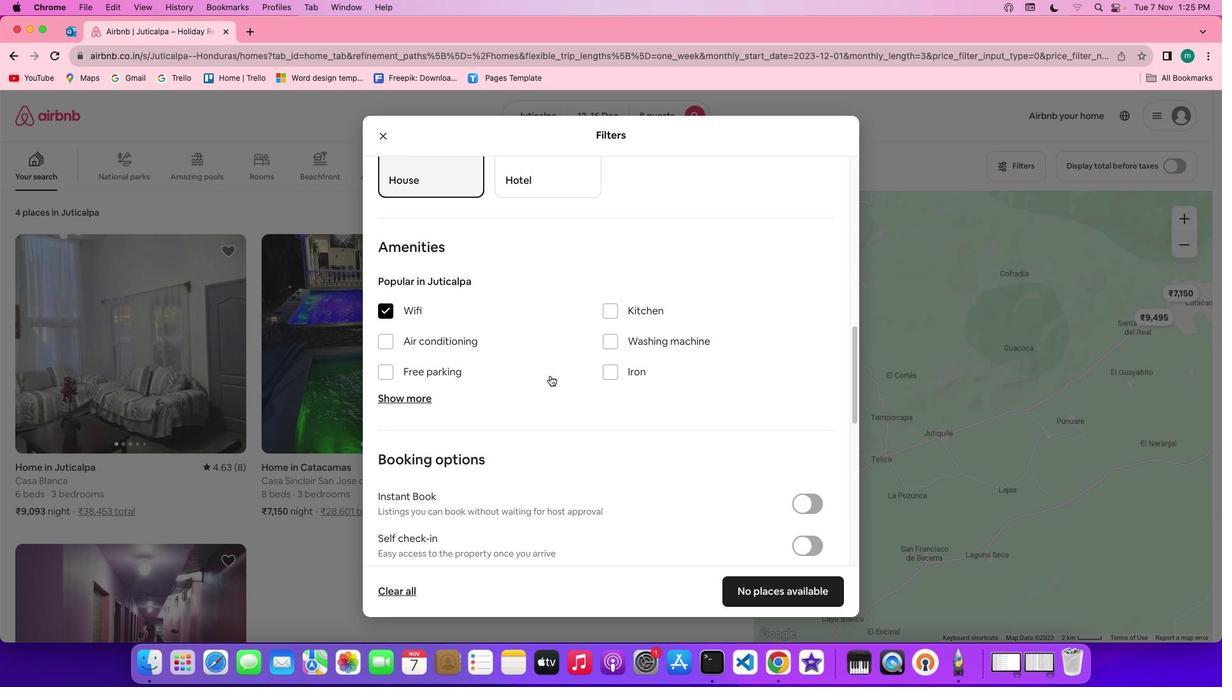 
Action: Mouse scrolled (549, 375) with delta (0, 0)
Screenshot: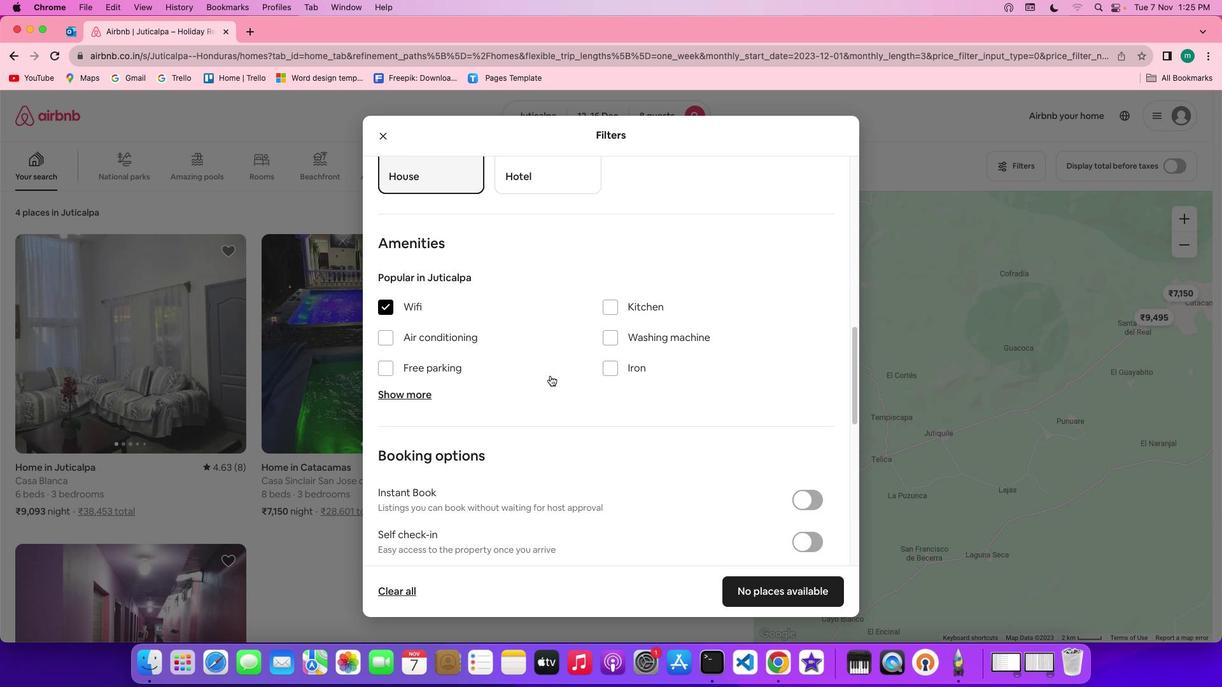 
Action: Mouse scrolled (549, 375) with delta (0, 0)
Screenshot: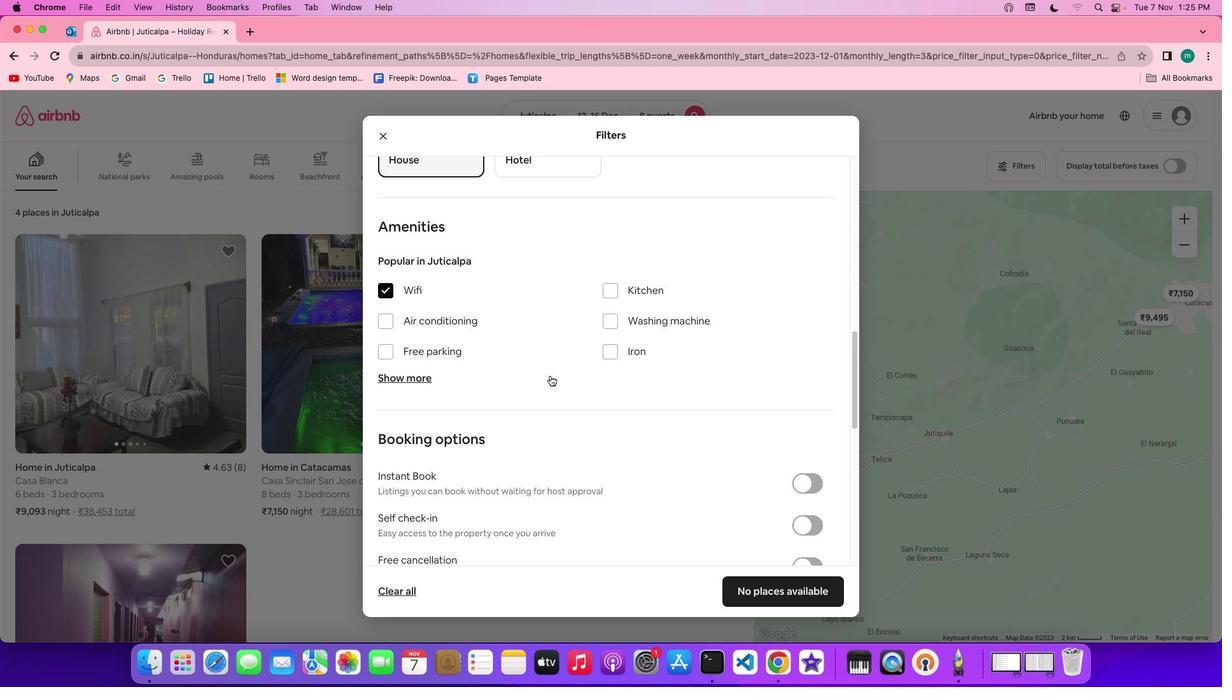 
Action: Mouse moved to (416, 355)
Screenshot: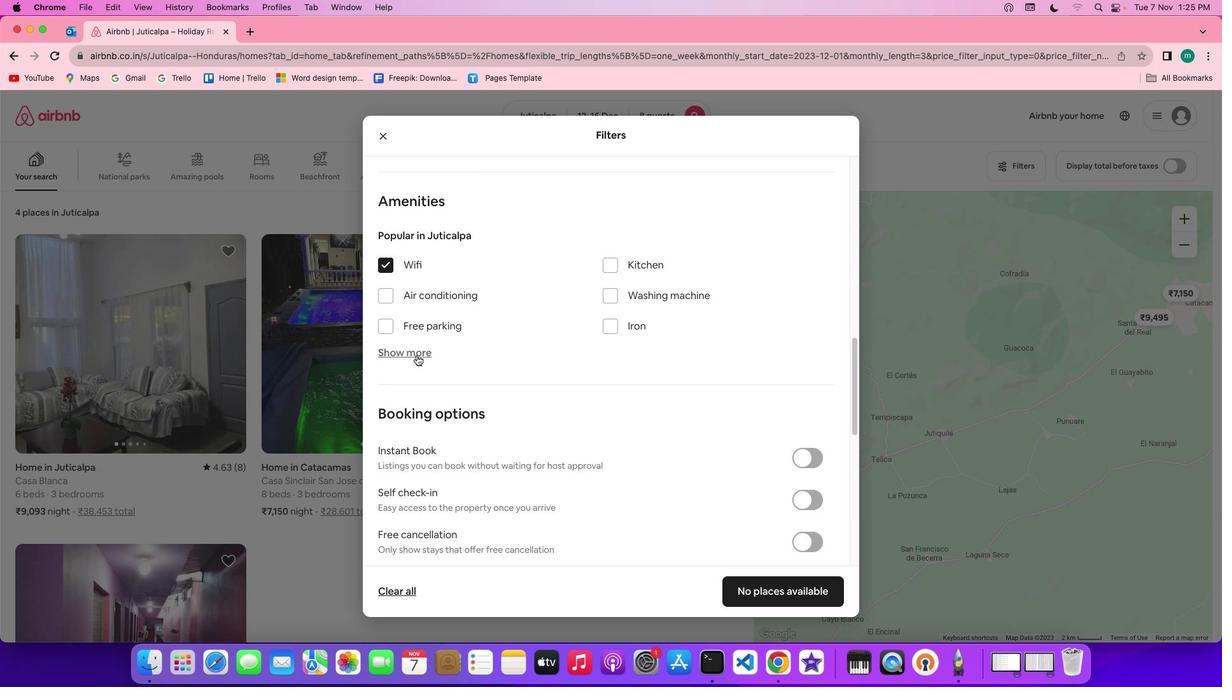 
Action: Mouse pressed left at (416, 355)
Screenshot: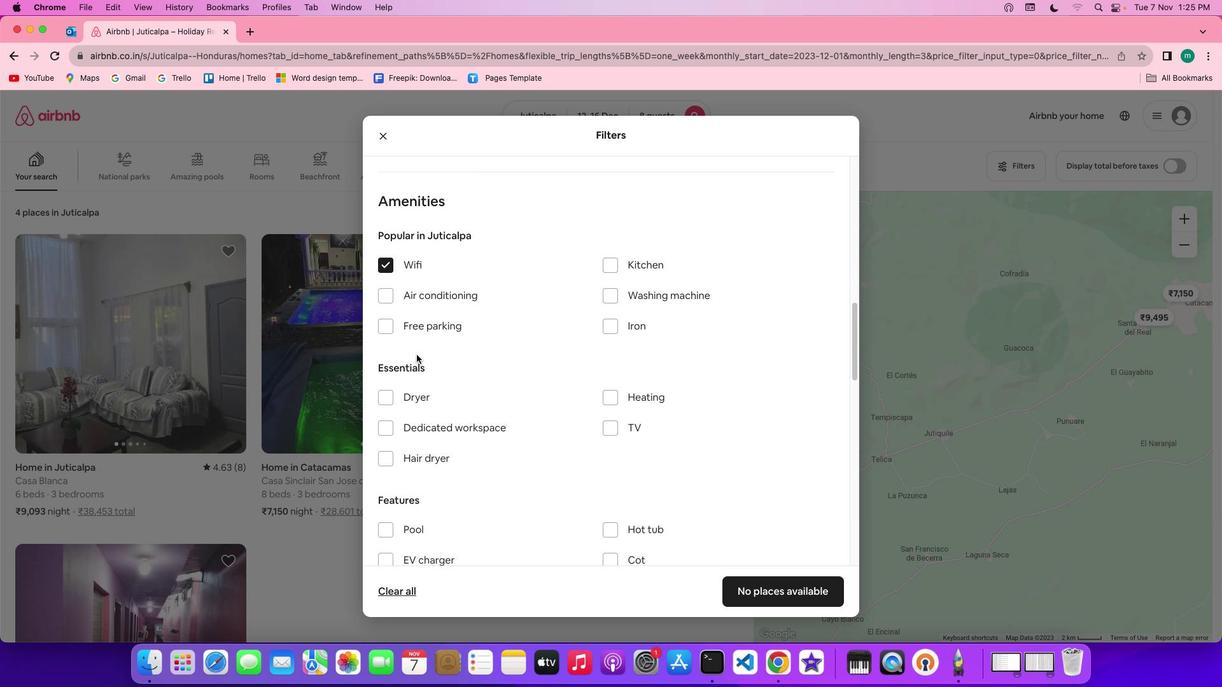 
Action: Mouse moved to (612, 429)
Screenshot: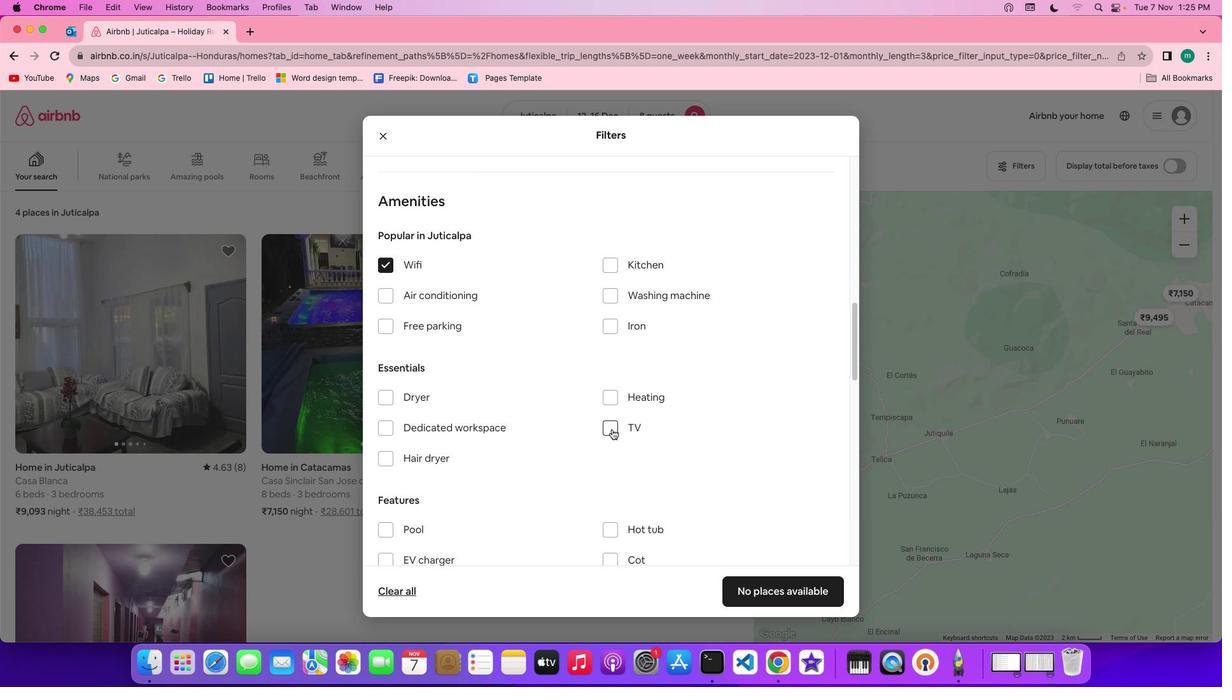 
Action: Mouse pressed left at (612, 429)
Screenshot: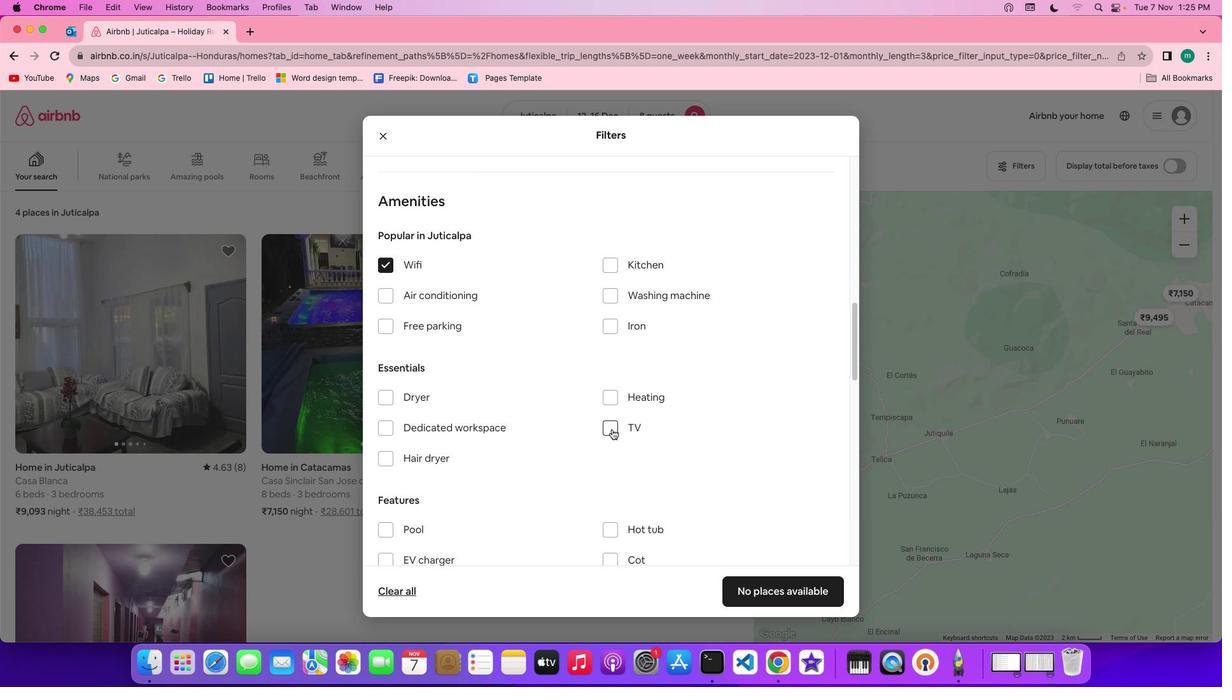 
Action: Mouse moved to (541, 381)
Screenshot: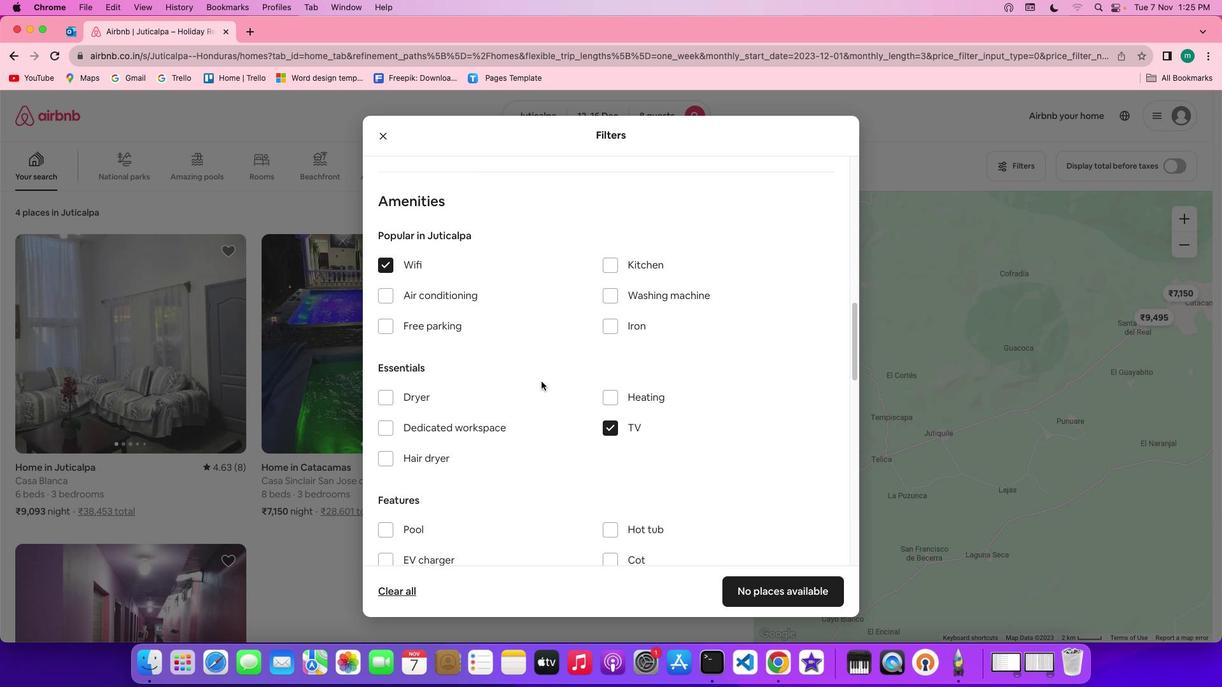 
Action: Mouse scrolled (541, 381) with delta (0, 0)
Screenshot: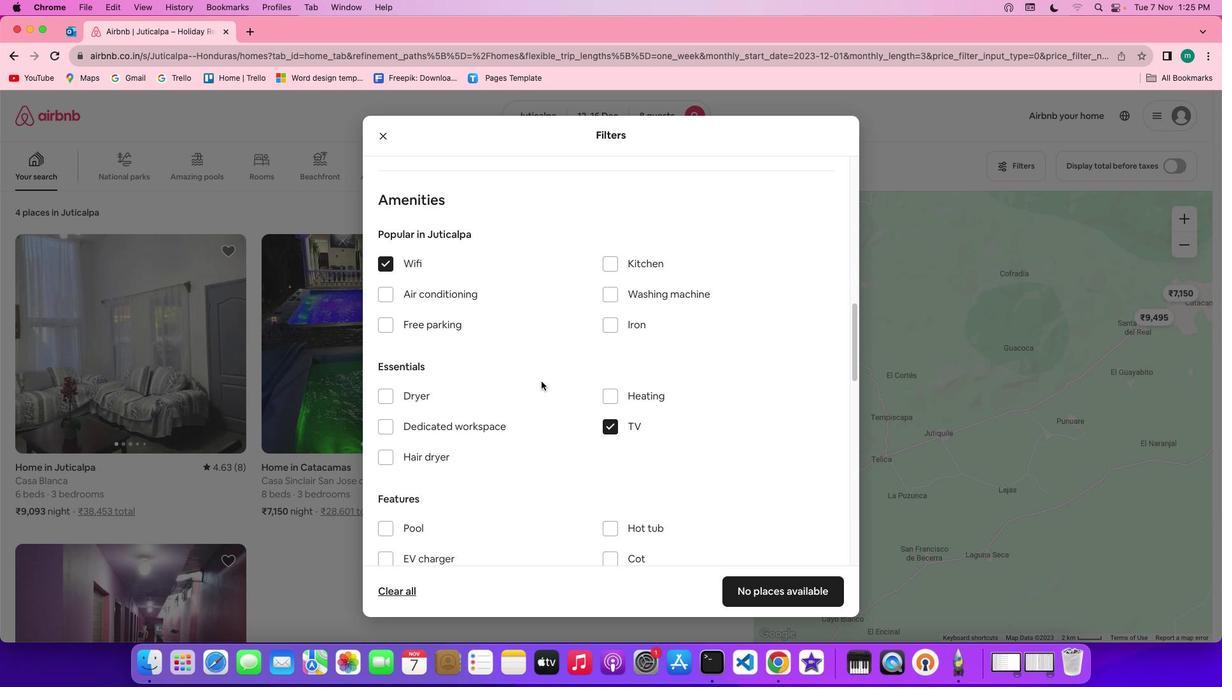 
Action: Mouse scrolled (541, 381) with delta (0, 0)
Screenshot: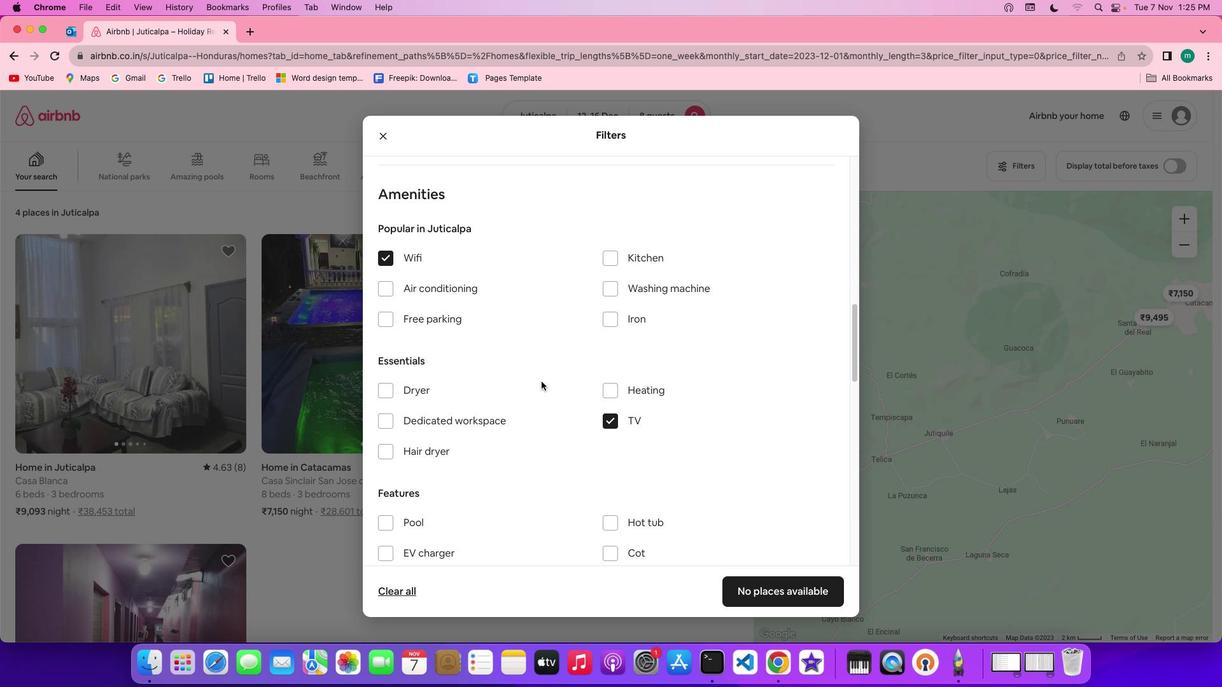 
Action: Mouse scrolled (541, 381) with delta (0, 0)
Screenshot: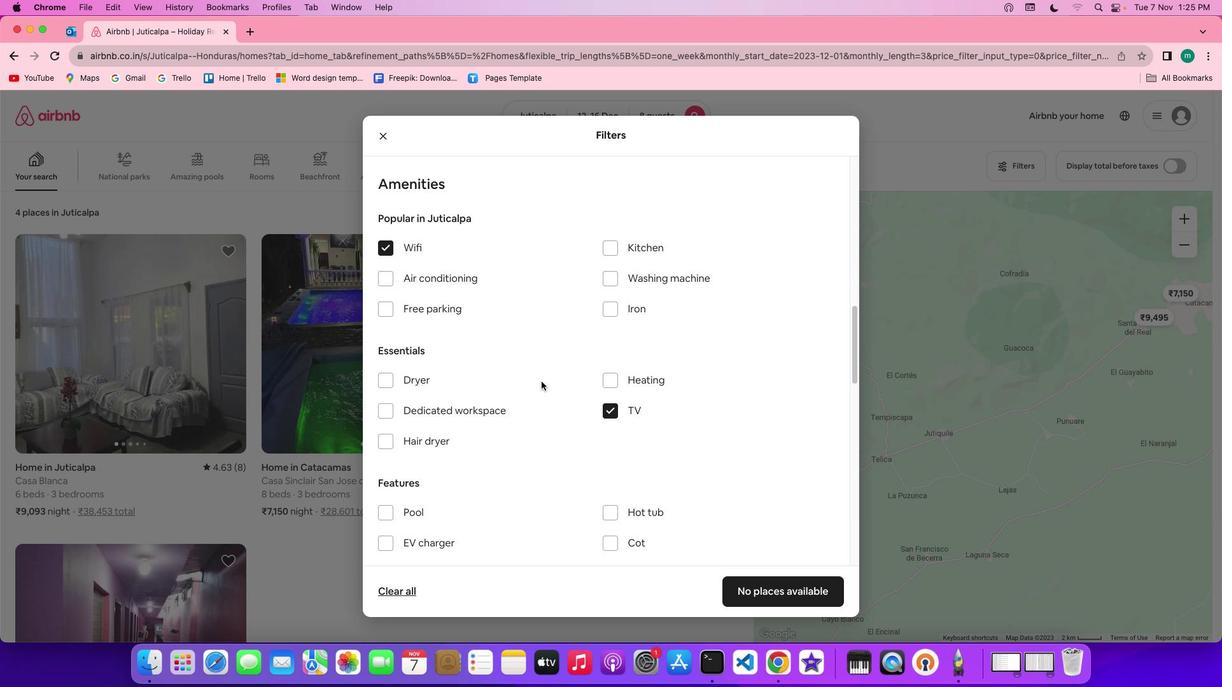 
Action: Mouse scrolled (541, 381) with delta (0, 0)
Screenshot: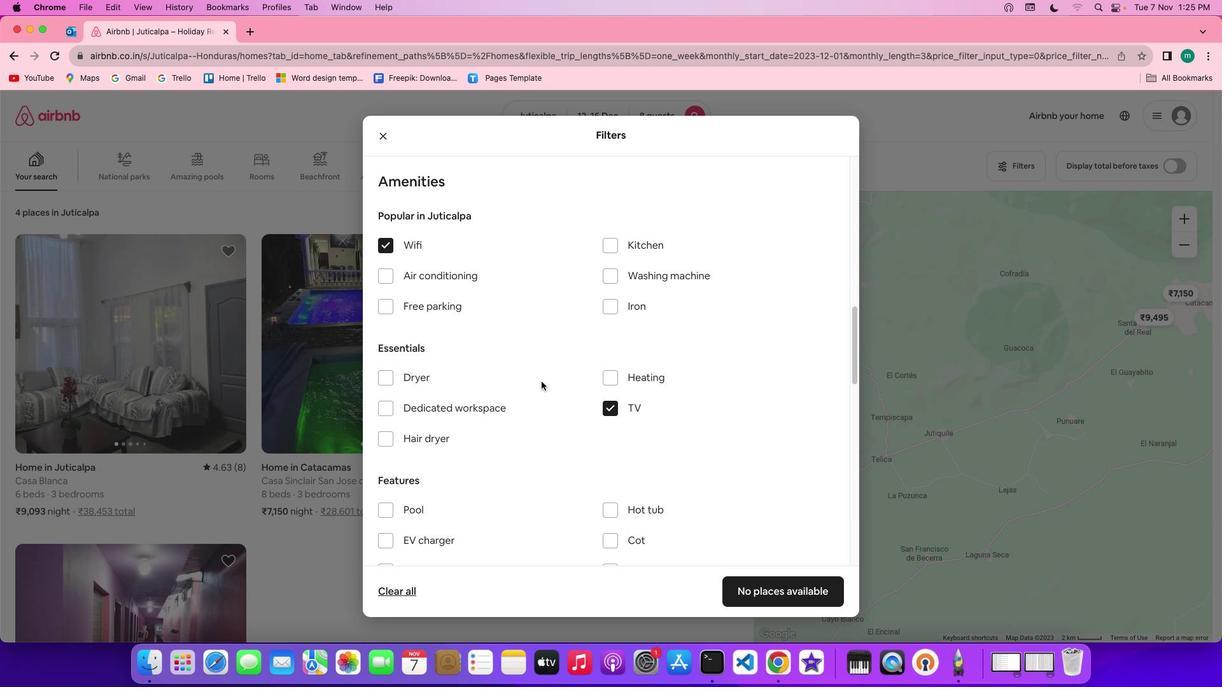 
Action: Mouse scrolled (541, 381) with delta (0, 0)
Screenshot: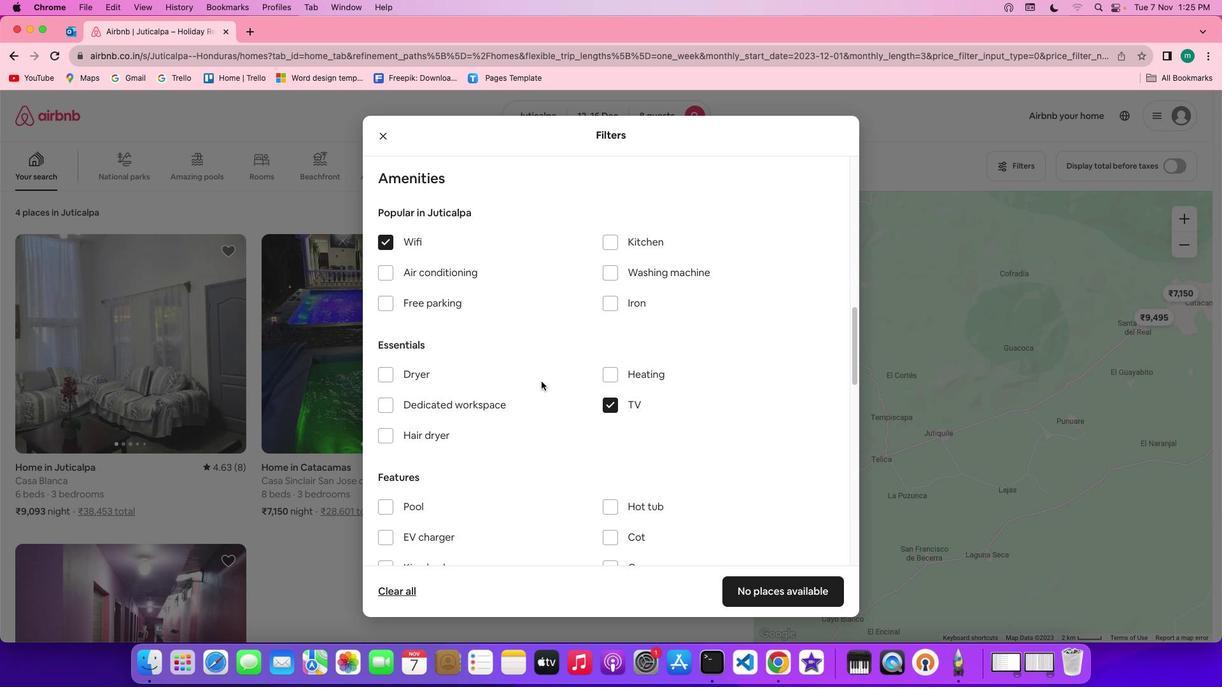 
Action: Mouse moved to (407, 292)
Screenshot: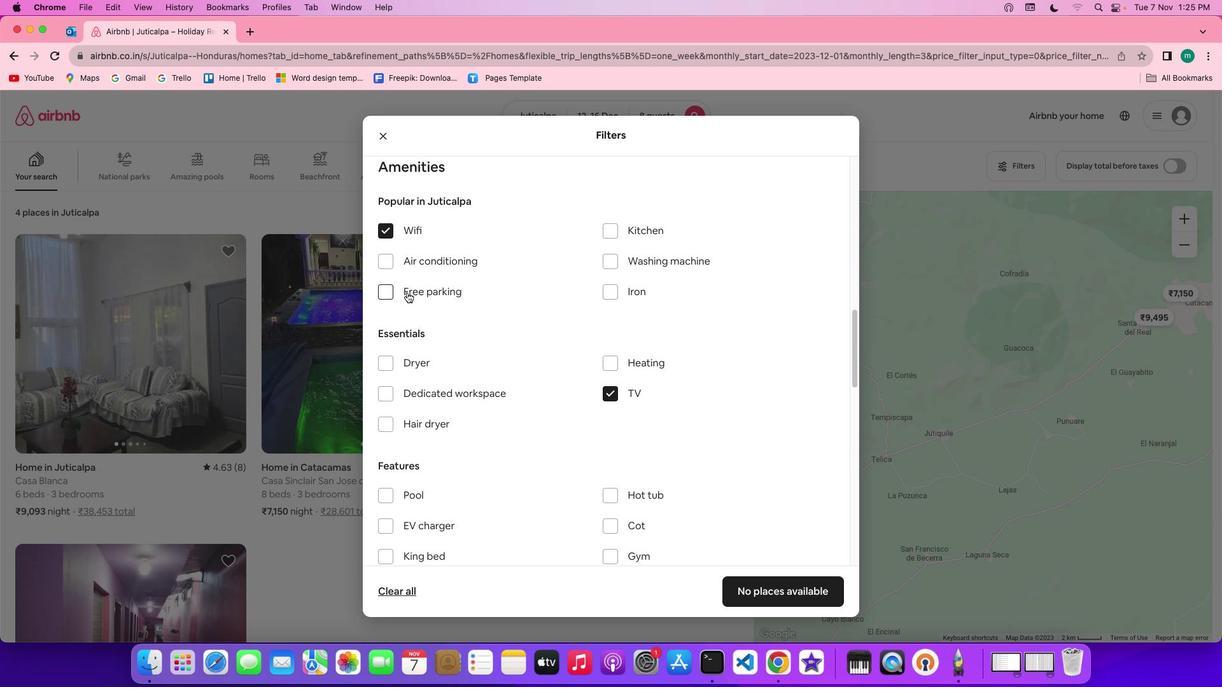 
Action: Mouse pressed left at (407, 292)
Screenshot: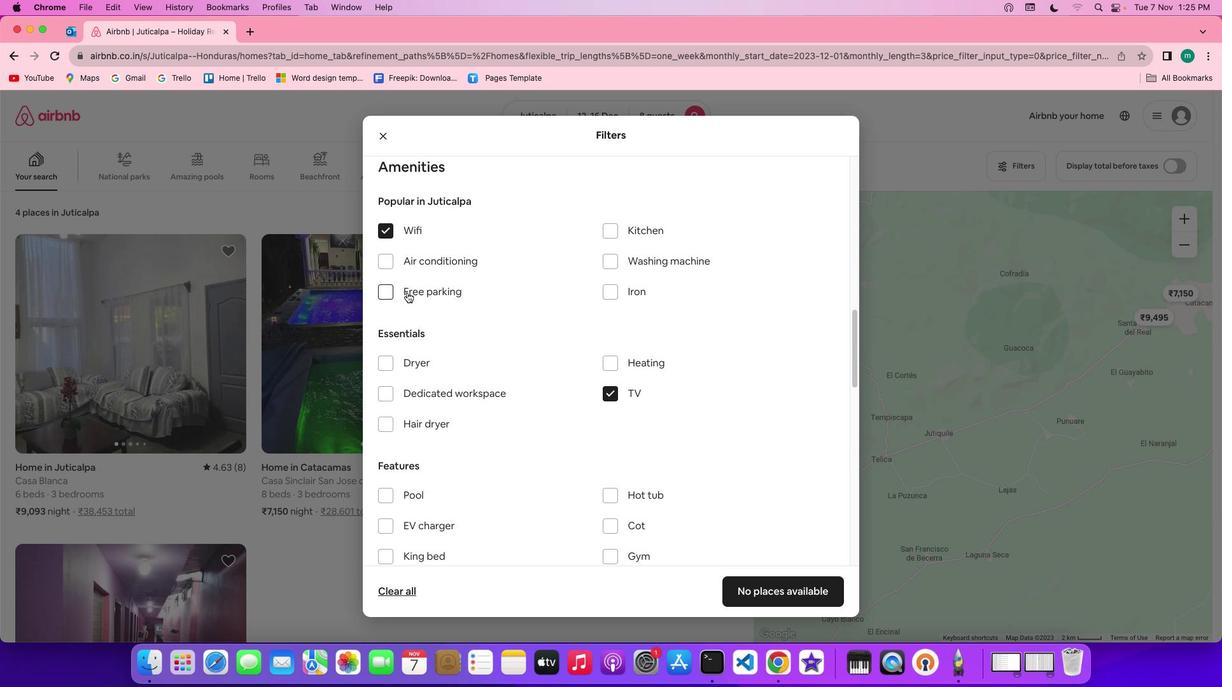 
Action: Mouse moved to (507, 325)
Screenshot: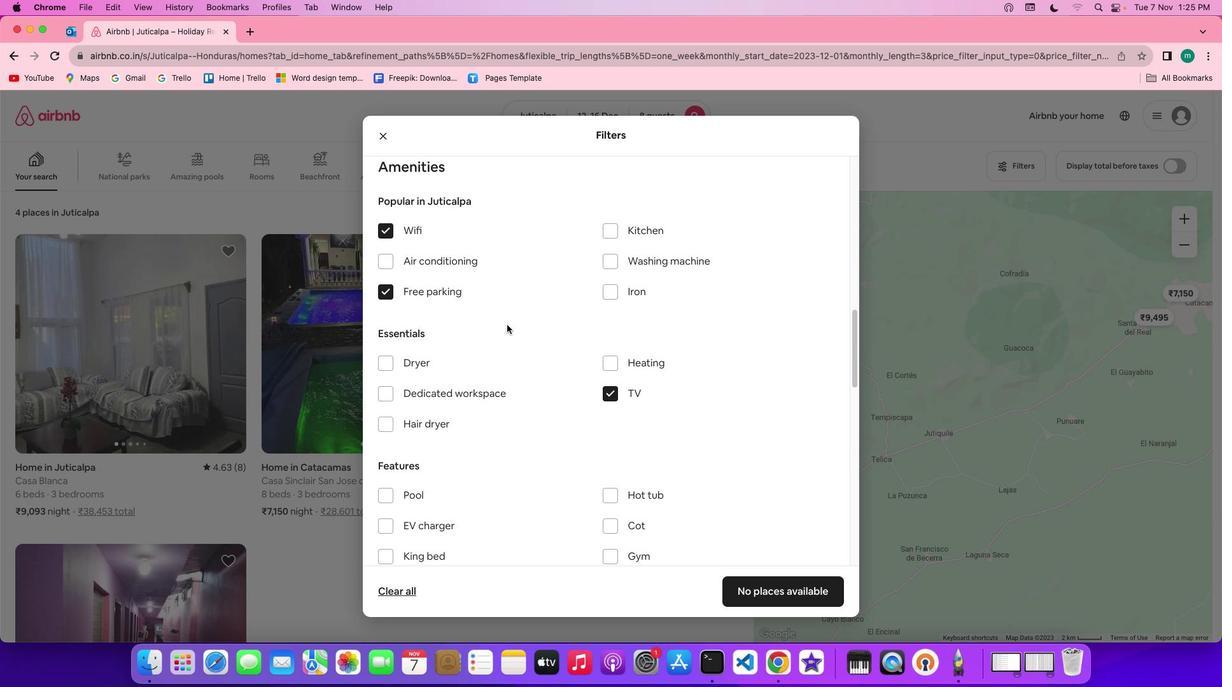
Action: Mouse scrolled (507, 325) with delta (0, 0)
Screenshot: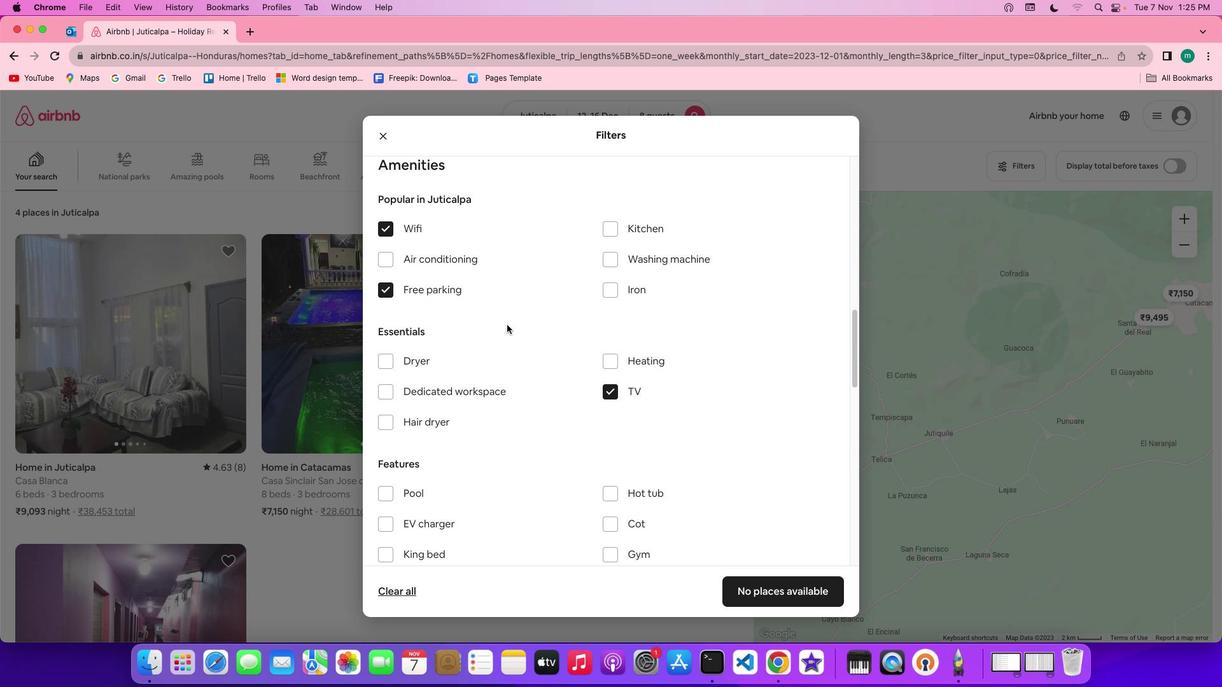 
Action: Mouse scrolled (507, 325) with delta (0, 0)
Screenshot: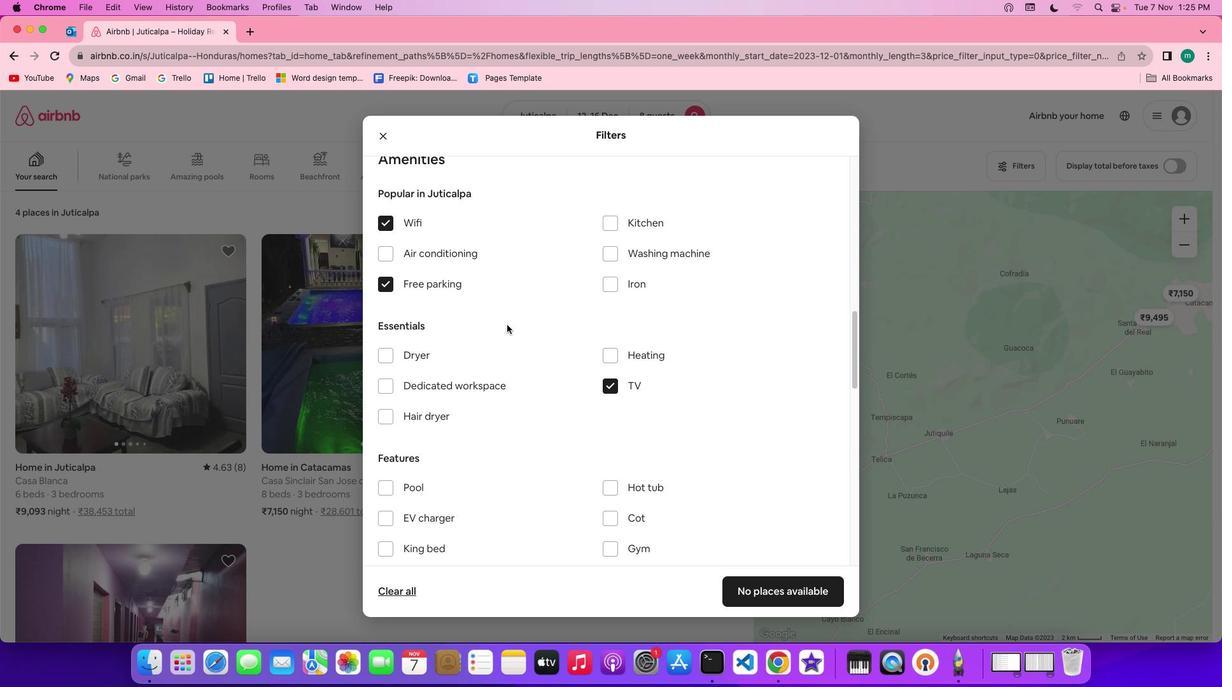 
Action: Mouse scrolled (507, 325) with delta (0, 0)
Screenshot: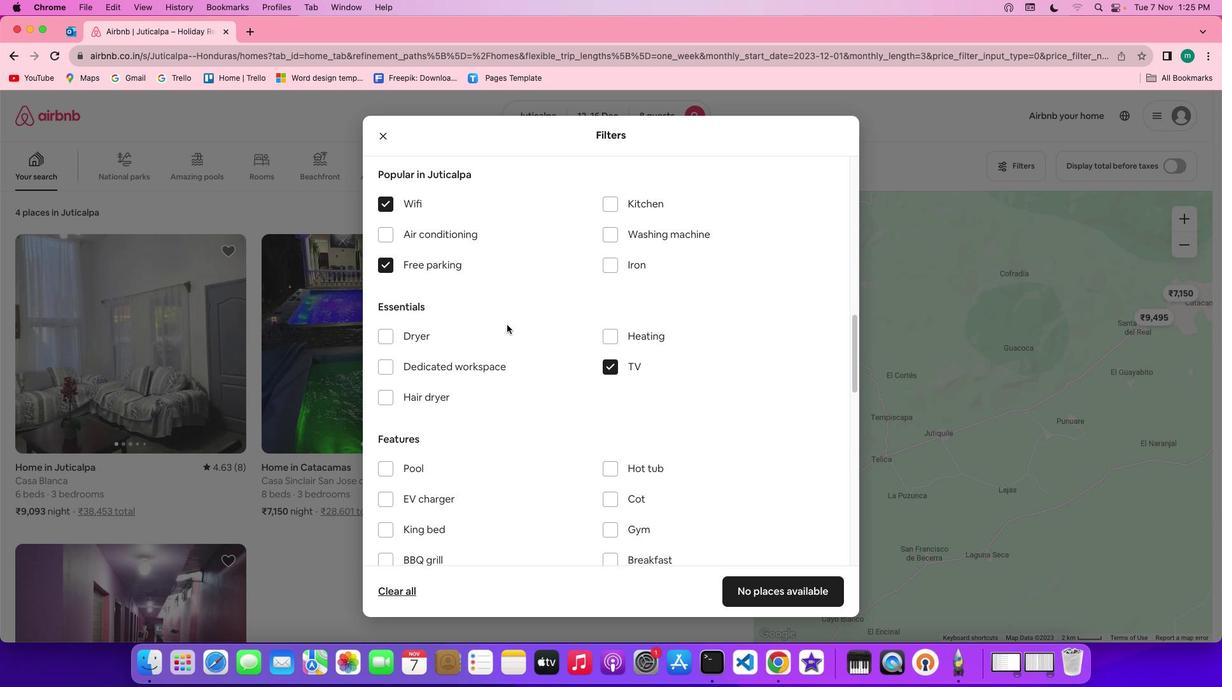 
Action: Mouse scrolled (507, 325) with delta (0, 0)
Screenshot: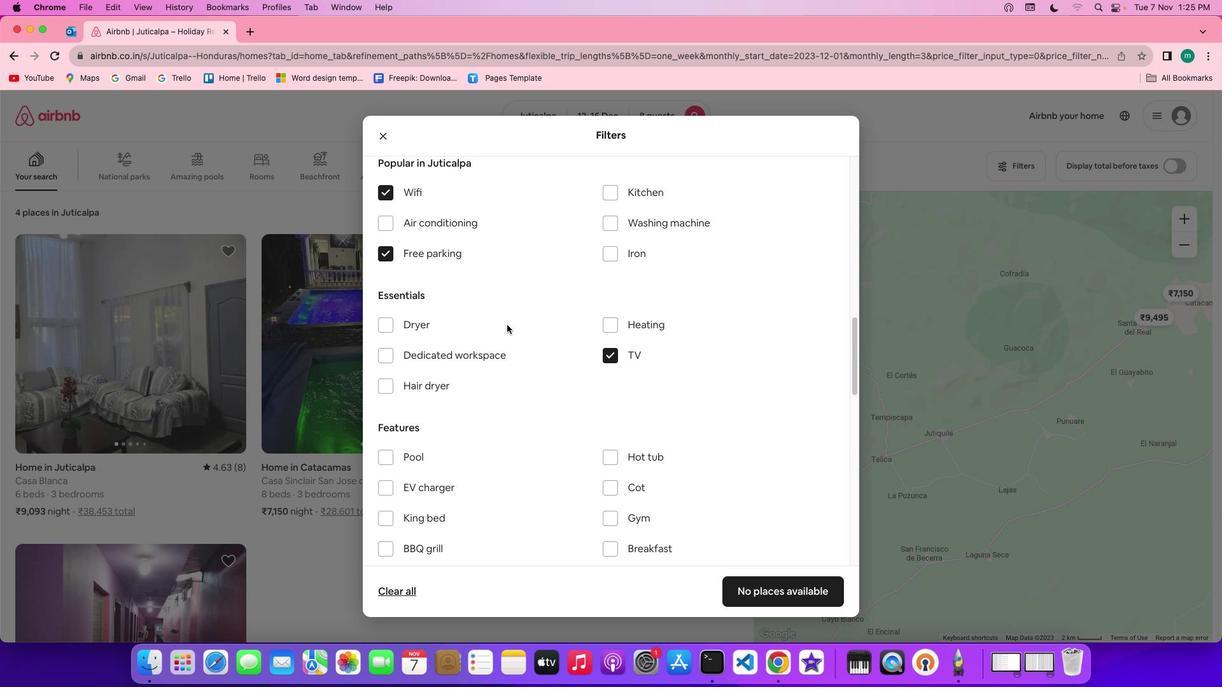 
Action: Mouse scrolled (507, 325) with delta (0, 0)
Screenshot: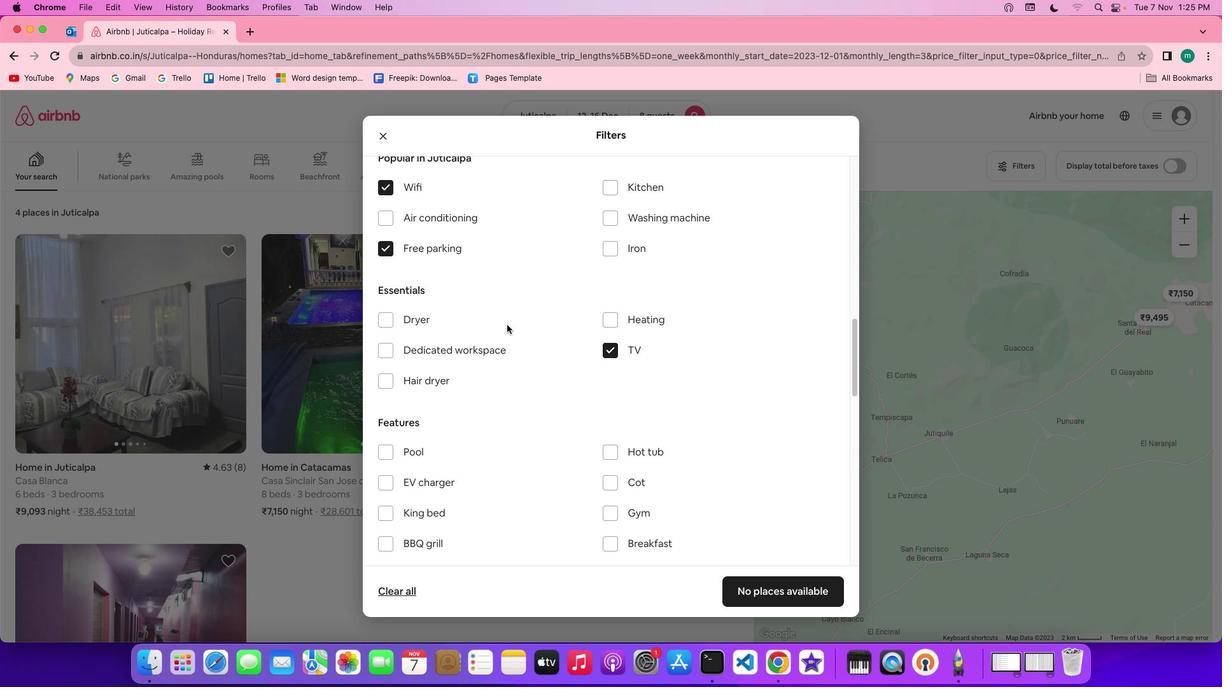 
Action: Mouse scrolled (507, 325) with delta (0, 0)
Screenshot: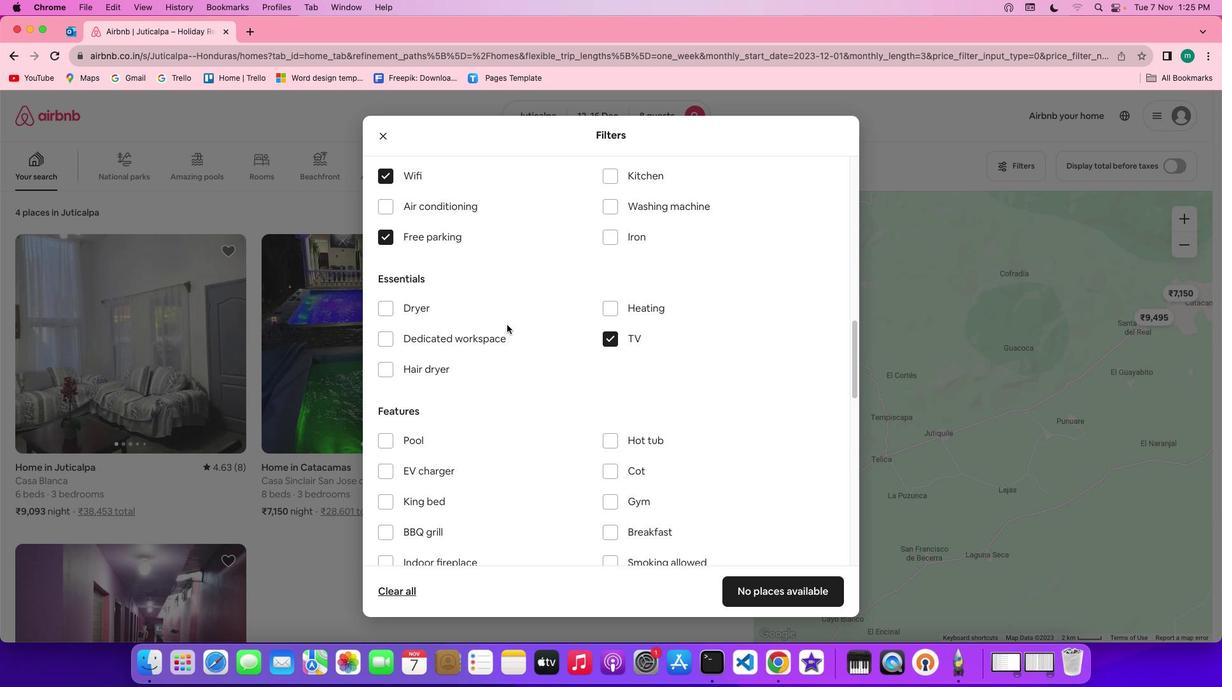 
Action: Mouse scrolled (507, 325) with delta (0, 0)
Screenshot: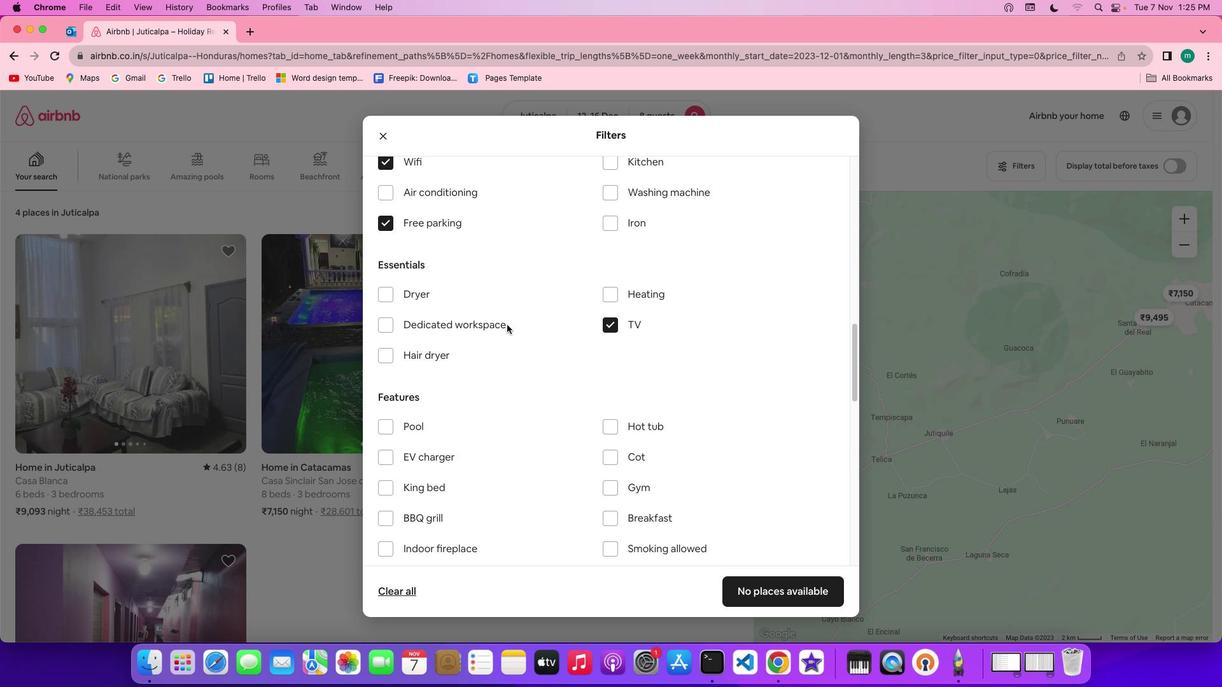 
Action: Mouse scrolled (507, 325) with delta (0, 0)
Screenshot: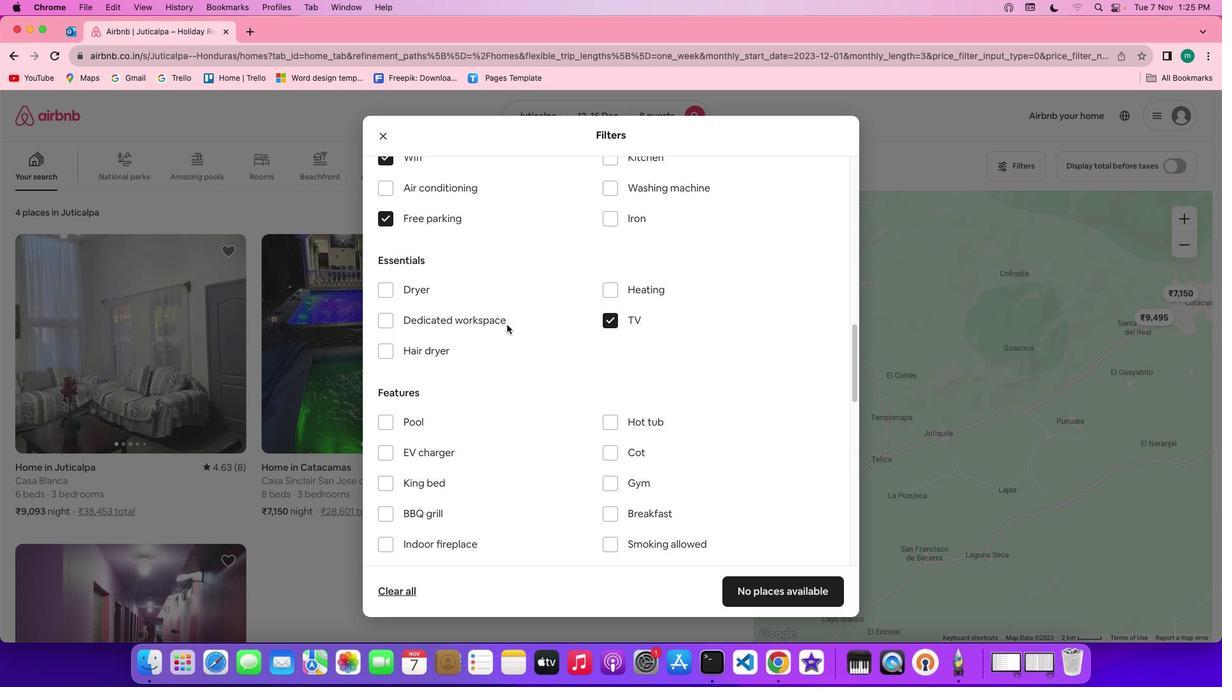 
Action: Mouse scrolled (507, 325) with delta (0, 0)
Screenshot: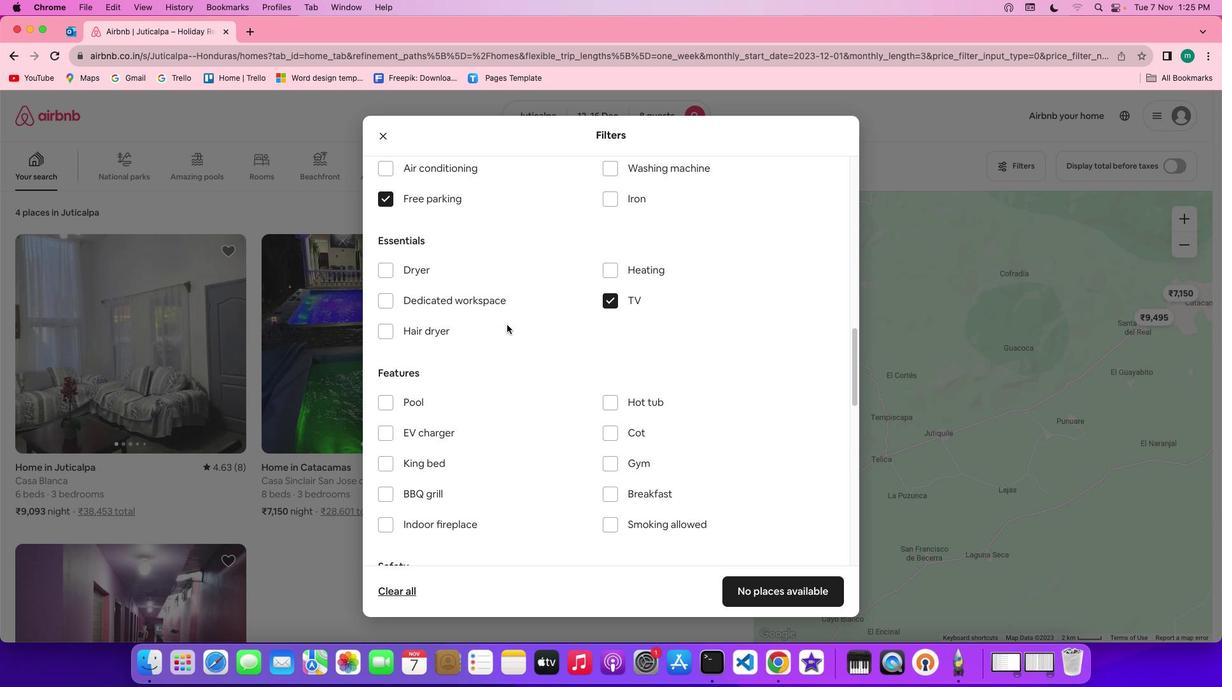 
Action: Mouse scrolled (507, 325) with delta (0, 0)
Screenshot: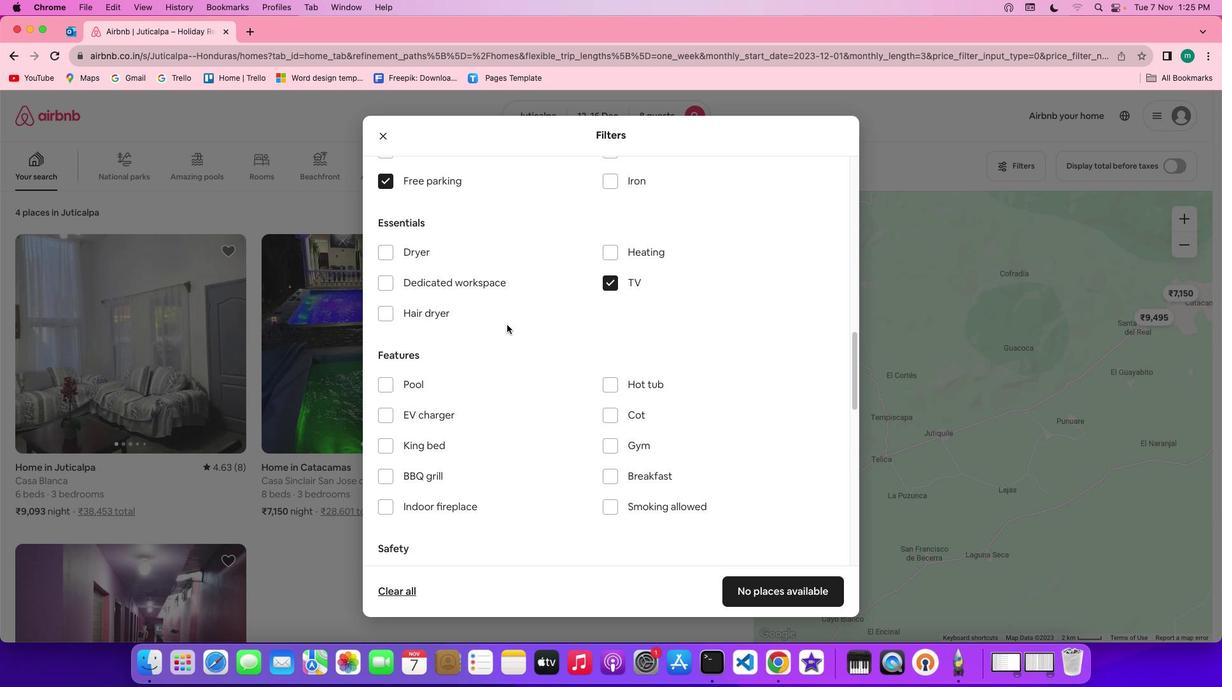 
Action: Mouse scrolled (507, 325) with delta (0, 0)
Screenshot: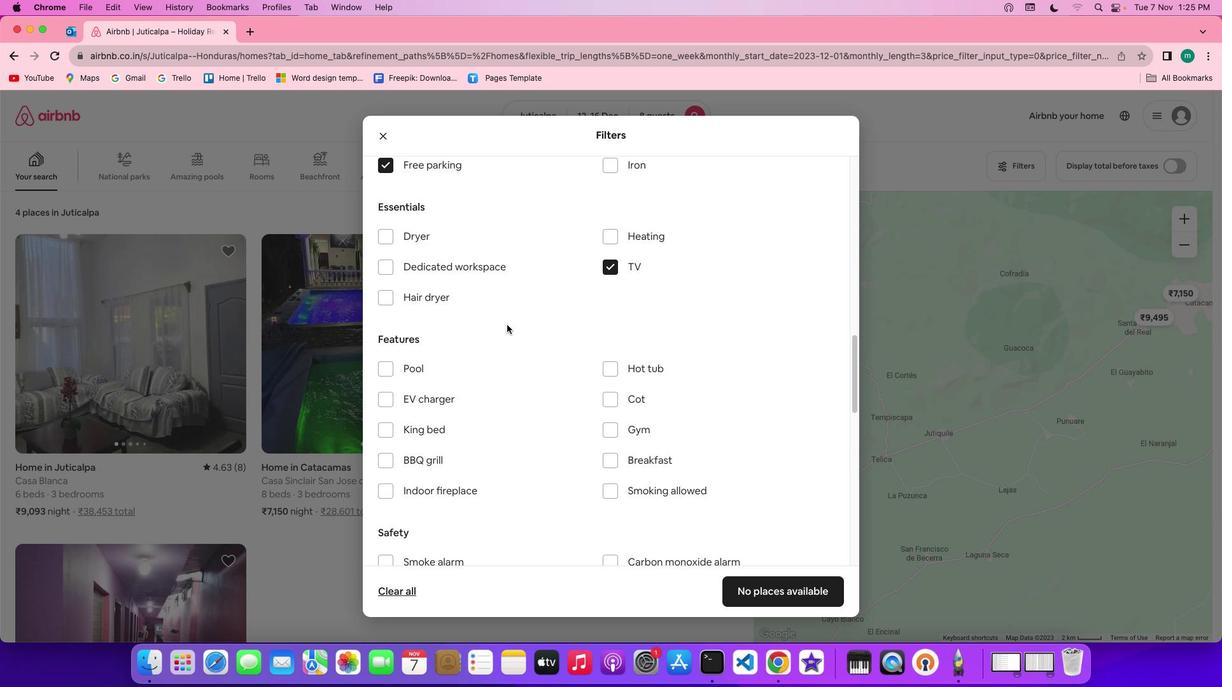 
Action: Mouse scrolled (507, 325) with delta (0, -1)
Screenshot: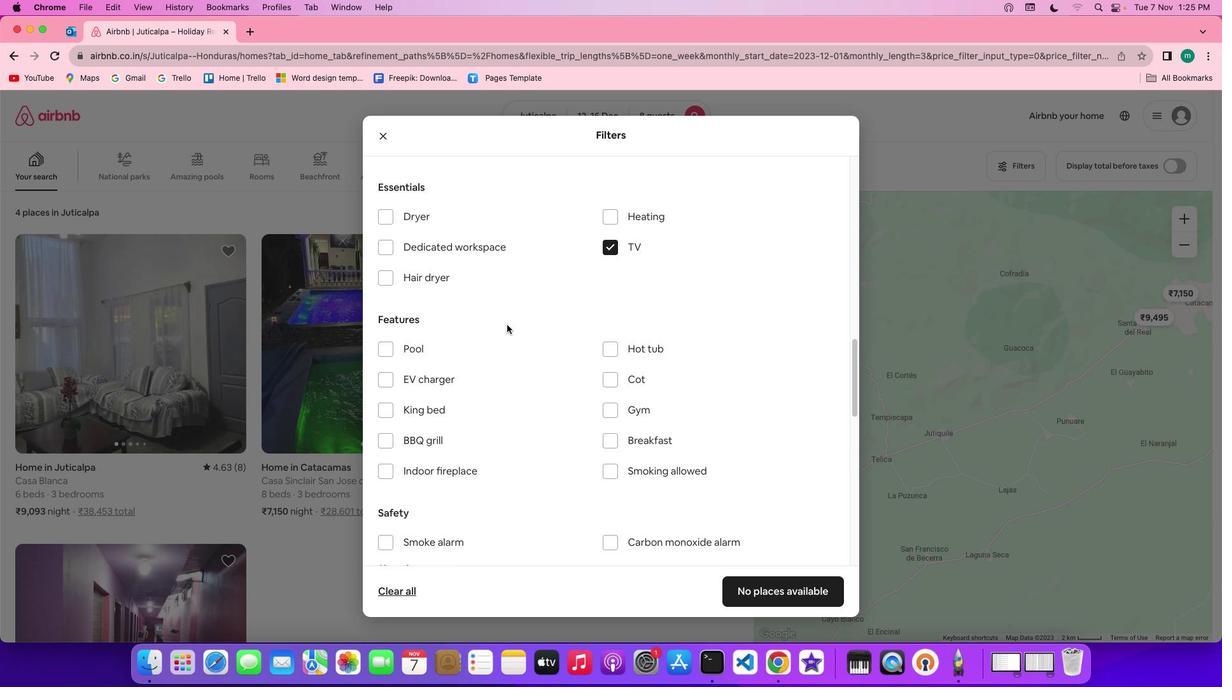 
Action: Mouse moved to (627, 357)
Screenshot: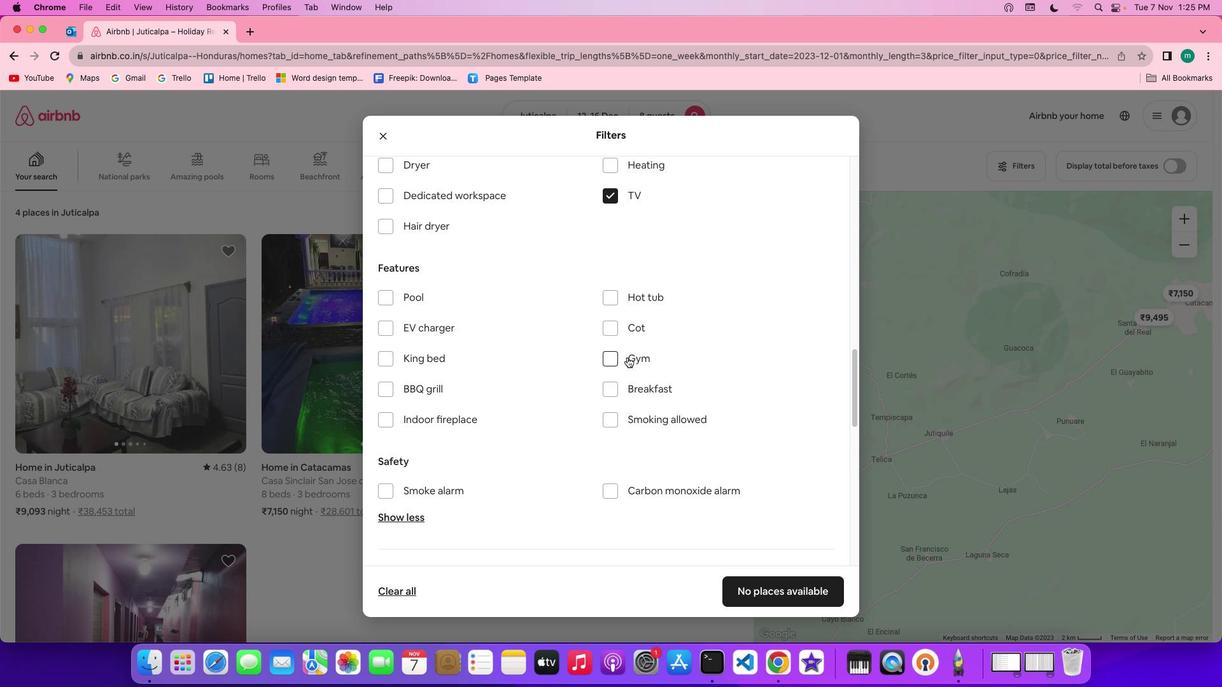 
Action: Mouse pressed left at (627, 357)
Screenshot: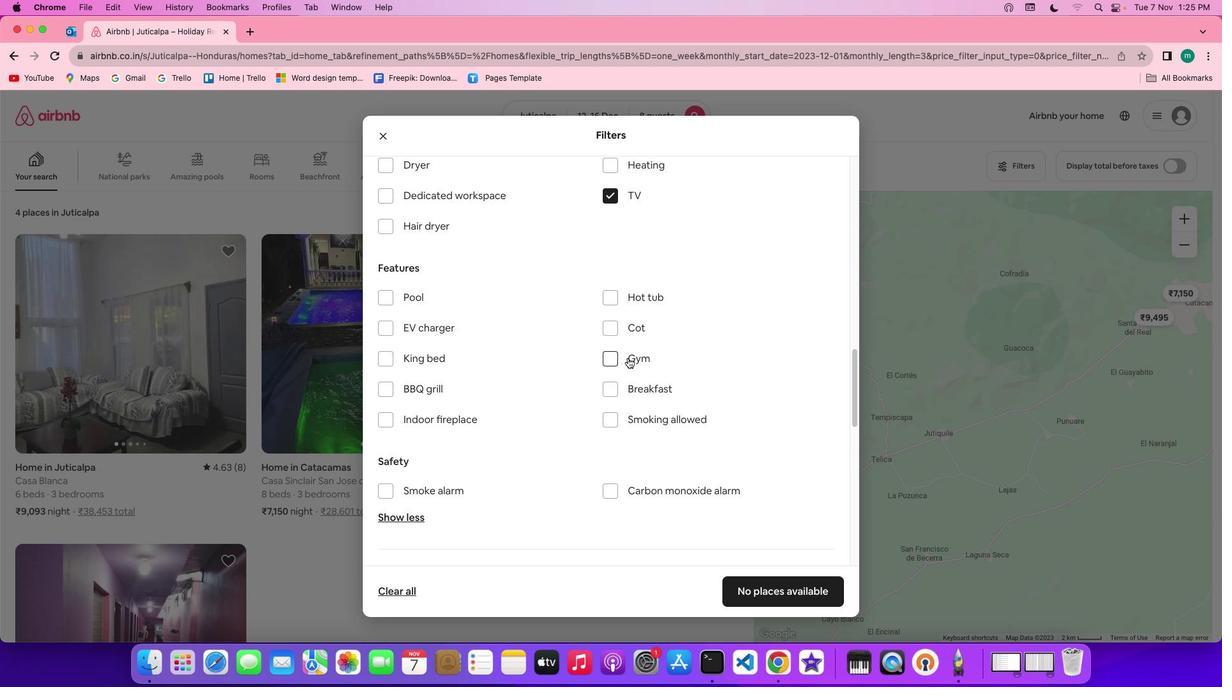 
Action: Mouse moved to (647, 393)
Screenshot: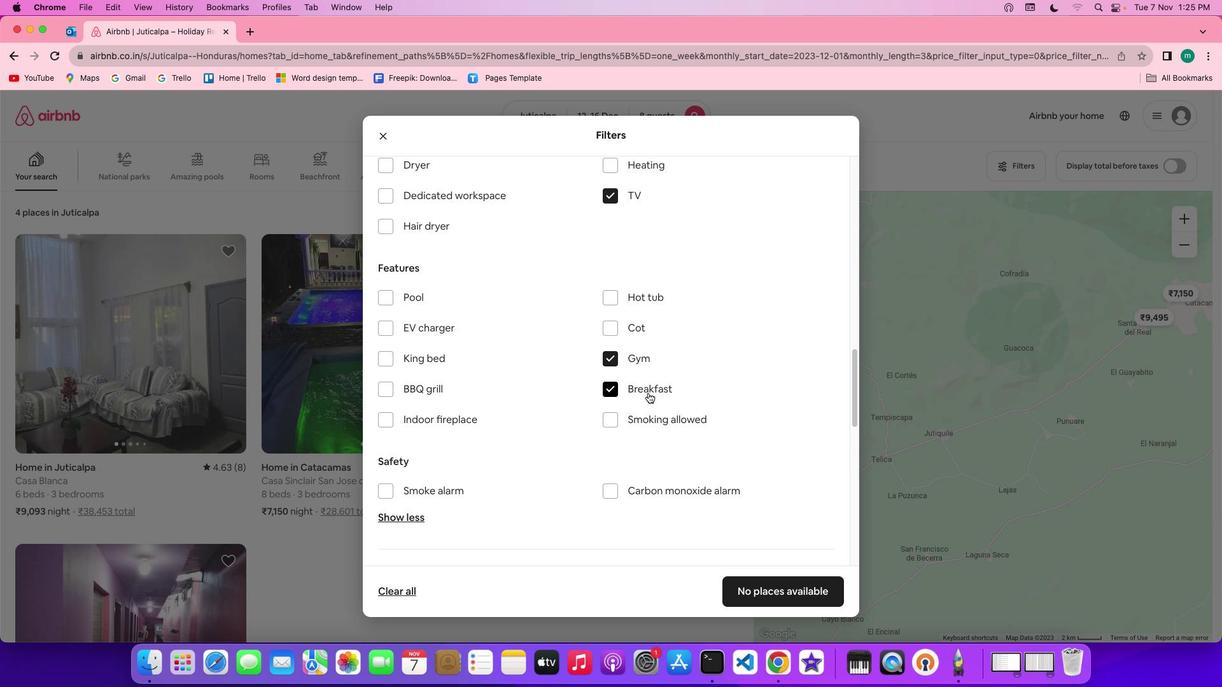 
Action: Mouse pressed left at (647, 393)
Screenshot: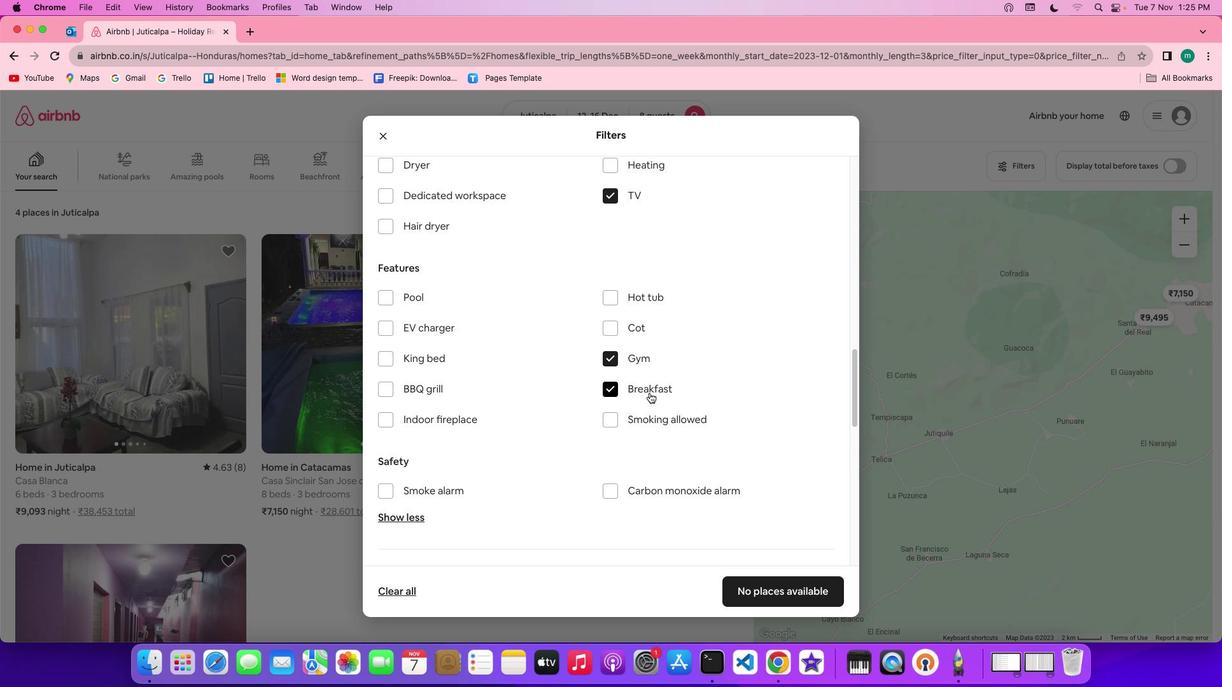 
Action: Mouse moved to (744, 418)
Screenshot: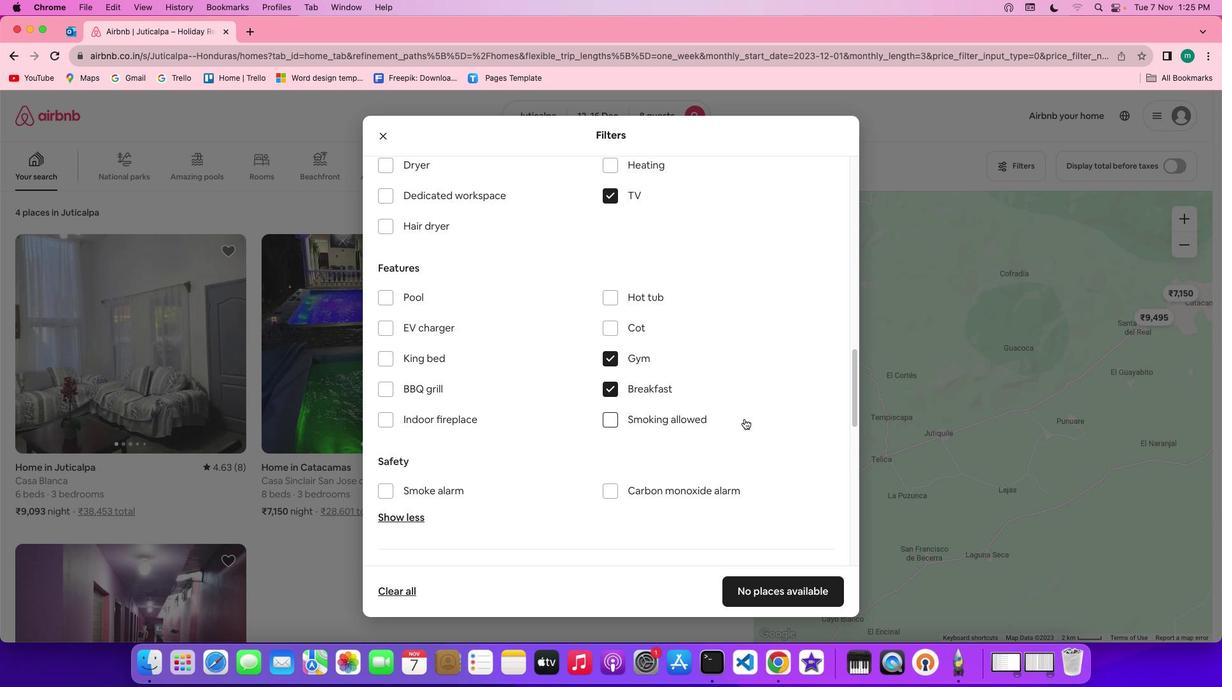
Action: Mouse scrolled (744, 418) with delta (0, 0)
Screenshot: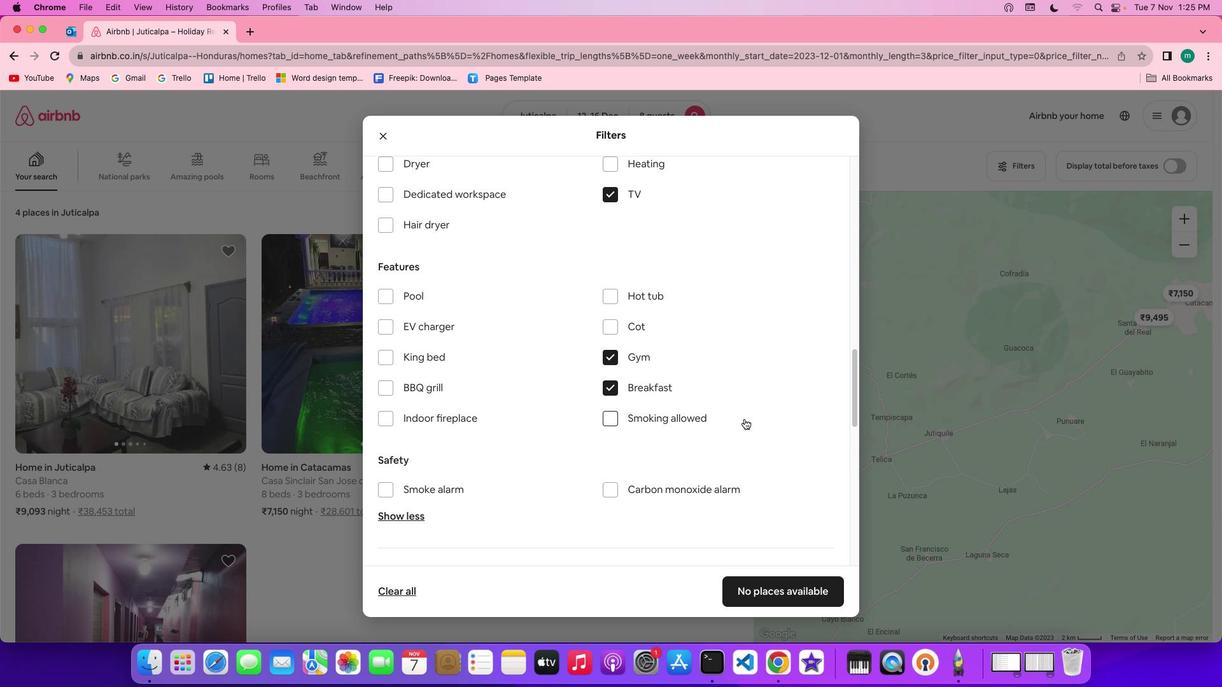 
Action: Mouse scrolled (744, 418) with delta (0, 0)
Screenshot: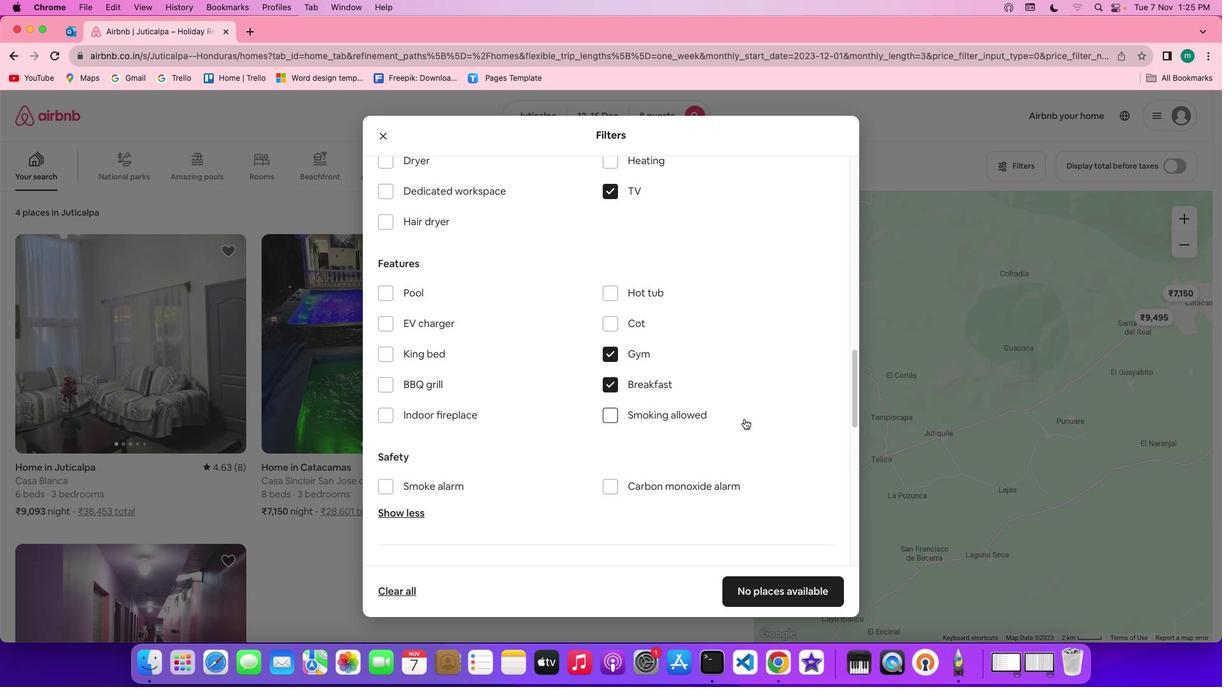 
Action: Mouse scrolled (744, 418) with delta (0, 0)
Screenshot: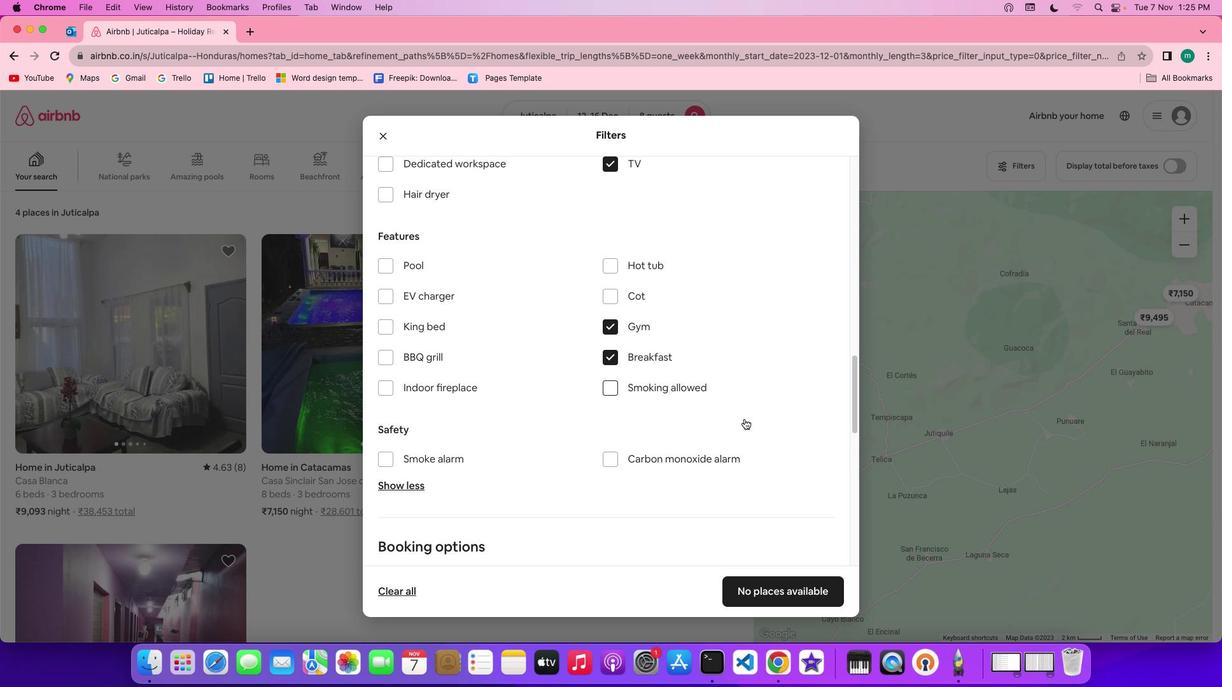 
Action: Mouse scrolled (744, 418) with delta (0, 0)
Screenshot: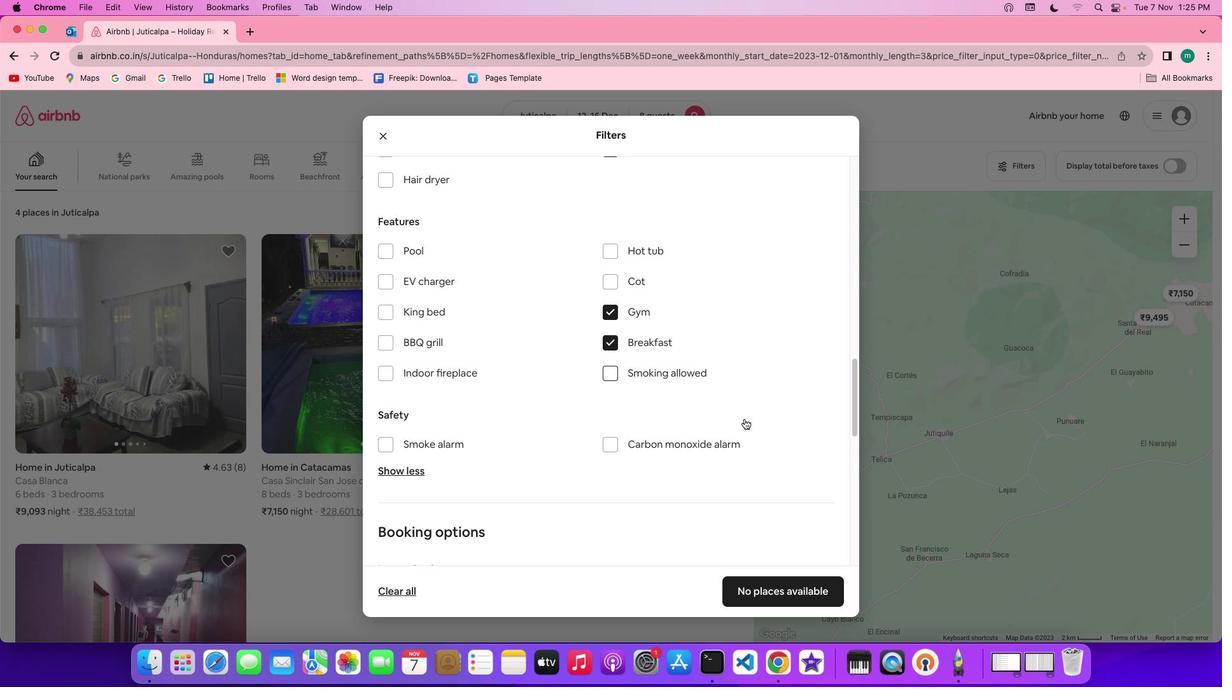 
Action: Mouse scrolled (744, 418) with delta (0, 0)
Screenshot: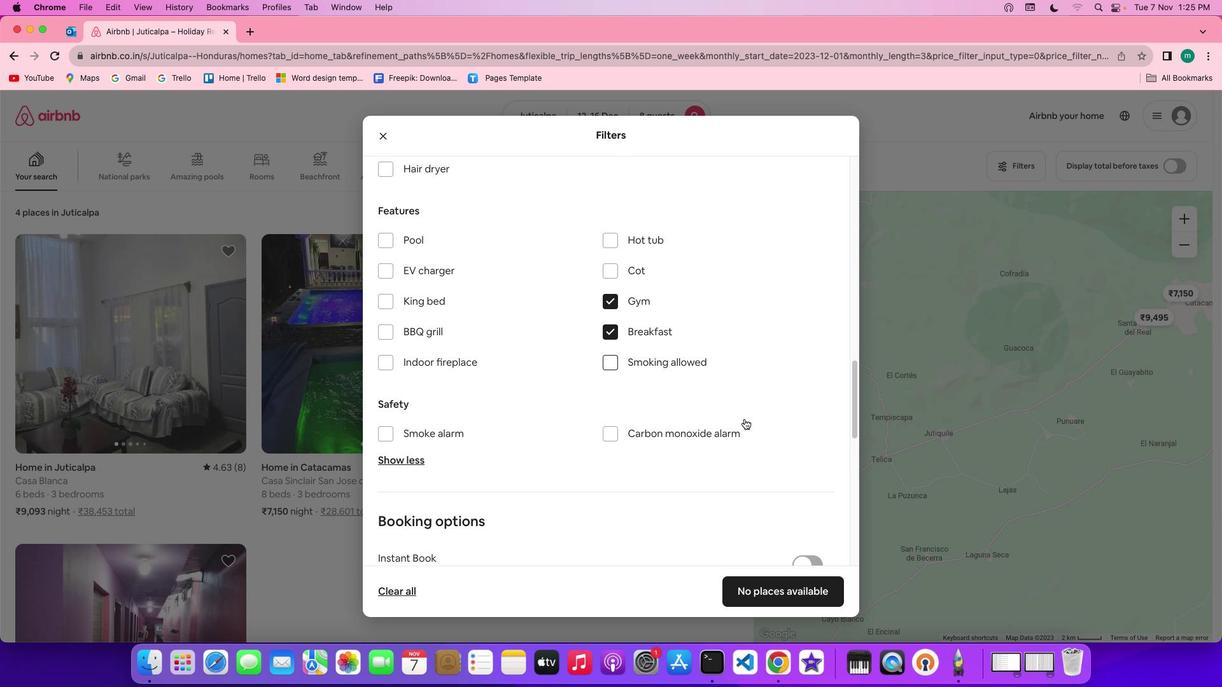 
Action: Mouse scrolled (744, 418) with delta (0, 0)
Screenshot: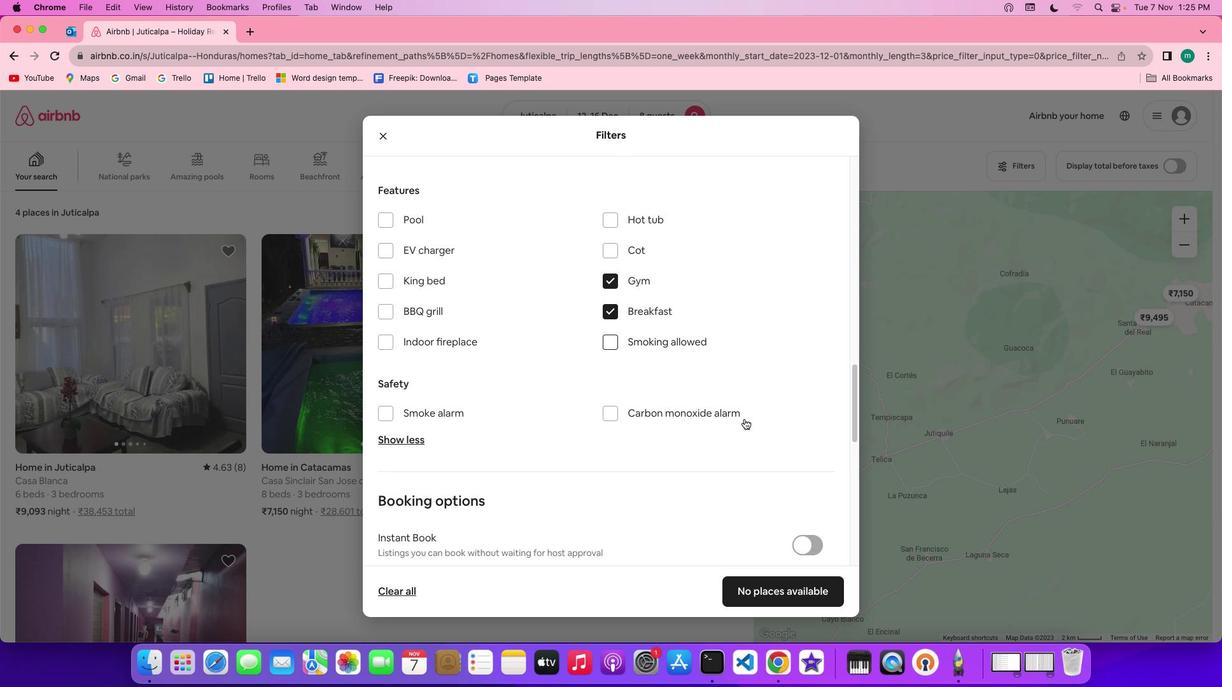 
Action: Mouse scrolled (744, 418) with delta (0, 0)
Screenshot: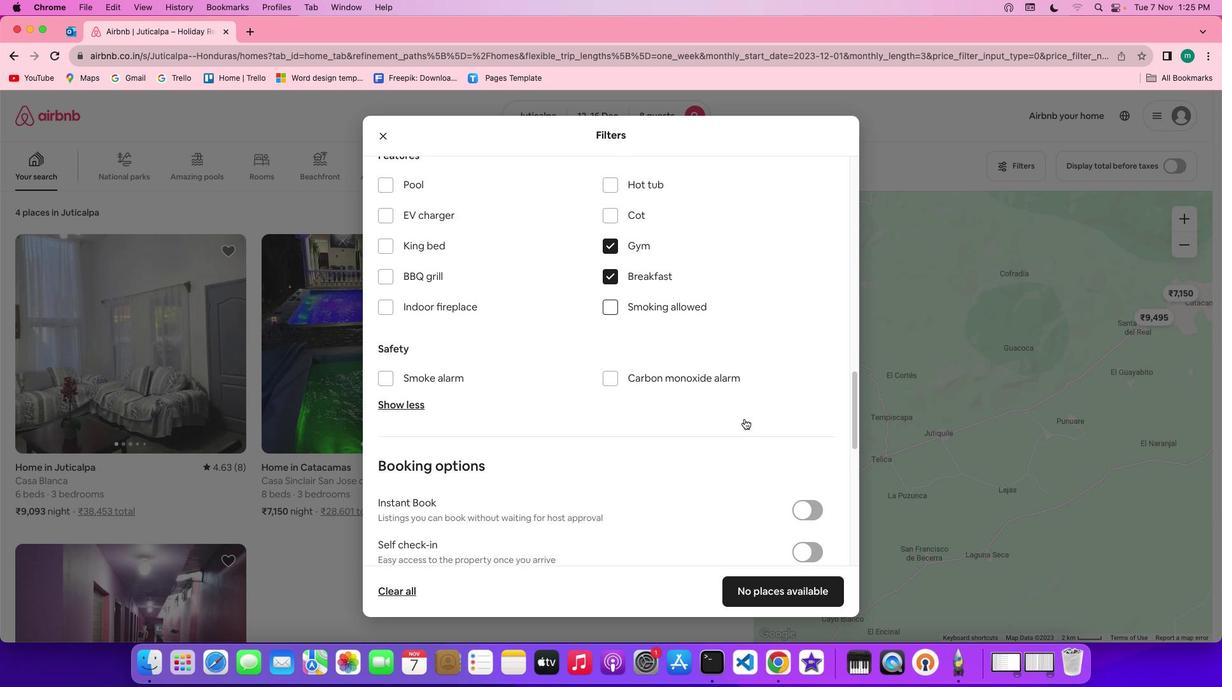 
Action: Mouse scrolled (744, 418) with delta (0, 0)
Screenshot: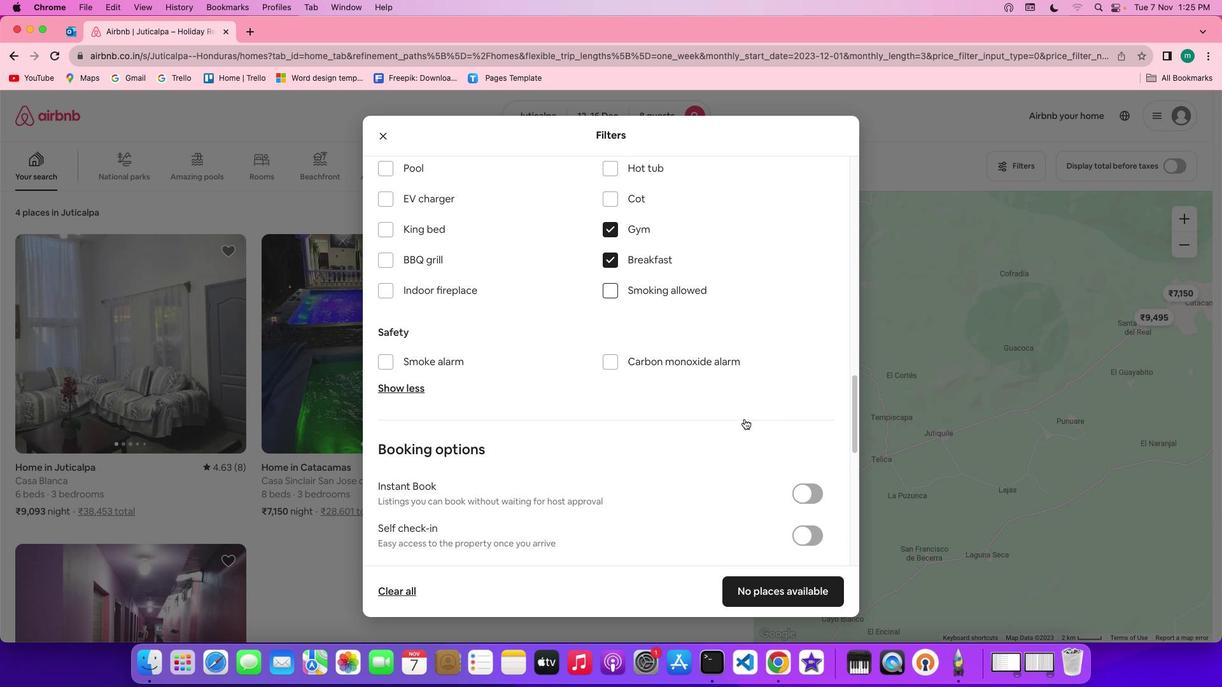 
Action: Mouse scrolled (744, 418) with delta (0, -1)
Screenshot: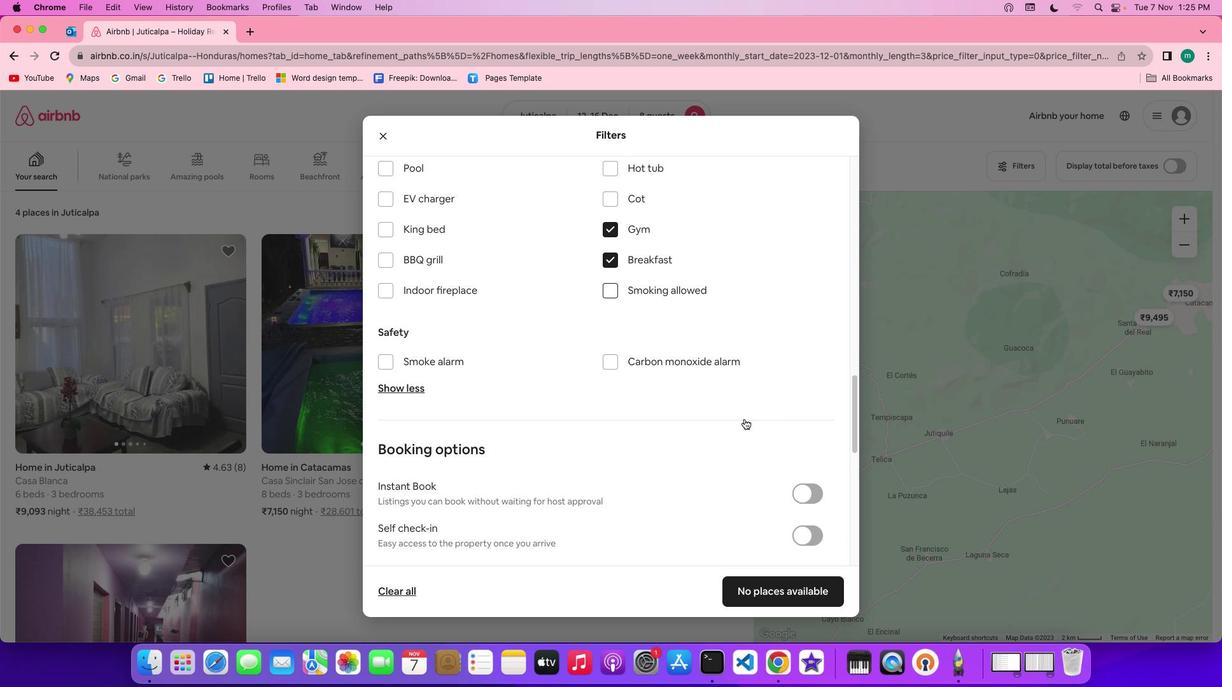 
Action: Mouse scrolled (744, 418) with delta (0, -1)
Screenshot: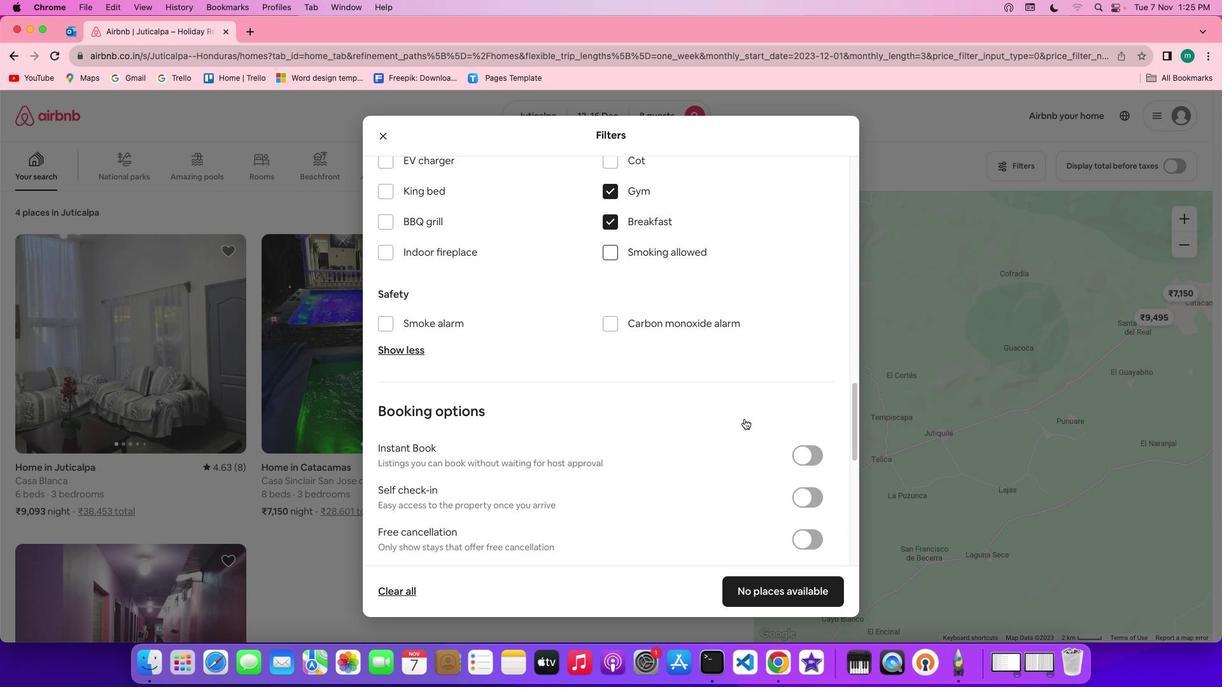 
Action: Mouse scrolled (744, 418) with delta (0, 0)
Screenshot: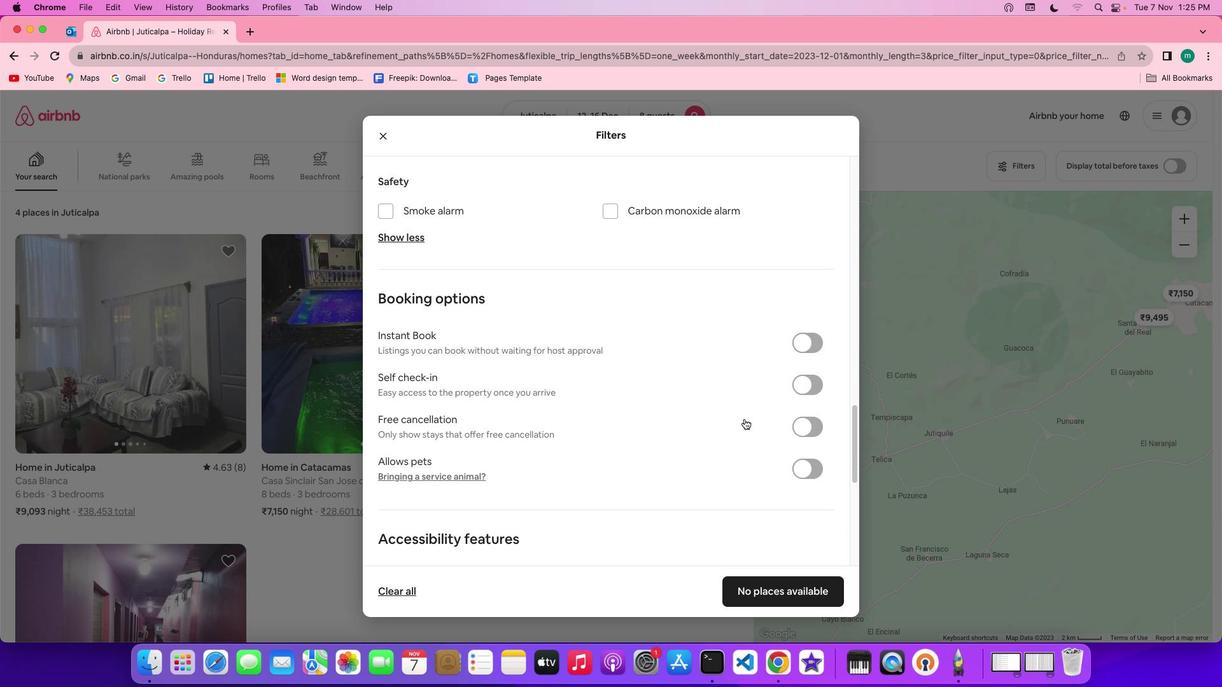 
Action: Mouse scrolled (744, 418) with delta (0, 0)
Screenshot: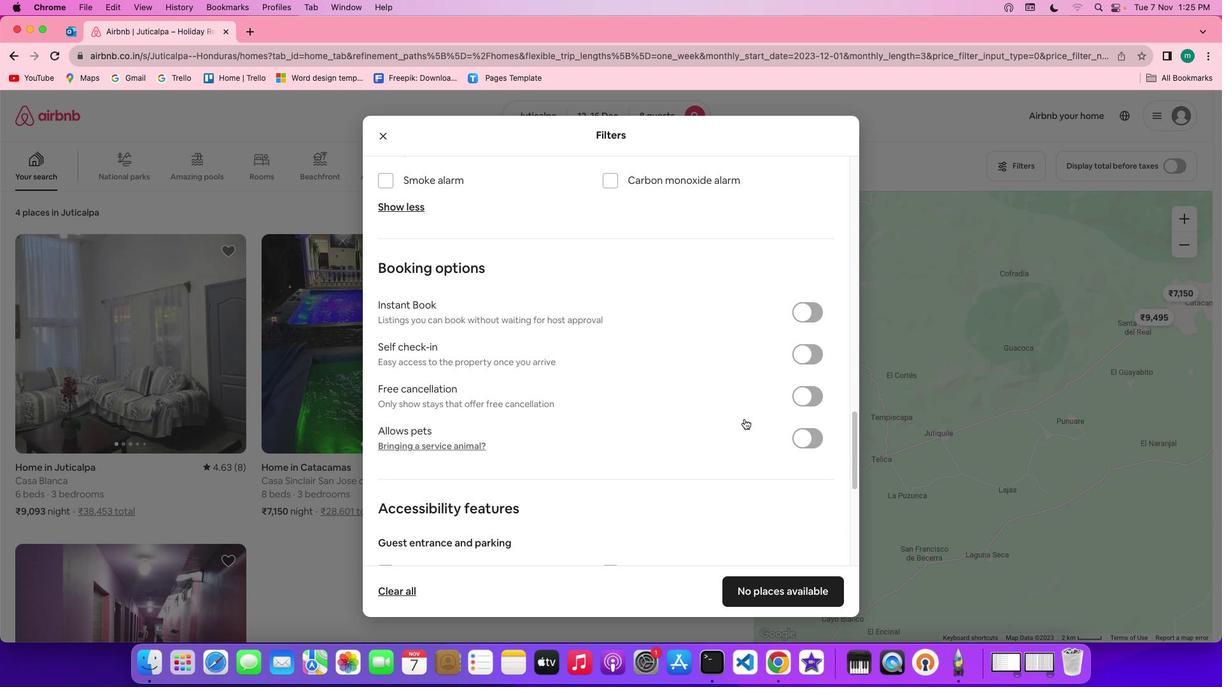
Action: Mouse scrolled (744, 418) with delta (0, -1)
Screenshot: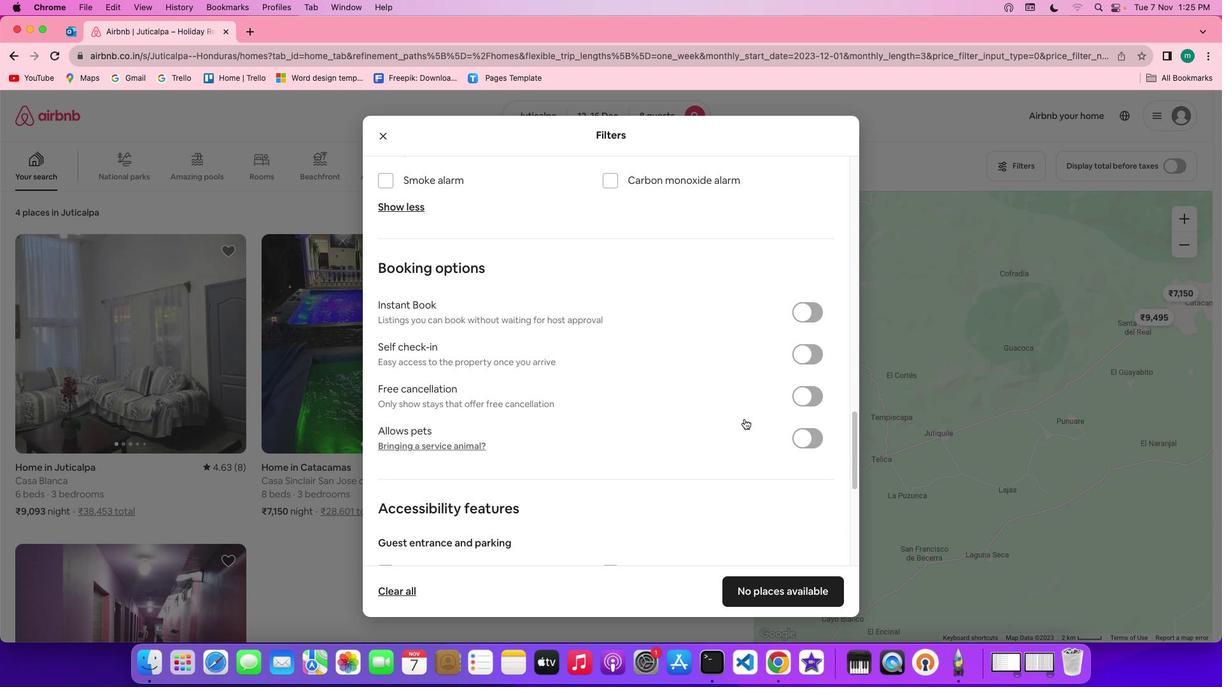 
Action: Mouse scrolled (744, 418) with delta (0, -3)
Screenshot: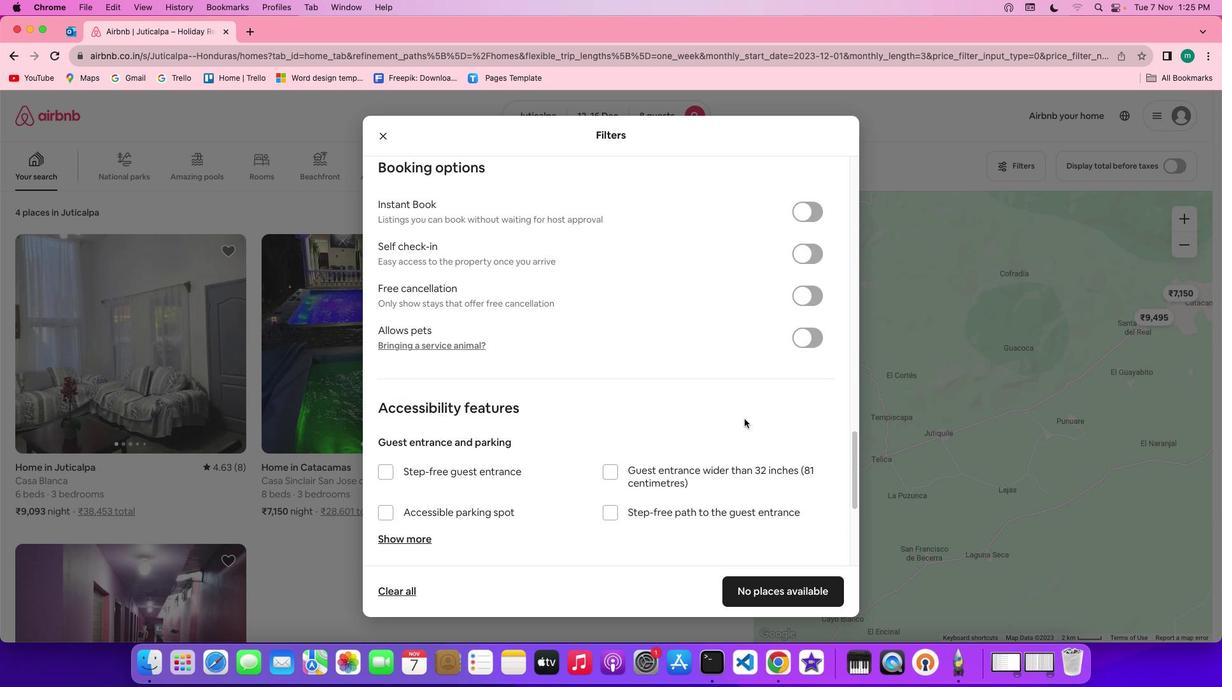 
Action: Mouse scrolled (744, 418) with delta (0, -3)
Screenshot: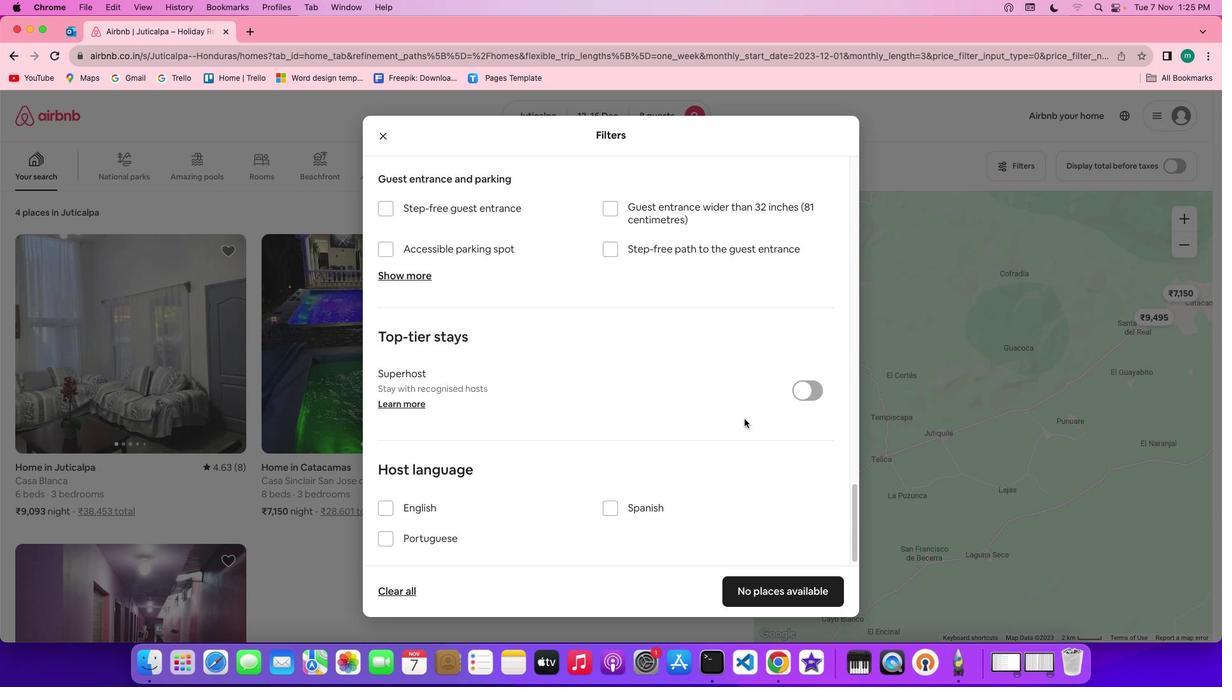 
Action: Mouse moved to (744, 418)
Screenshot: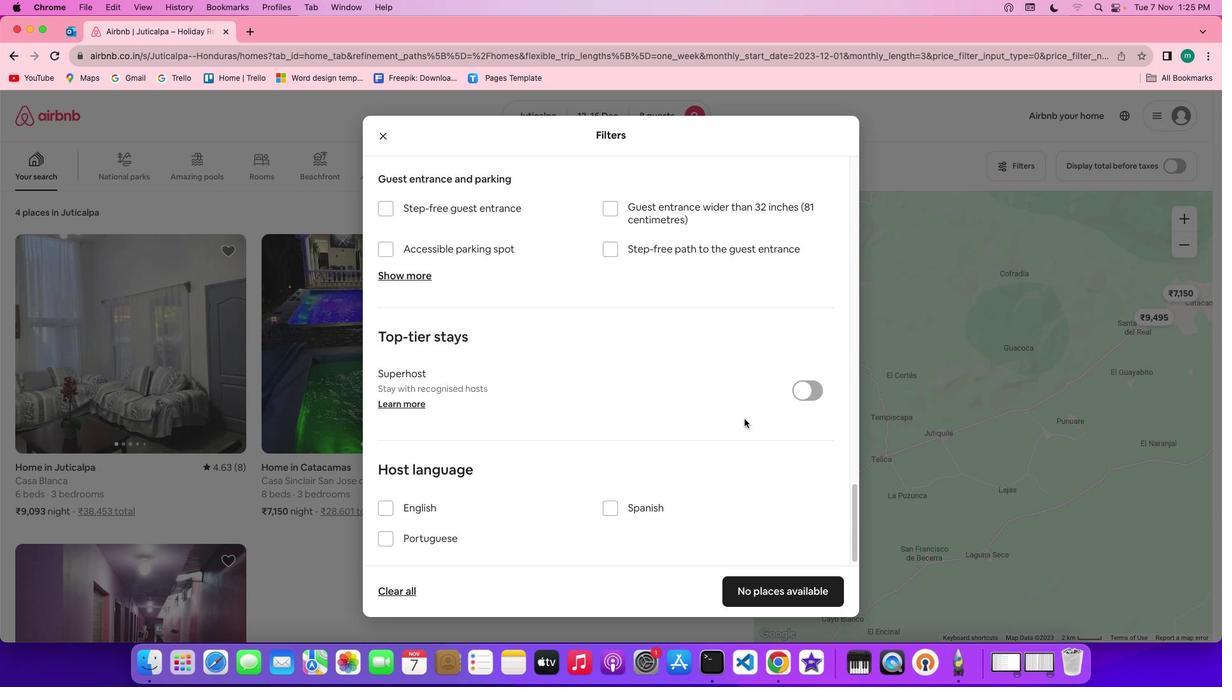 
Action: Mouse scrolled (744, 418) with delta (0, 0)
Screenshot: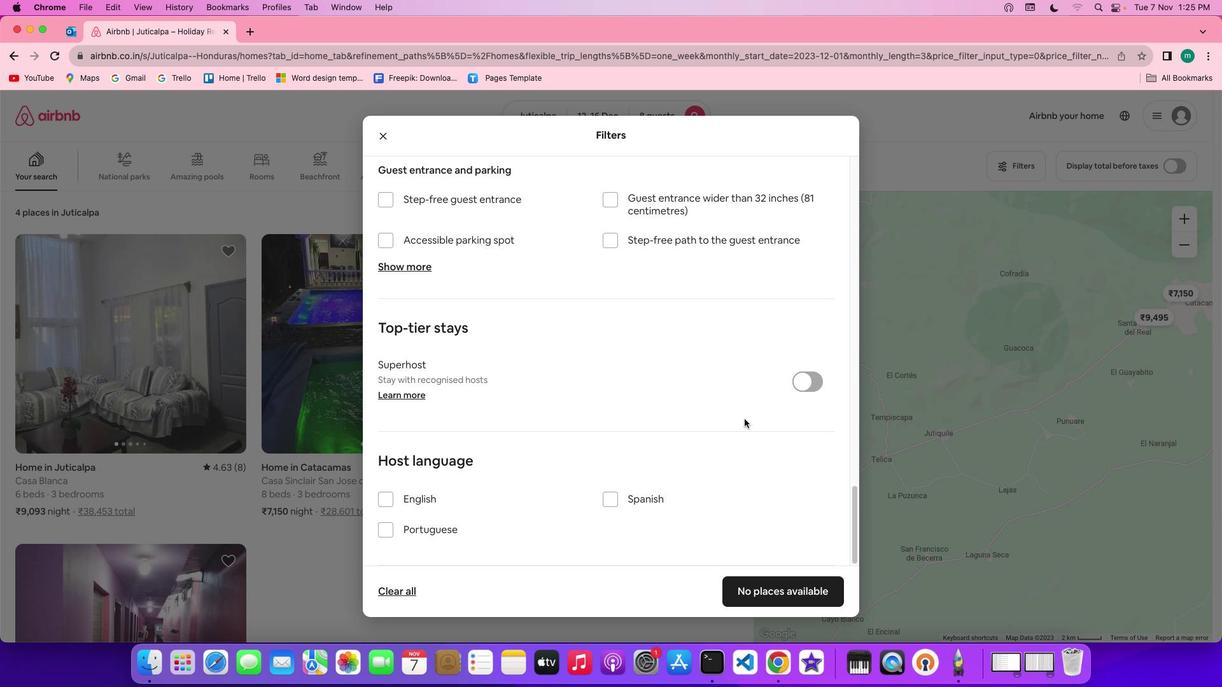 
Action: Mouse scrolled (744, 418) with delta (0, 0)
Screenshot: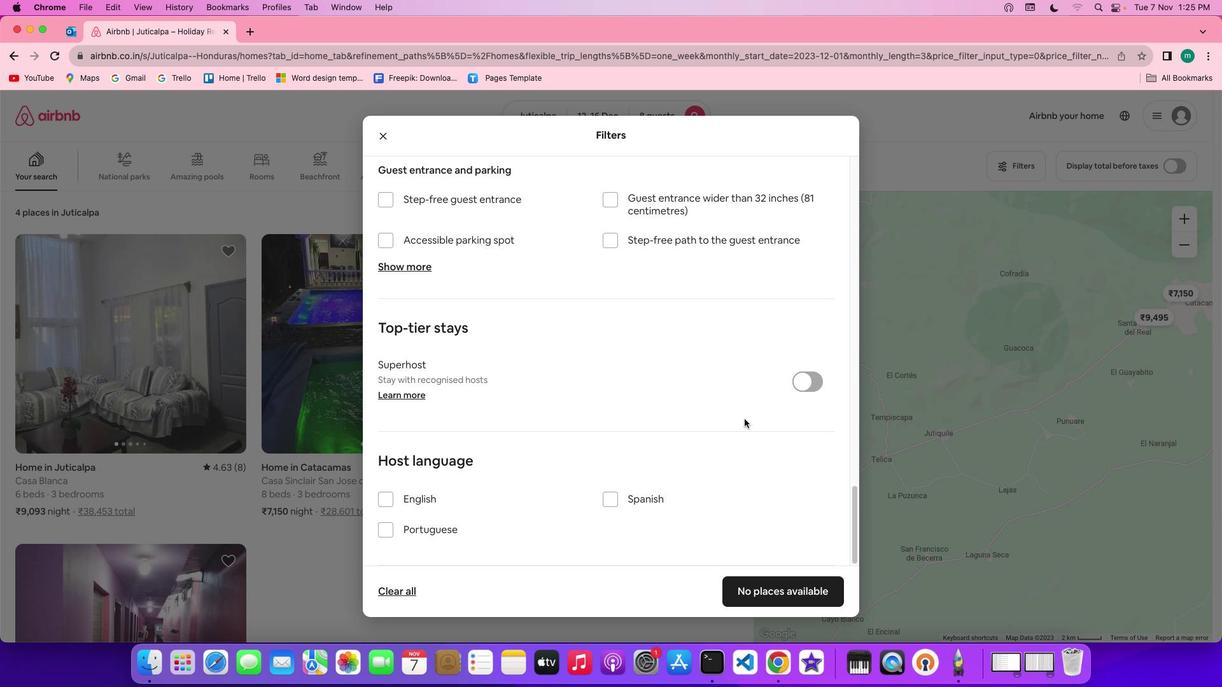 
Action: Mouse scrolled (744, 418) with delta (0, -1)
Screenshot: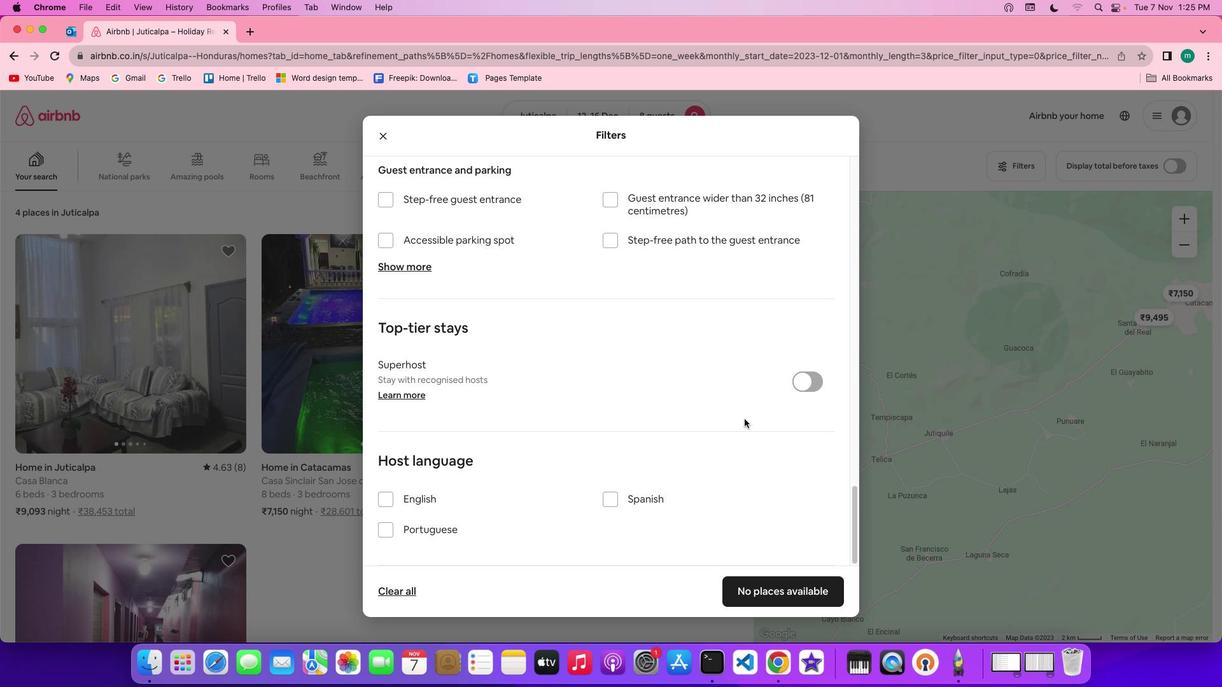 
Action: Mouse scrolled (744, 418) with delta (0, -3)
Screenshot: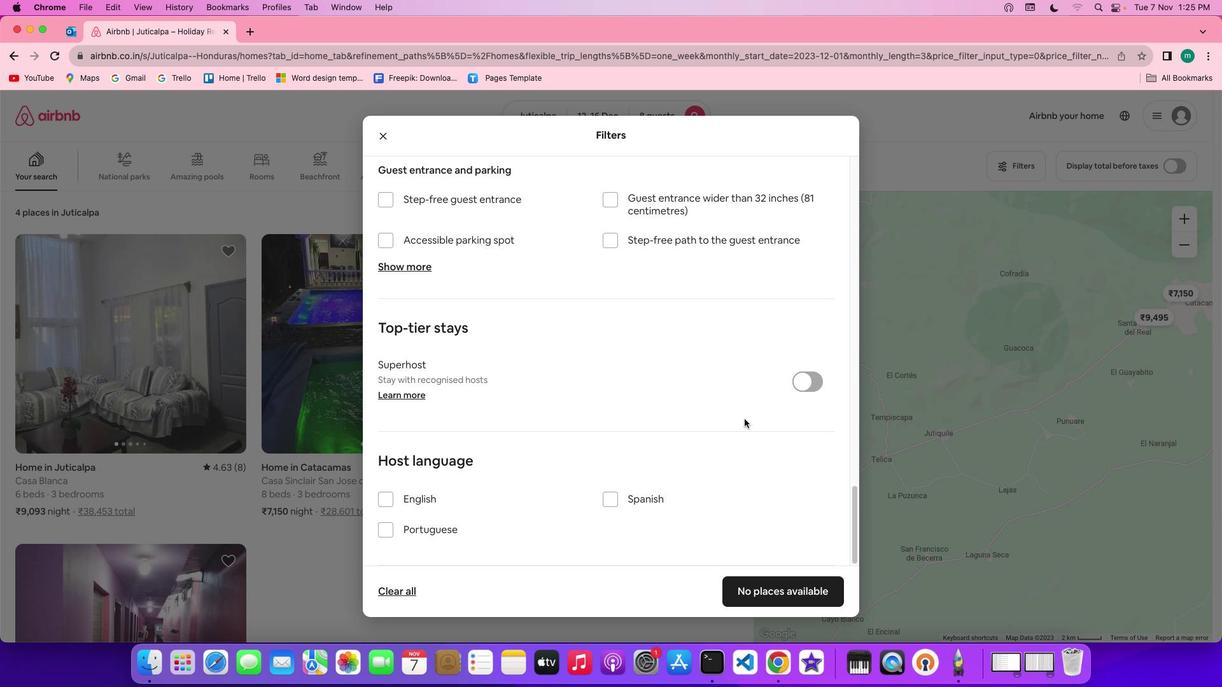 
Action: Mouse scrolled (744, 418) with delta (0, -3)
Screenshot: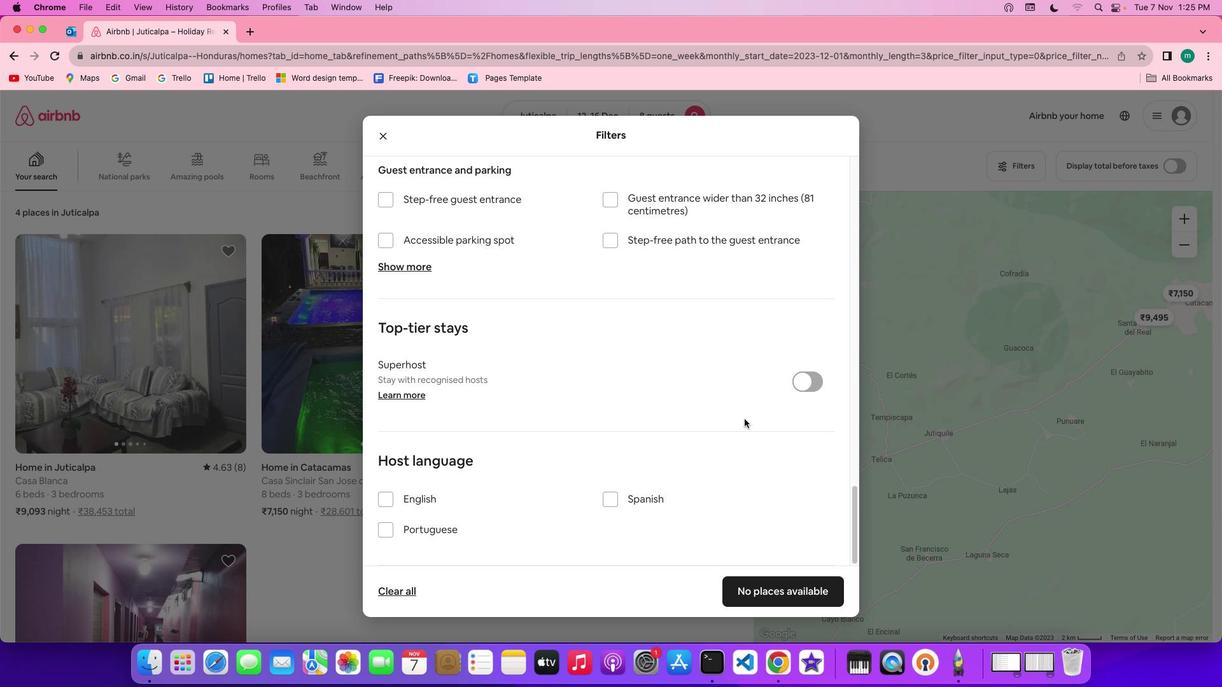 
Action: Mouse scrolled (744, 418) with delta (0, -3)
Screenshot: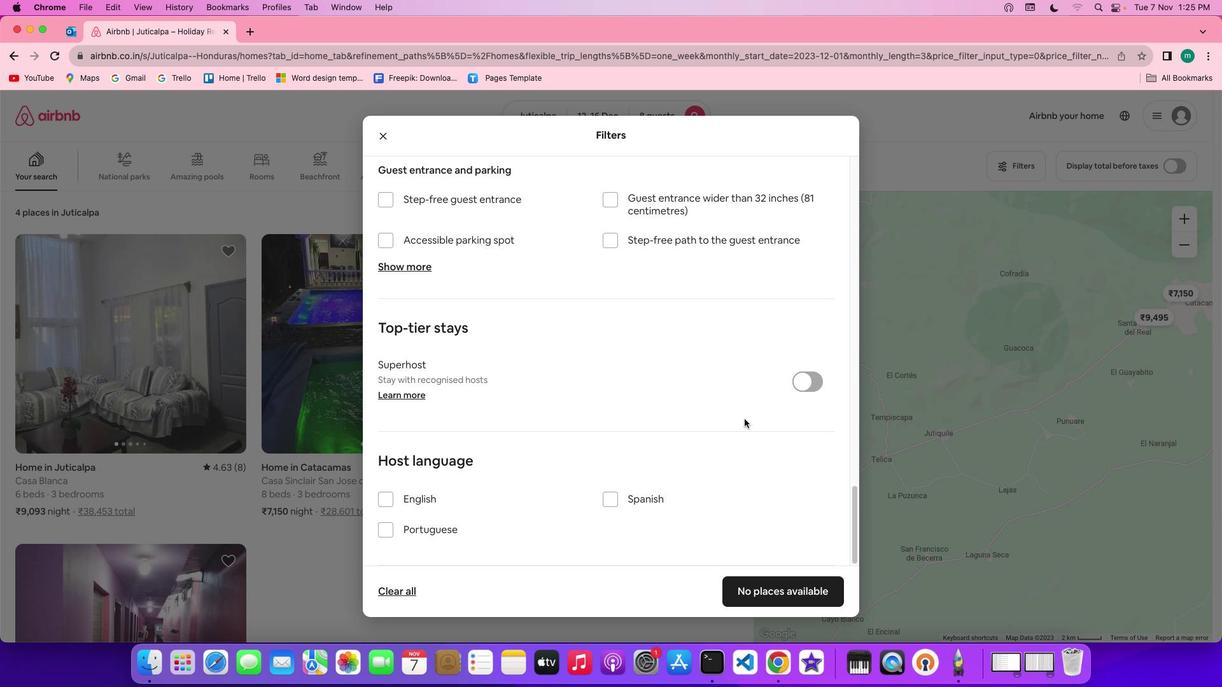 
Action: Mouse moved to (782, 588)
Screenshot: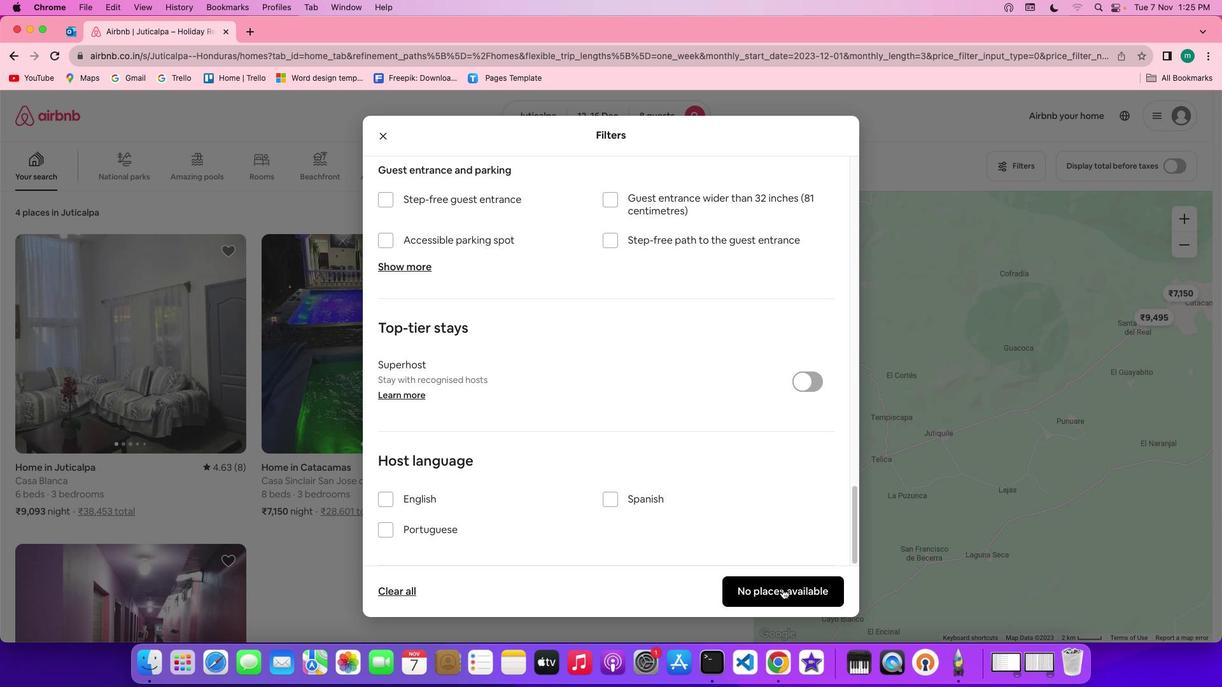 
Action: Mouse pressed left at (782, 588)
Screenshot: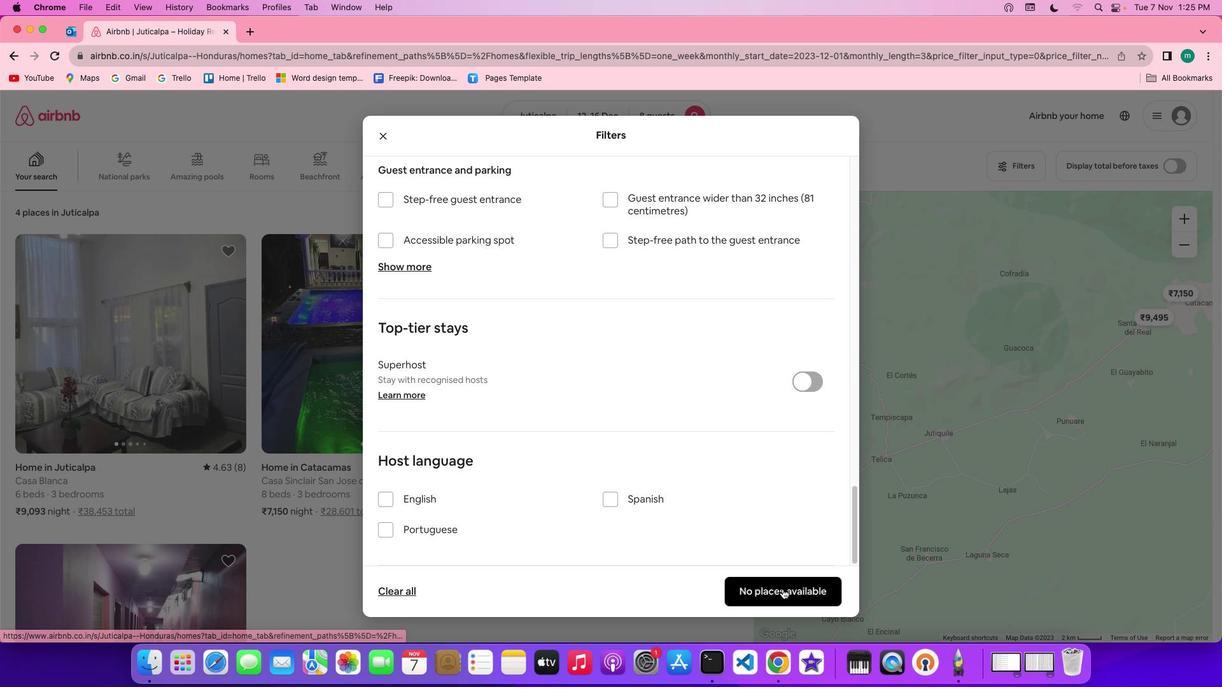 
Action: Mouse moved to (423, 373)
Screenshot: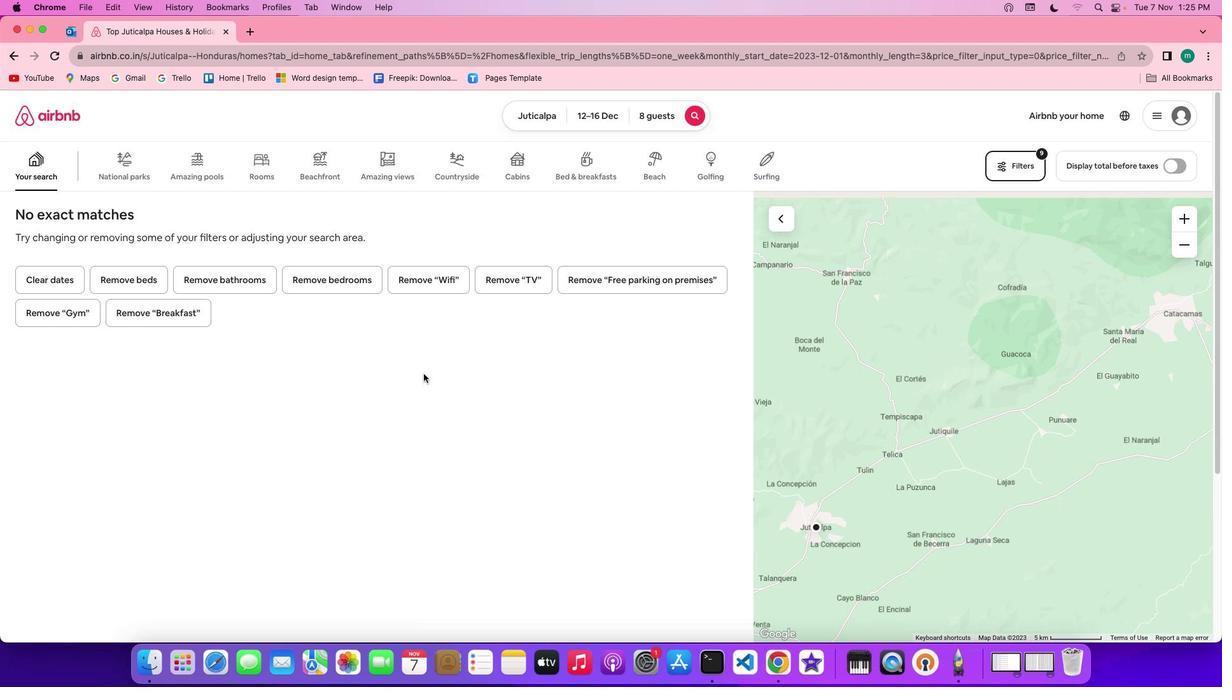 
